 Task: Implement a script to check if a given string is a valid IPv4 CIDR notation with prefix length.
Action: Mouse moved to (206, 198)
Screenshot: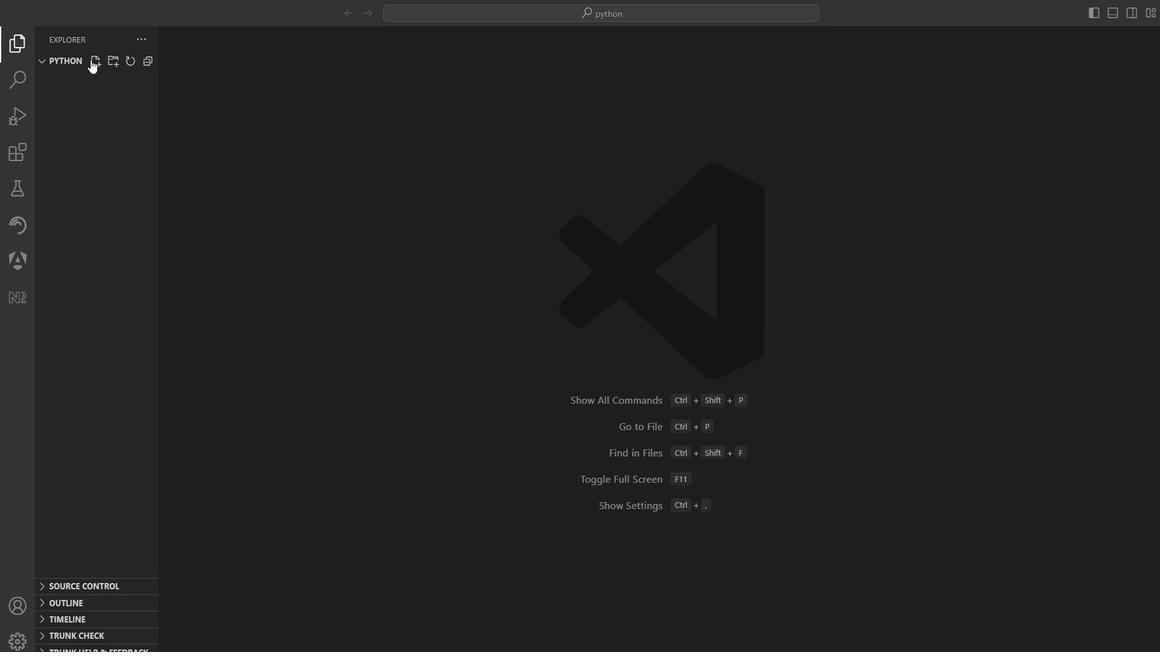 
Action: Mouse pressed left at (206, 198)
Screenshot: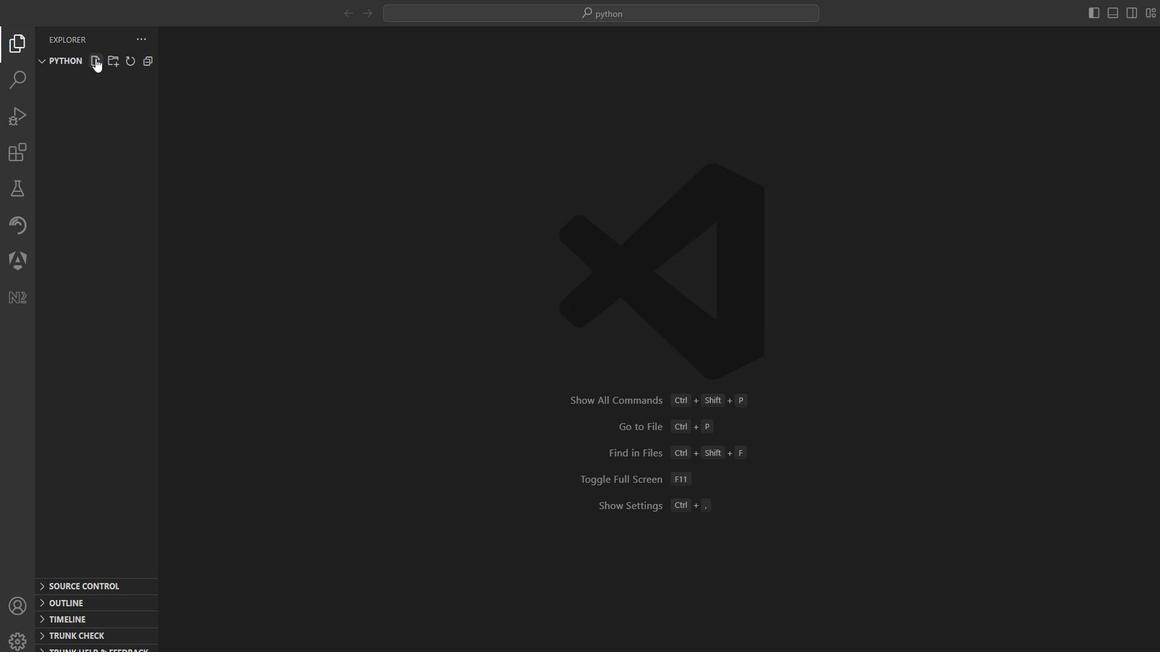 
Action: Mouse pressed left at (206, 198)
Screenshot: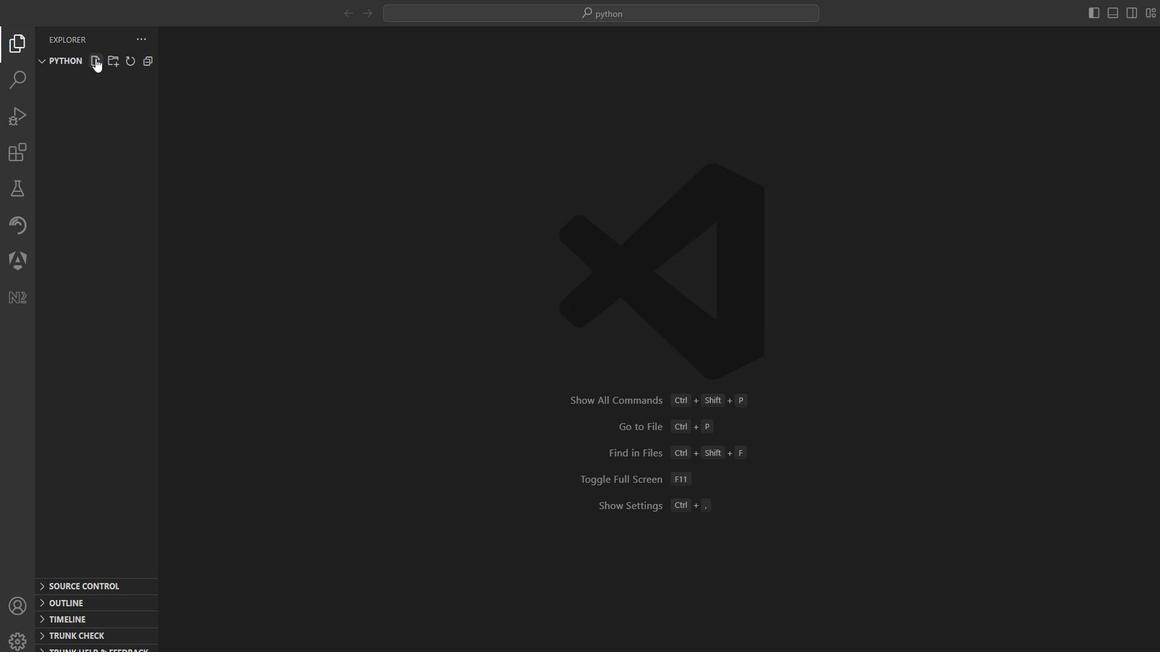 
Action: Mouse moved to (207, 196)
Screenshot: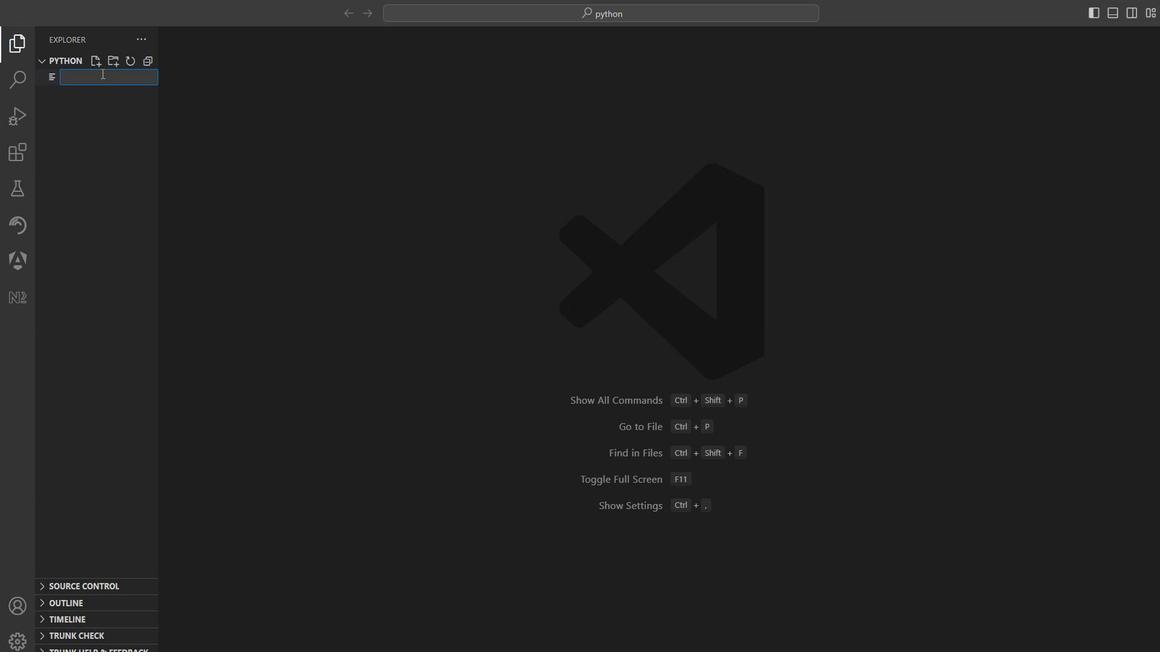 
Action: Mouse pressed left at (207, 196)
Screenshot: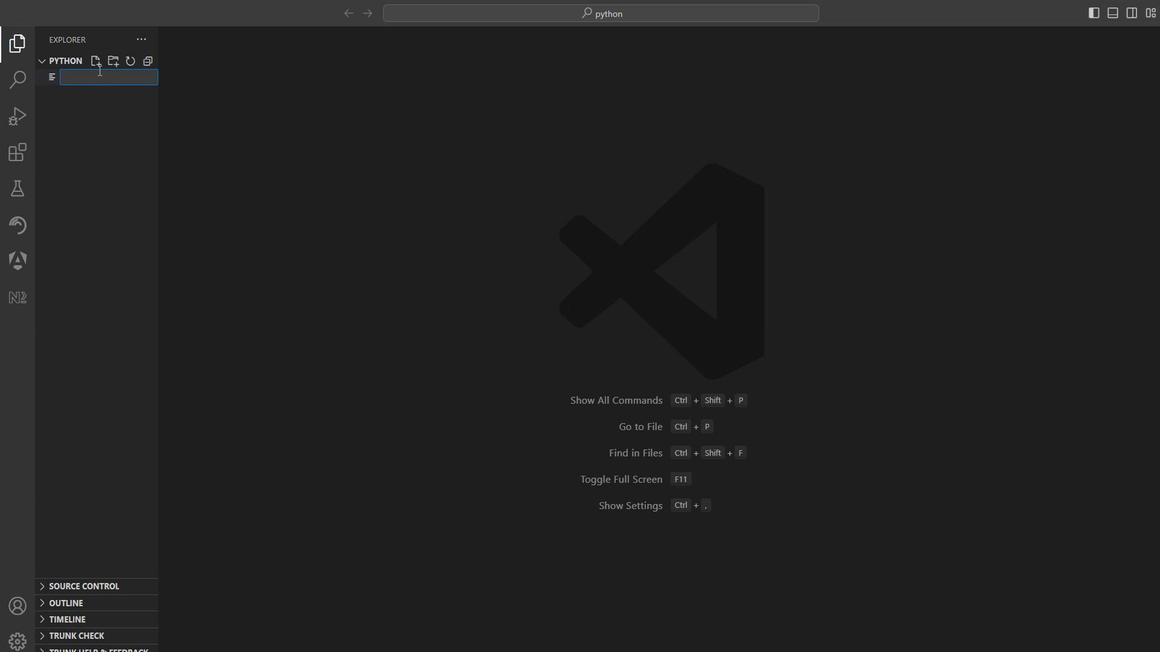 
Action: Mouse pressed left at (207, 196)
Screenshot: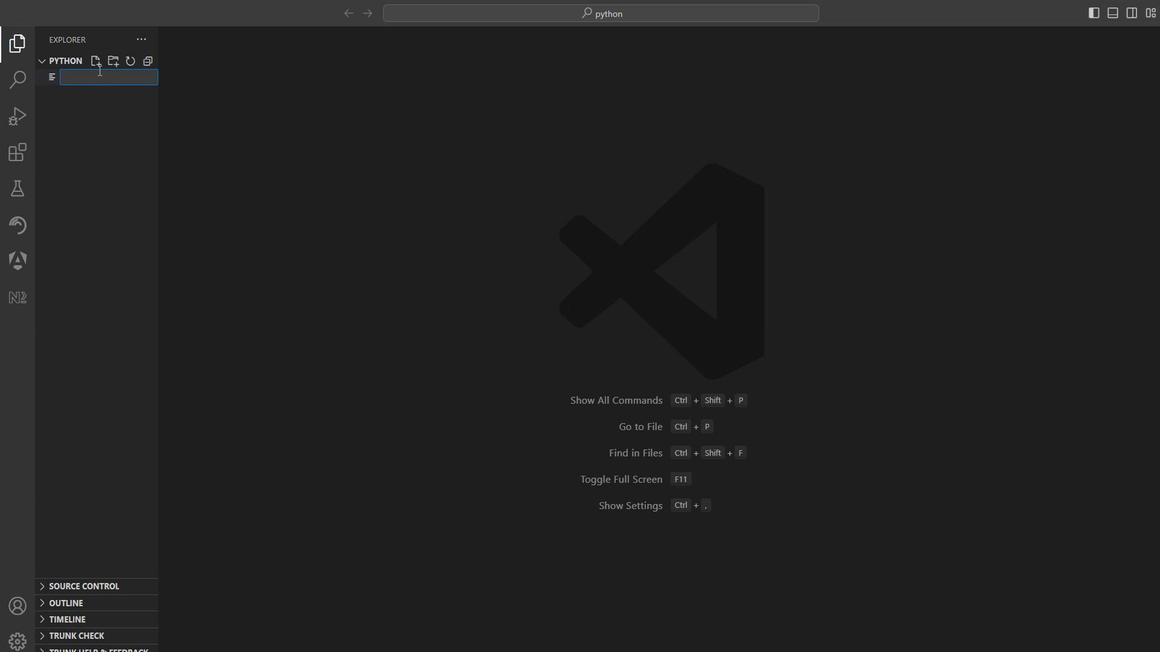 
Action: Mouse moved to (544, 139)
Screenshot: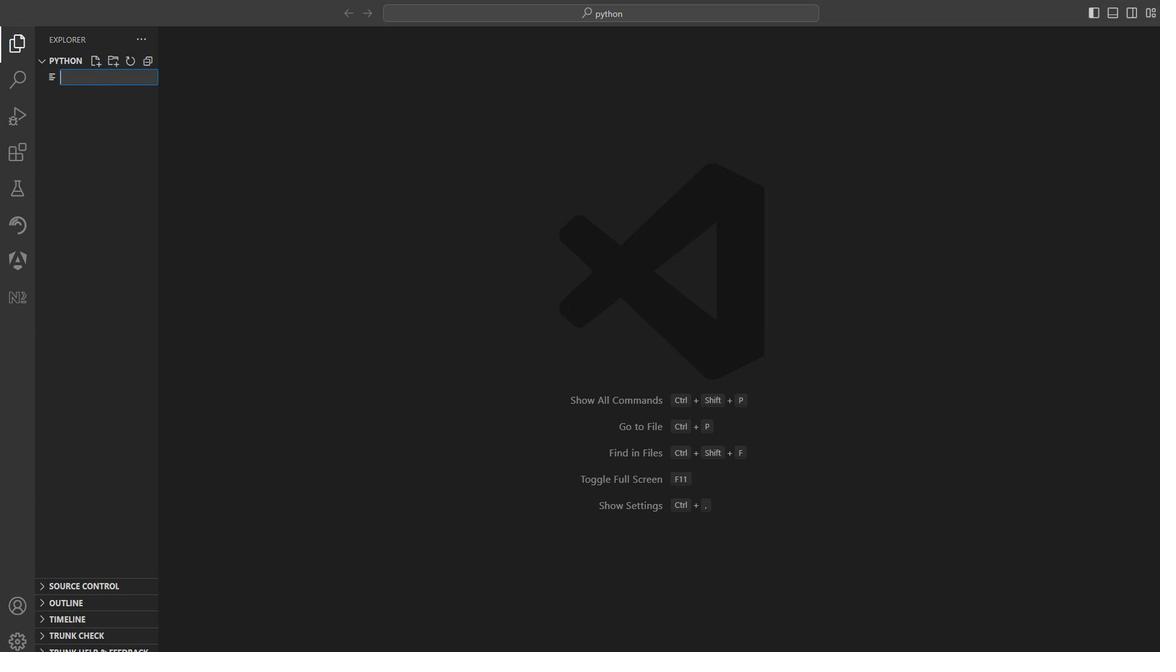 
Action: Mouse scrolled (544, 138) with delta (0, 0)
Screenshot: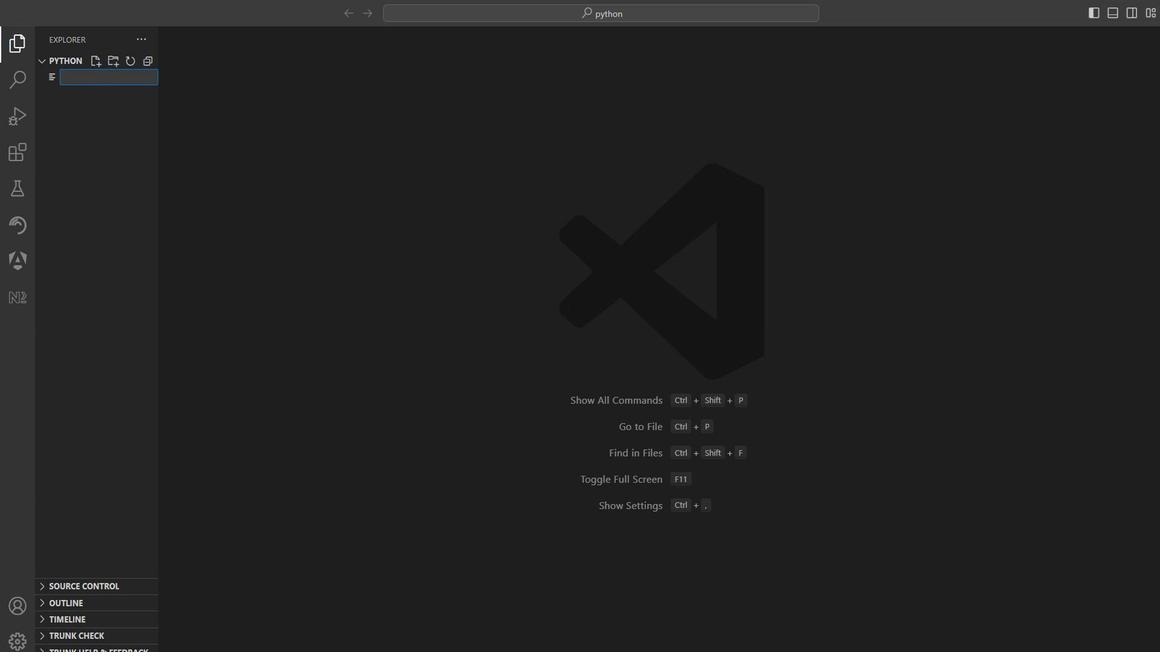 
Action: Mouse scrolled (544, 138) with delta (0, 0)
Screenshot: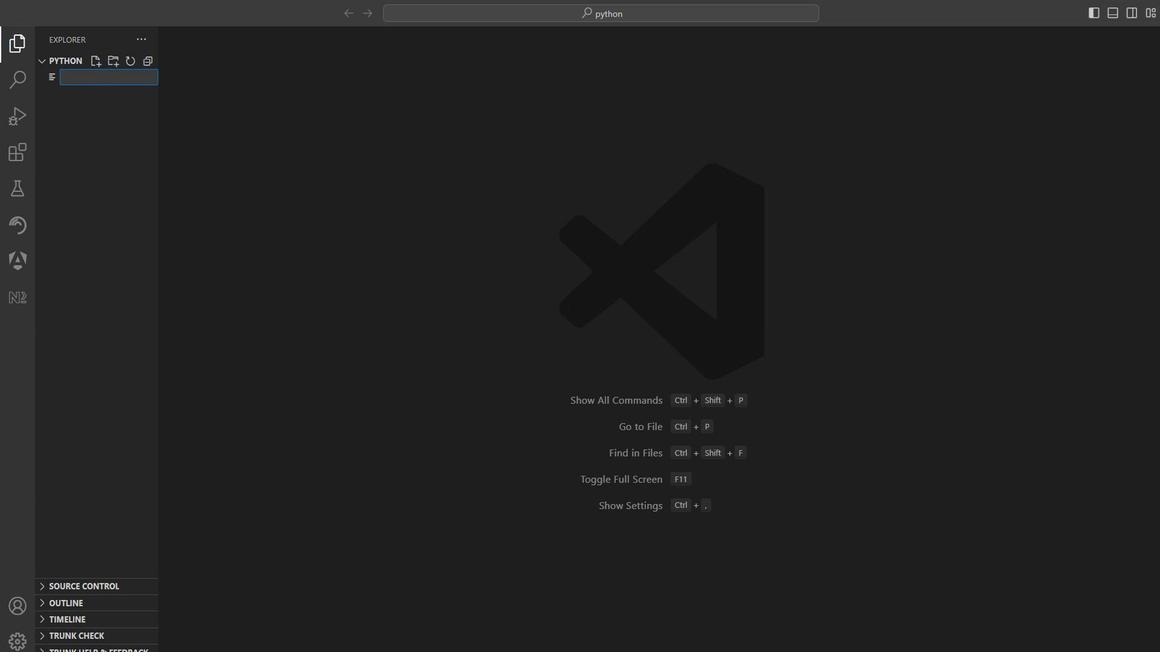 
Action: Mouse scrolled (544, 138) with delta (0, 0)
Screenshot: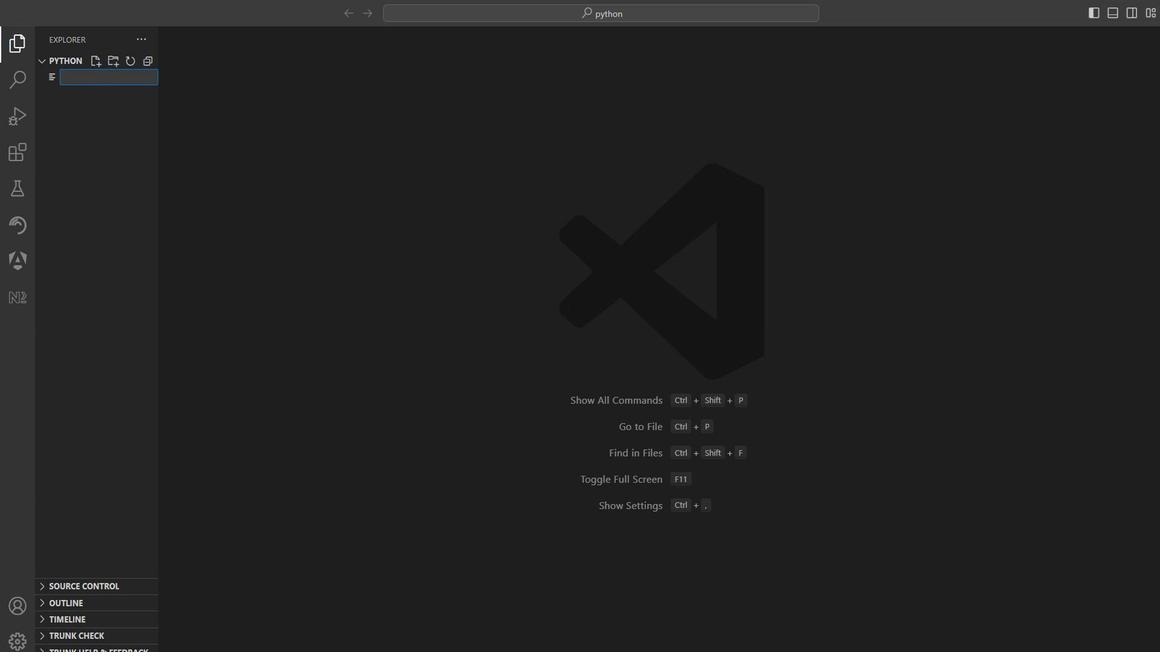 
Action: Mouse scrolled (544, 138) with delta (0, 0)
Screenshot: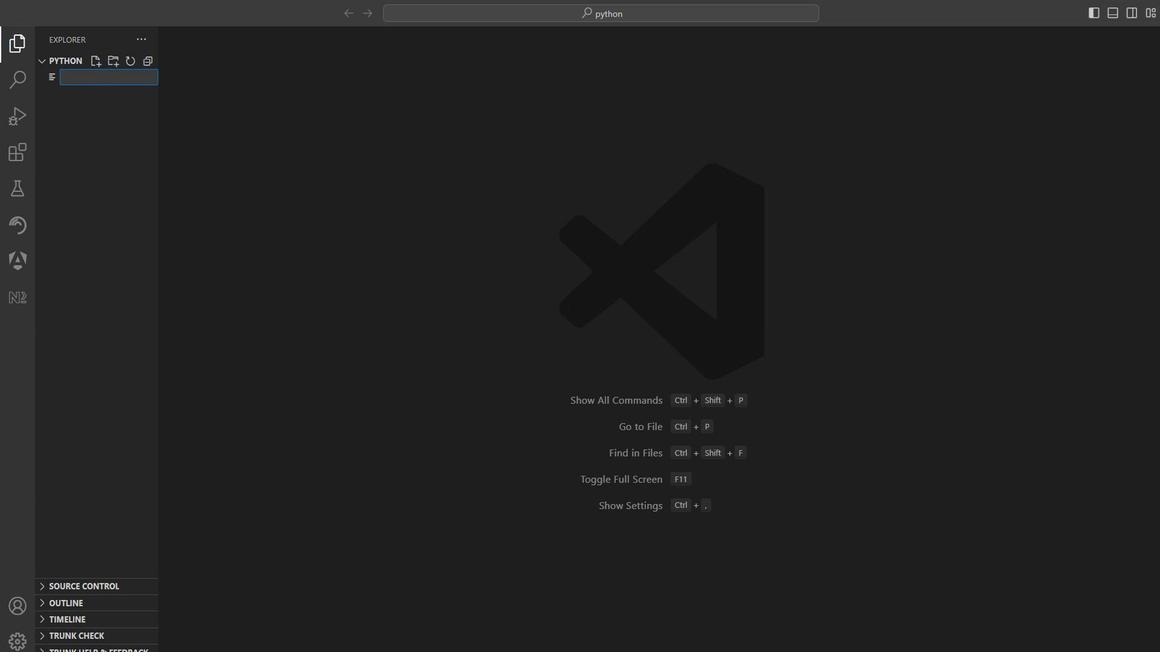 
Action: Mouse scrolled (544, 138) with delta (0, 0)
Screenshot: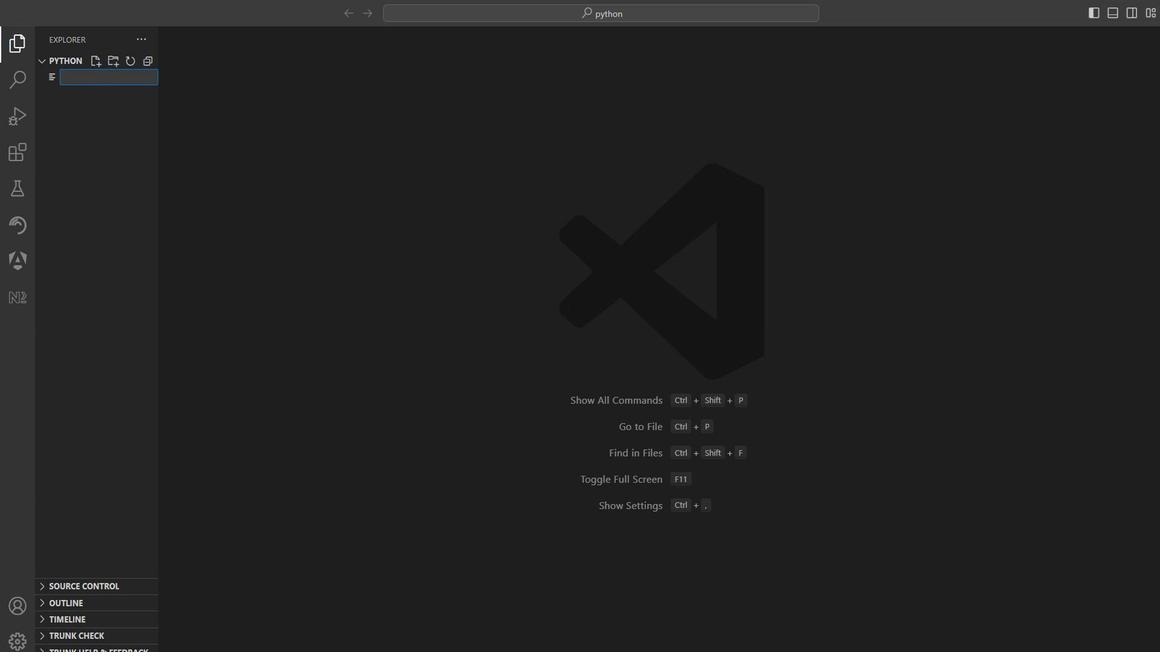 
Action: Mouse scrolled (544, 138) with delta (0, 0)
Screenshot: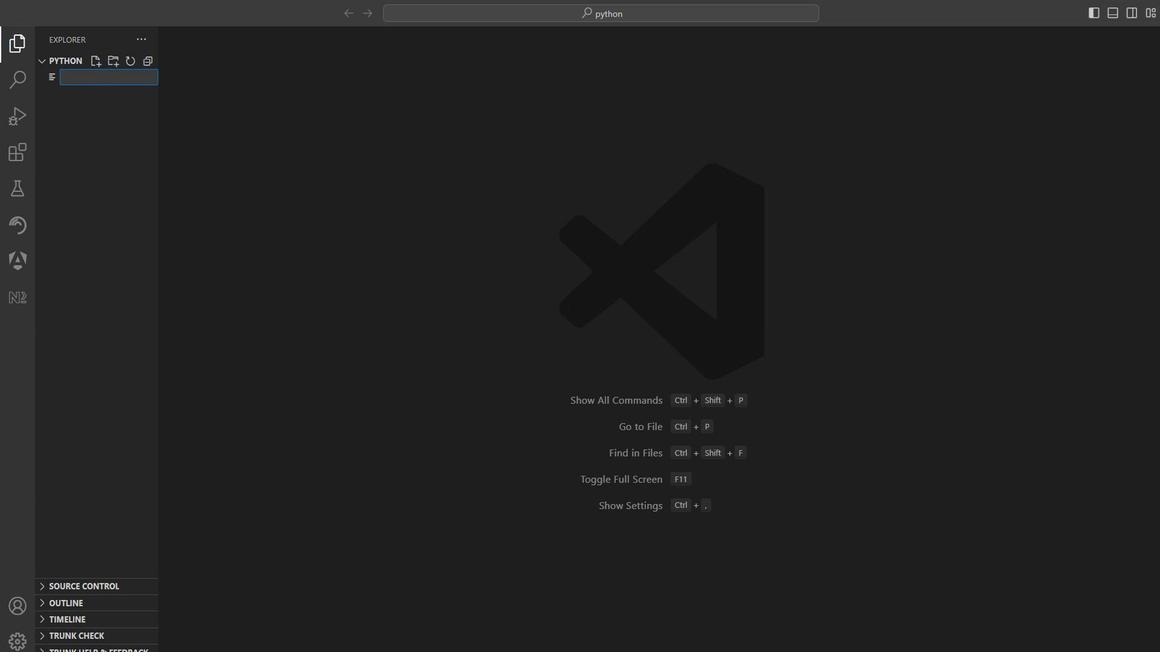 
Action: Mouse moved to (543, 139)
Screenshot: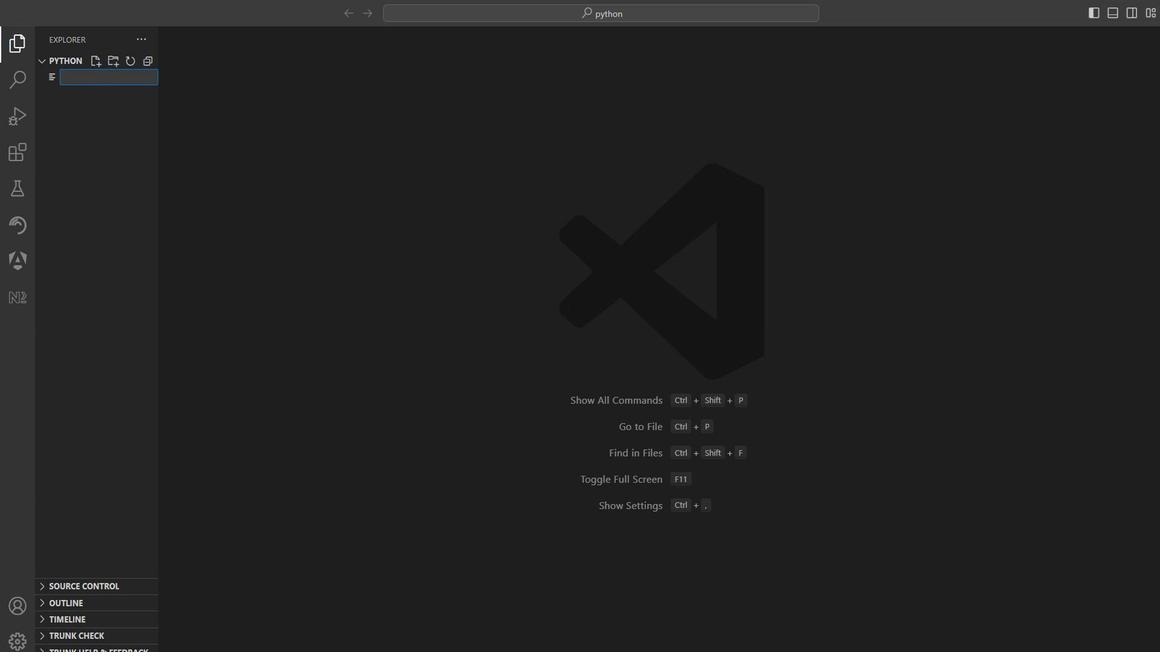 
Action: Mouse scrolled (543, 138) with delta (0, 0)
Screenshot: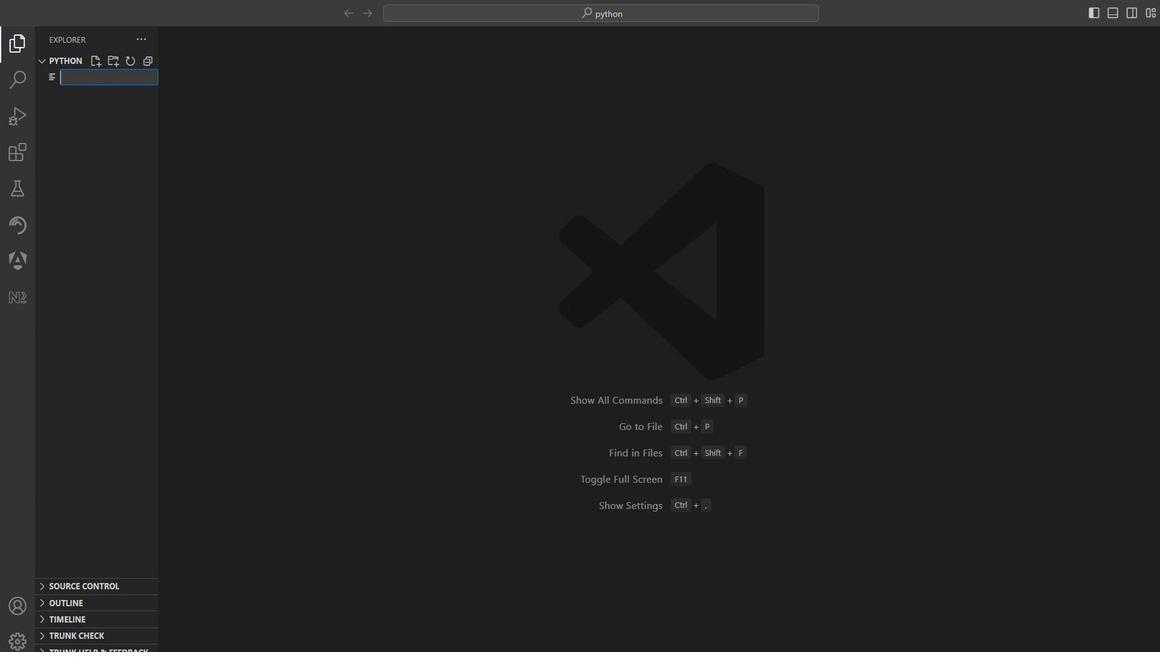 
Action: Mouse scrolled (543, 138) with delta (0, 0)
Screenshot: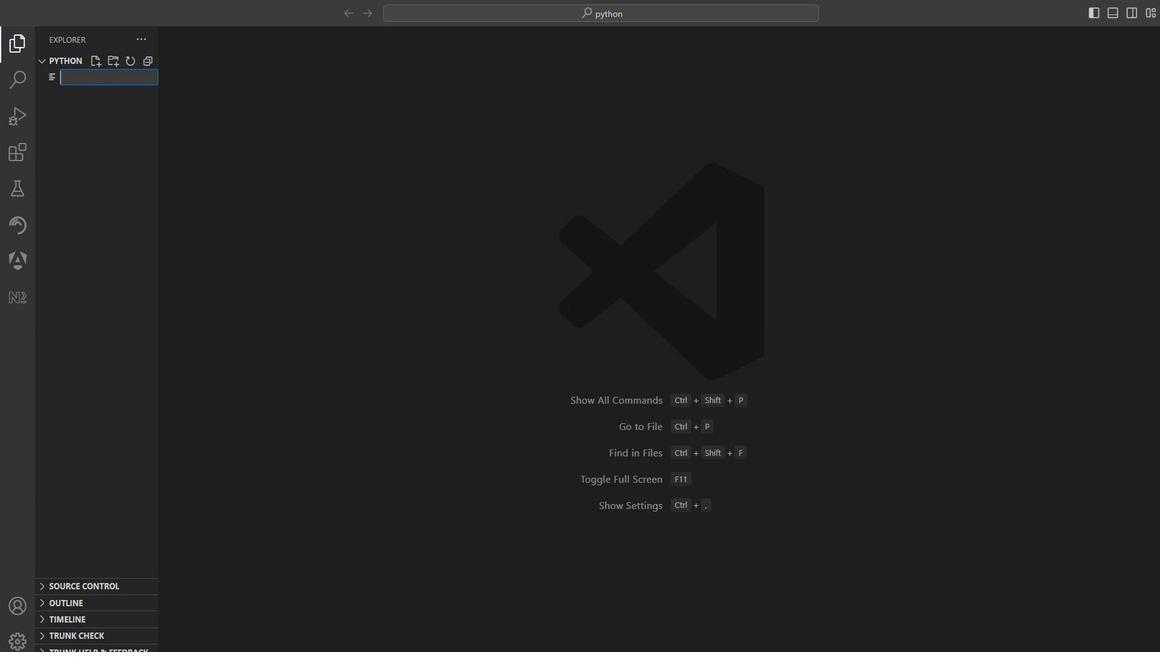 
Action: Mouse scrolled (543, 138) with delta (0, 0)
Screenshot: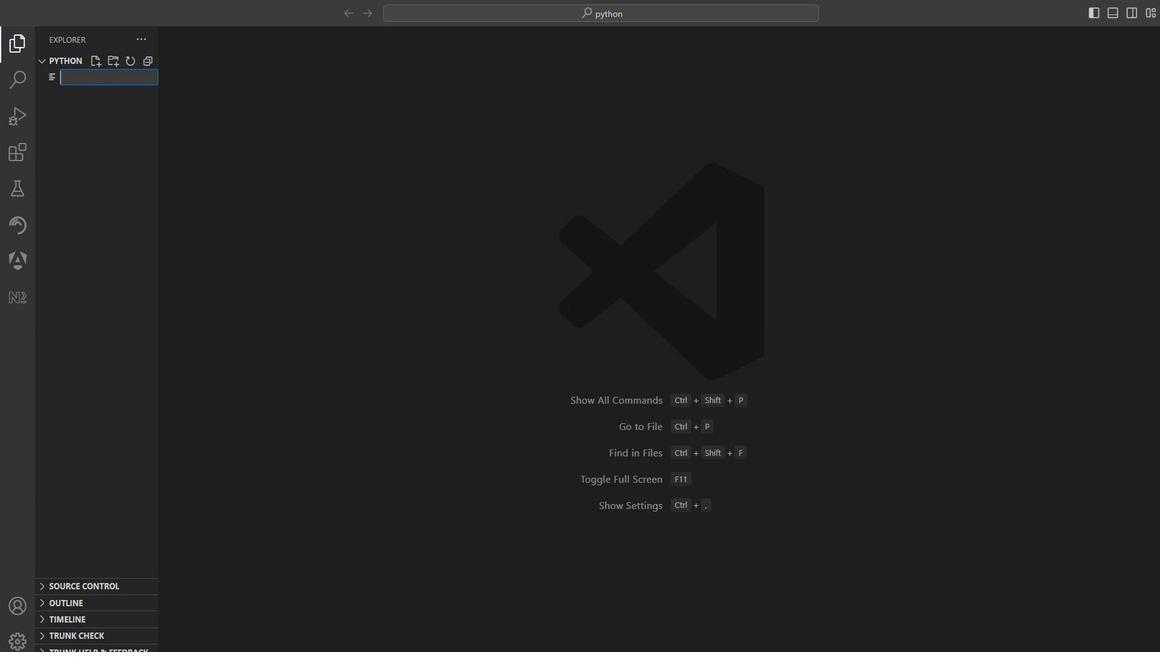
Action: Mouse scrolled (543, 138) with delta (0, 0)
Screenshot: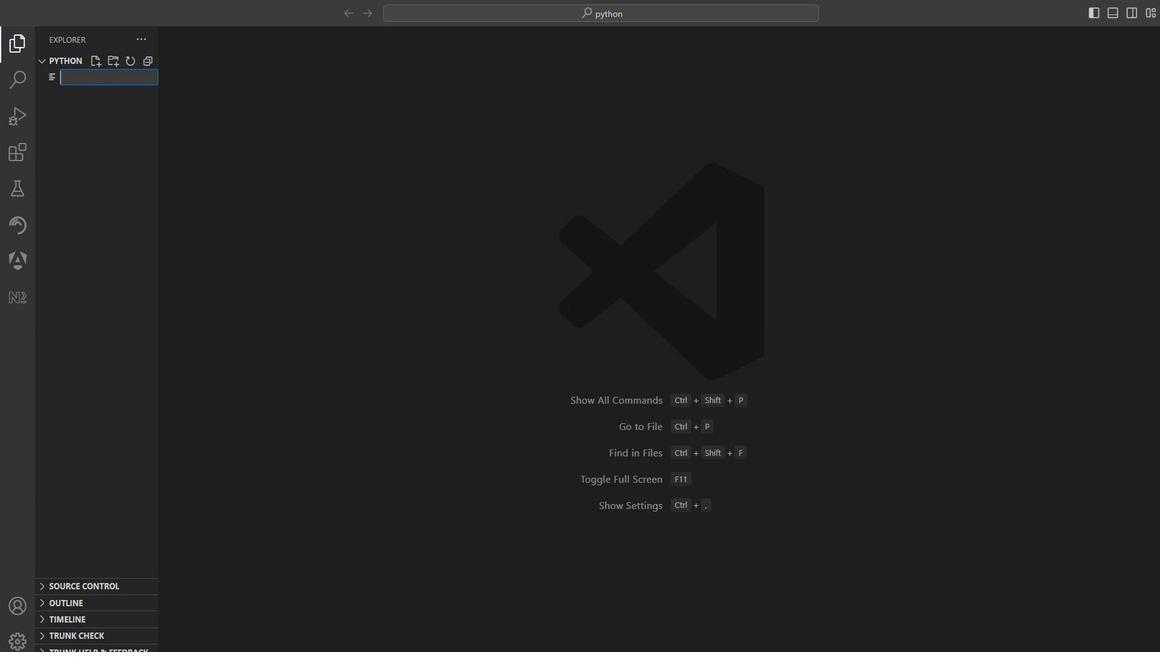 
Action: Mouse scrolled (543, 138) with delta (0, 0)
Screenshot: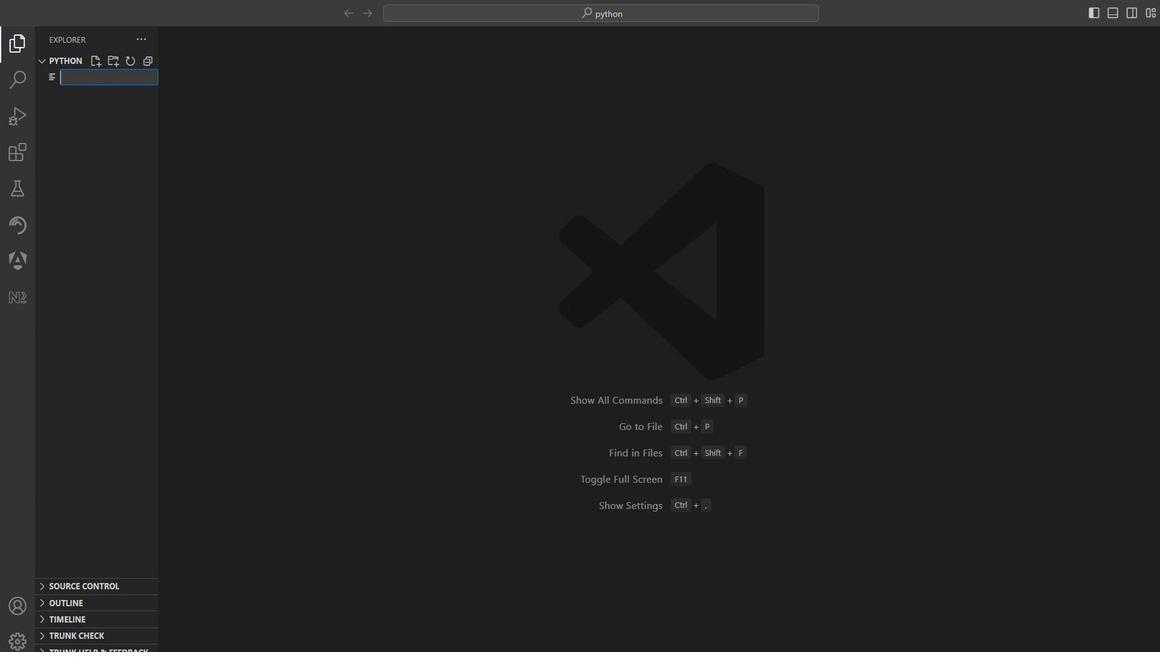 
Action: Mouse scrolled (543, 138) with delta (0, 0)
Screenshot: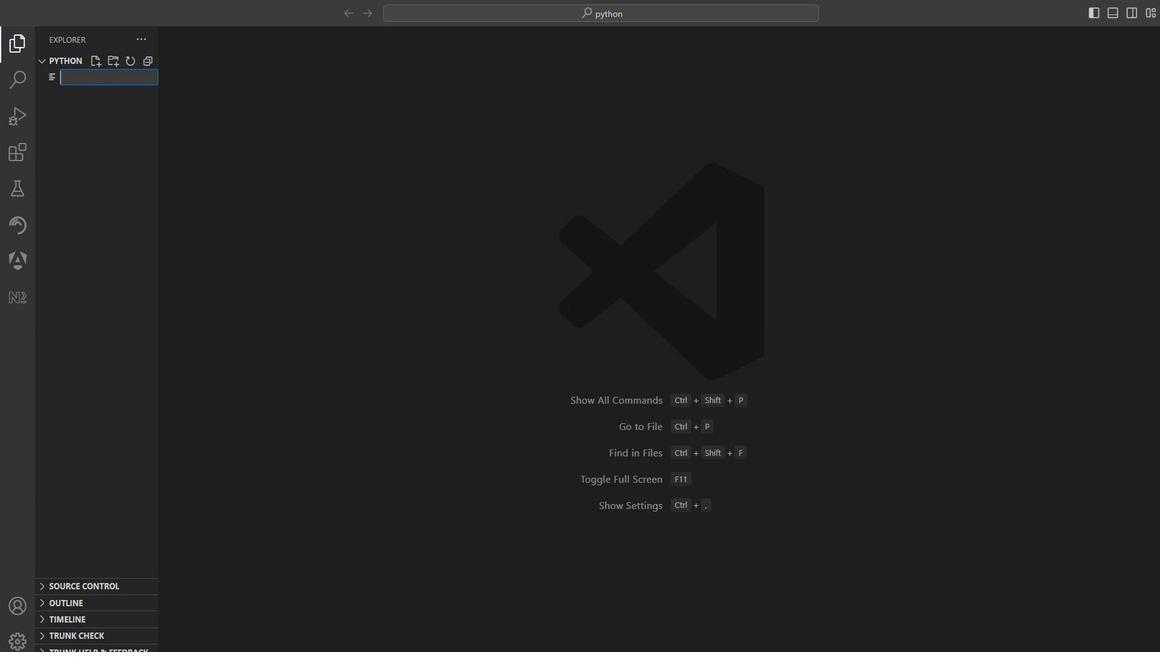 
Action: Mouse scrolled (543, 138) with delta (0, 0)
Screenshot: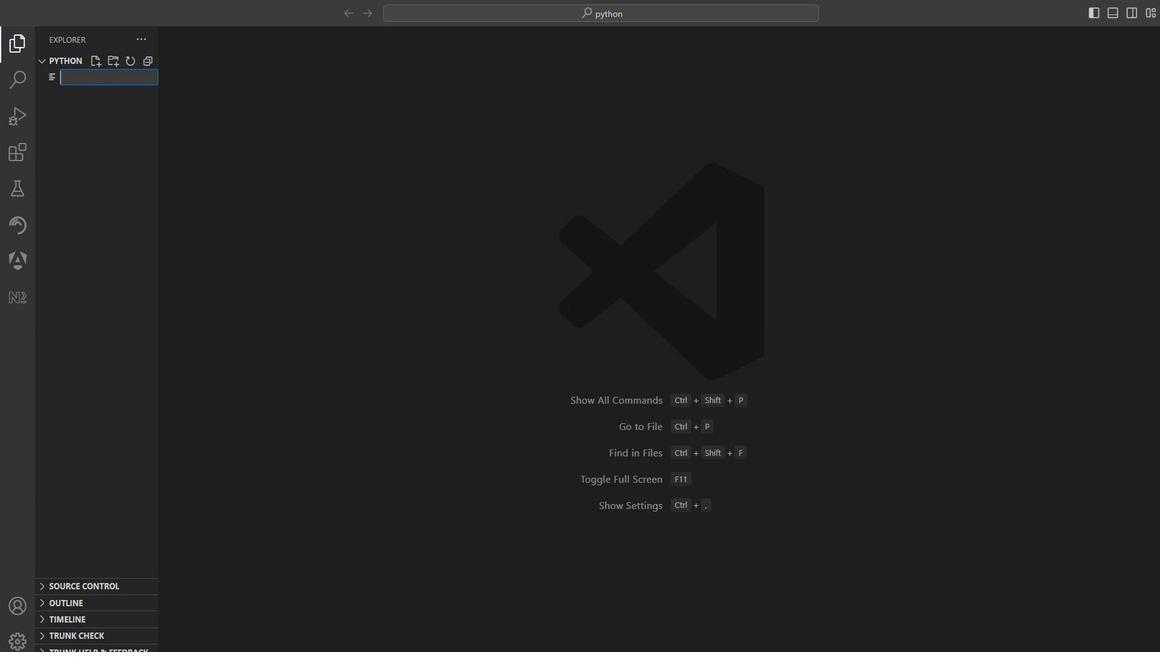 
Action: Mouse scrolled (543, 138) with delta (0, 0)
Screenshot: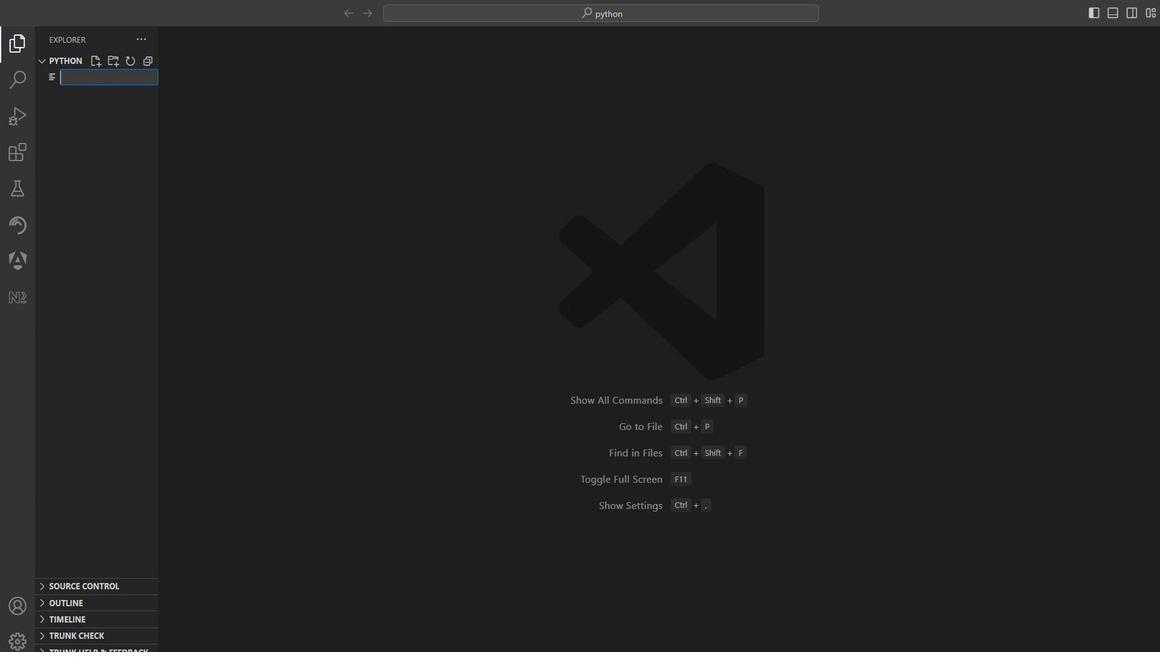 
Action: Mouse moved to (203, 195)
Screenshot: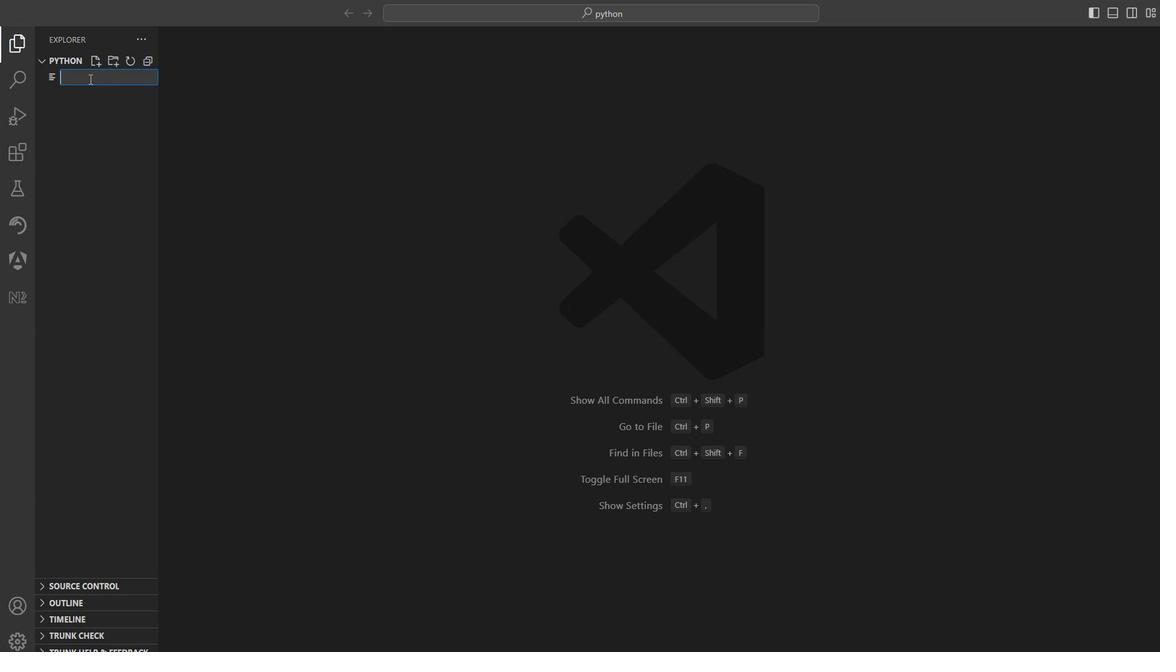 
Action: Mouse pressed left at (203, 195)
Screenshot: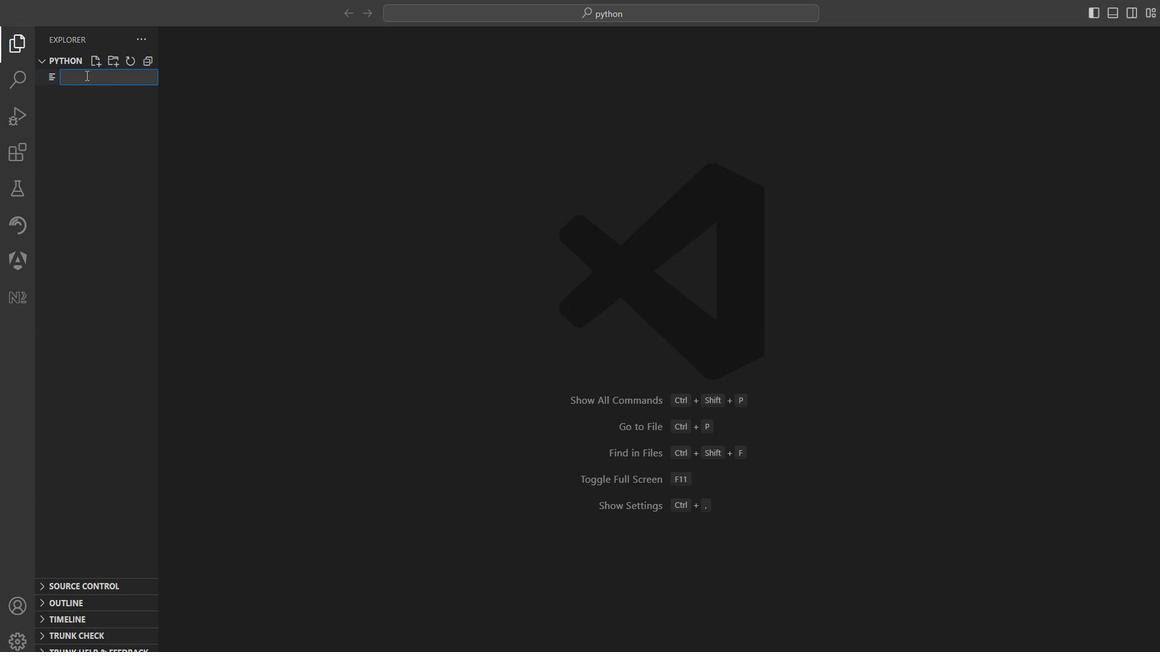 
Action: Mouse pressed left at (203, 195)
Screenshot: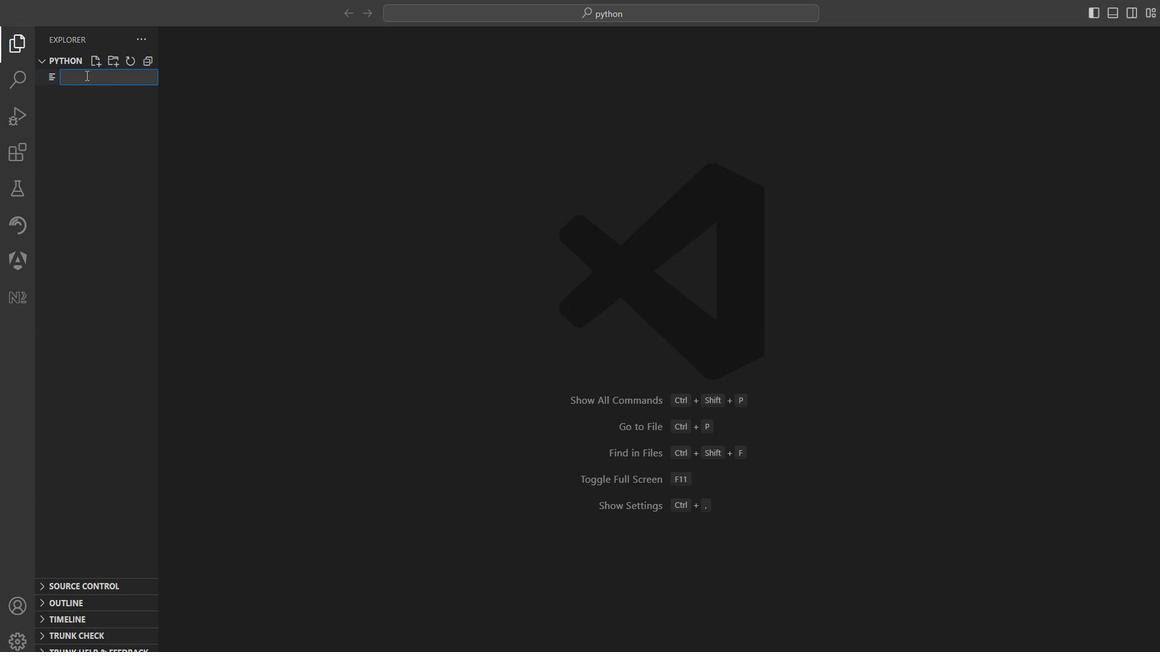 
Action: Key pressed vvakidd<Key.shift_r>__ip.ppy<Key.enter><Key.enter>impporrtt<Key.space>ipaadddress<Key.enter><Key.enter><Key.enter>ddeff<Key.space><Key.space>iss<Key.shift_r>__vaallid<Key.shift_r><Key.shift_r><Key.shift_r><Key.shift_r><Key.shift_r><Key.shift_r><Key.shift_r><Key.shift_r><Key.shift_r><Key.shift_r><Key.shift_r><Key.shift_r><Key.shift_r><Key.shift_r><Key.shift_r><Key.shift_r><Key.shift_r><Key.shift_r>_iipv44<Key.shift_r><Key.shift_r><Key.shift_r><Key.shift_r><Key.shift_r>__cidde<Key.backspace>r<Key.shift_r><Key.shift_r><Key.shift_r><Key.shift_r><Key.shift_r><Key.shift_r><Key.shift_r><Key.shift_r><Key.shift_r><Key.shift_r><Key.shift_r><Key.shift_r><Key.shift_r><Key.shift_r><Key.shift_r><Key.shift_r><Key.shift_r><Key.shift_r>((innput<Key.shift_r><Key.shift_r><Key.shift_r><Key.shift_r><Key.shift_r><Key.shift_r><Key.shift_r><Key.shift_r><Key.shift_r><Key.shift_r><Key.shift_r><Key.shift_r><Key.shift_r><Key.shift_r><Key.shift_r><Key.shift_r><Key.shift_r><Key.shift_r><Key.shift_r><Key.shift_r><Key.shift_r><Key.shift_r><Key.shift_r><Key.shift_r><Key.shift_r><Key.shift_r><Key.shift_r><Key.shift_r><Key.shift_r>_sstr<Key.right><Key.shift_r><Key.shift_r>::<Key.enter>trryy<Key.shift_r>:<Key.enter>nnetwork<Key.space><Key.backspace><Key.space><Key.space>=<Key.space><Key.space>ippadddreessss.<Key.shift>IPPvv44<Key.shift><Key.shift>NNetwwoorrll<Key.backspace><Key.backspace>kk<Key.shift_r>(iinnputt<Key.shift_r><Key.shift_r><Key.shift_r><Key.shift_r><Key.shift_r>__strr,,<Key.space>strr
Screenshot: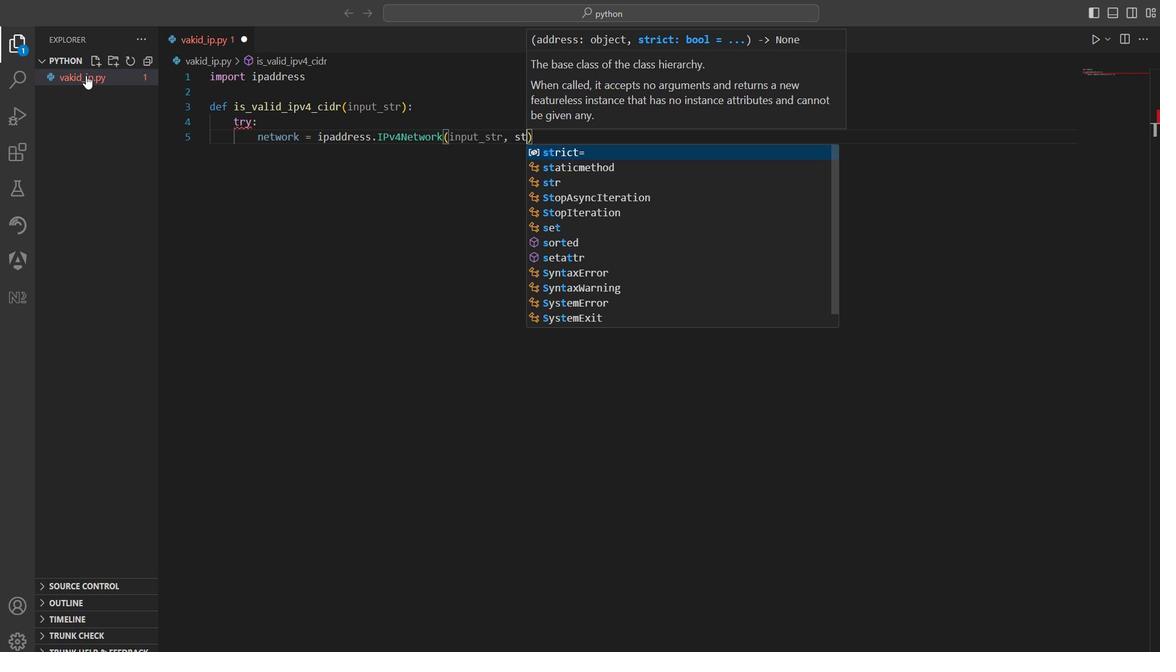 
Action: Mouse moved to (538, 146)
Screenshot: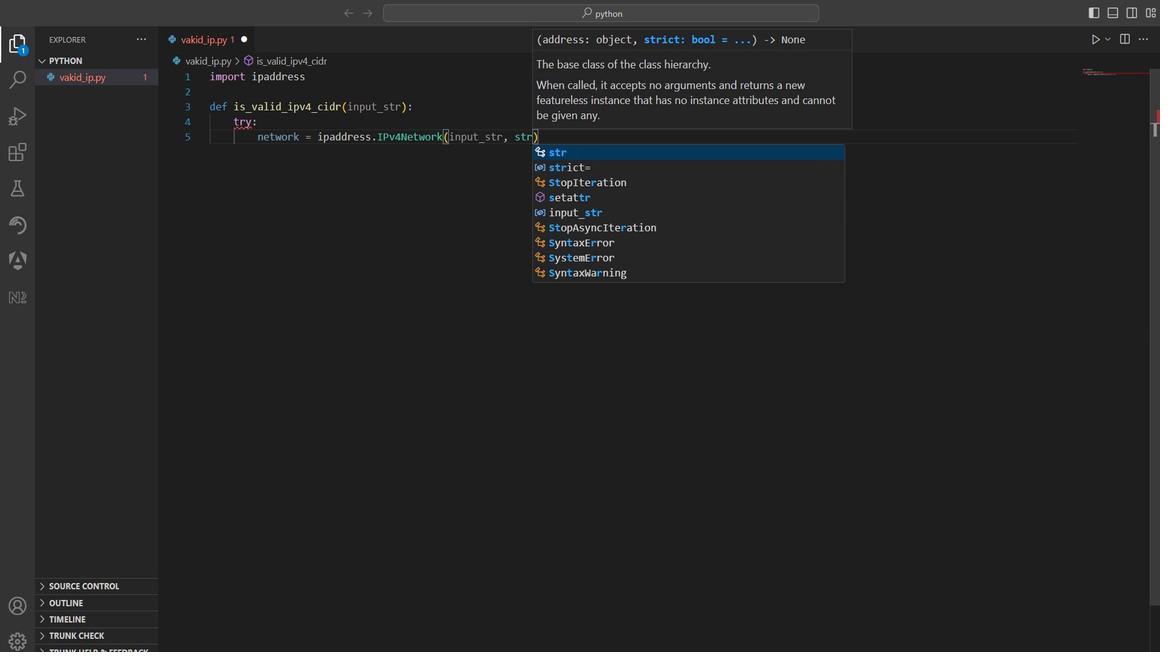 
Action: Mouse pressed left at (538, 146)
Screenshot: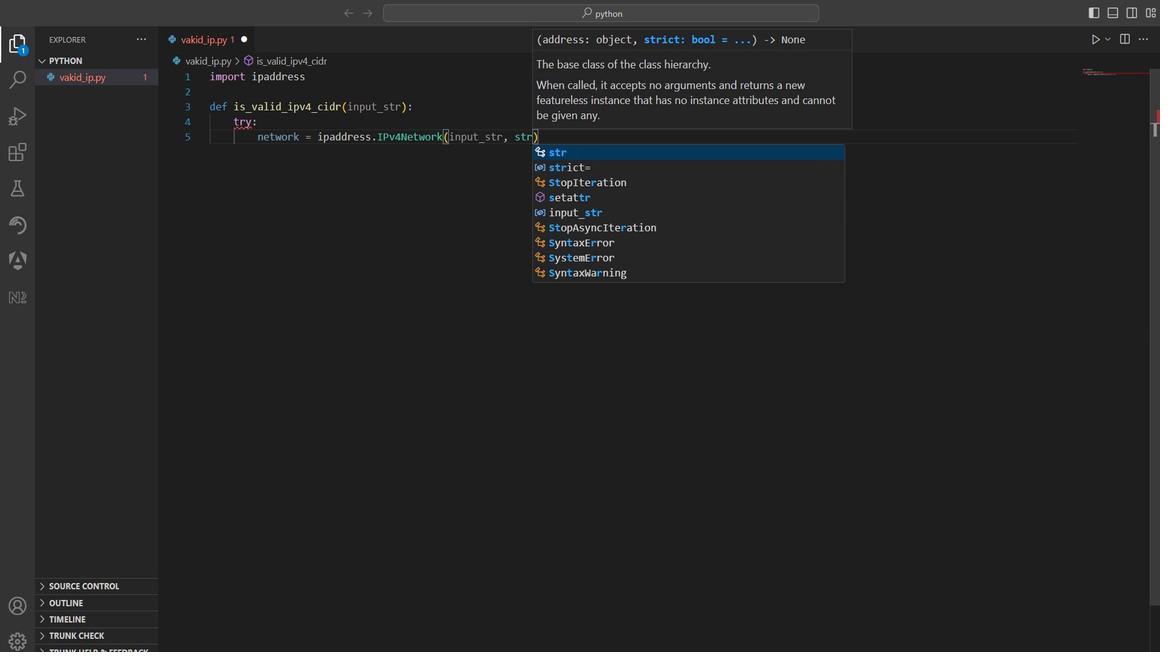 
Action: Mouse pressed left at (538, 146)
Screenshot: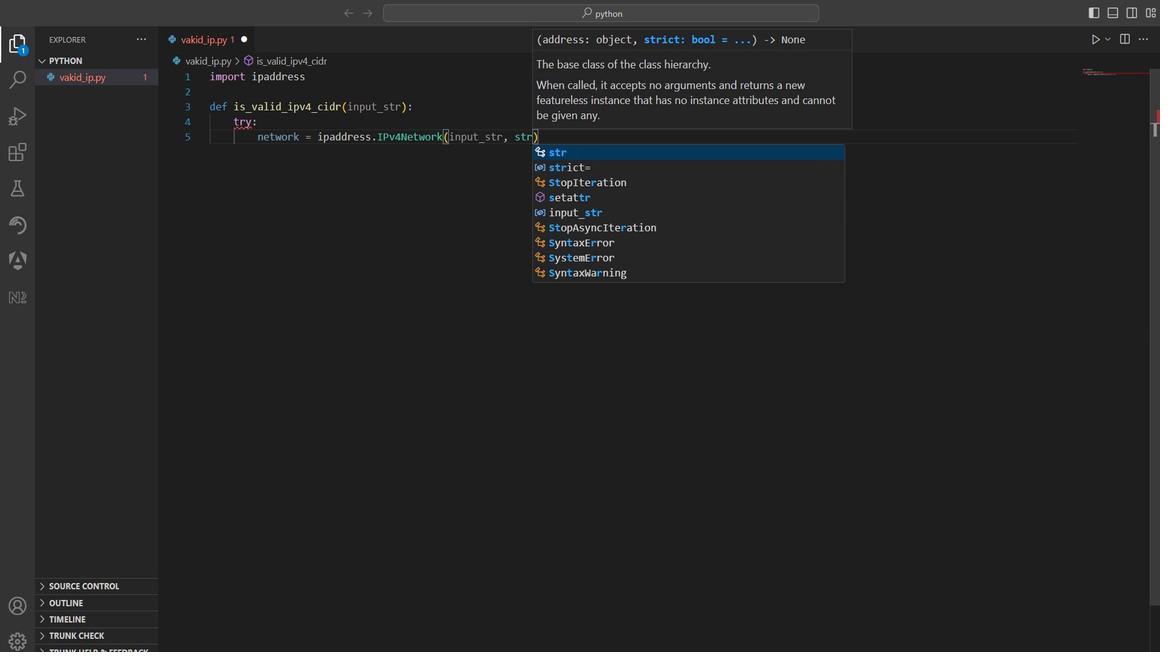 
Action: Mouse moved to (317, 182)
Screenshot: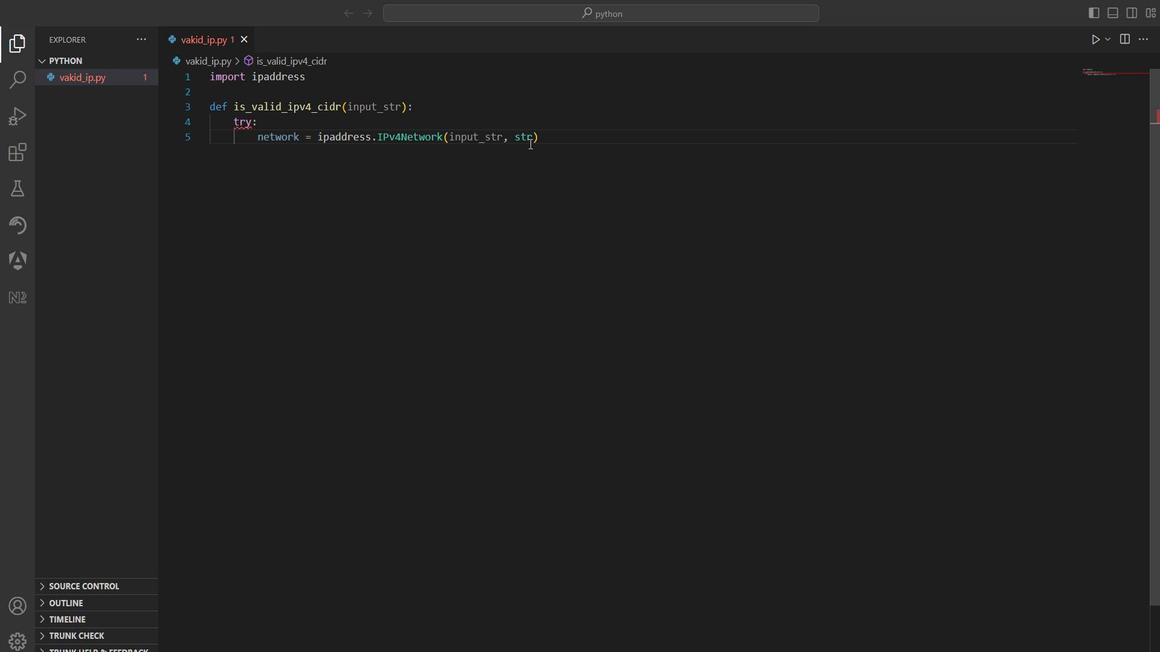 
Action: Mouse pressed left at (317, 182)
Screenshot: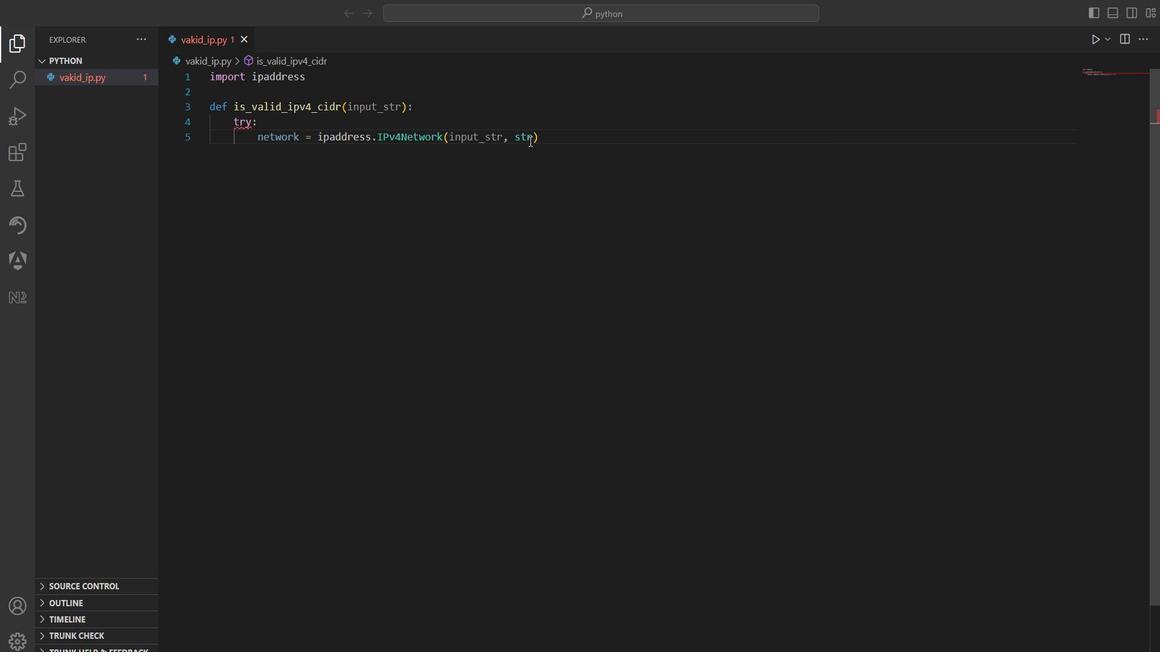 
Action: Mouse pressed left at (317, 182)
Screenshot: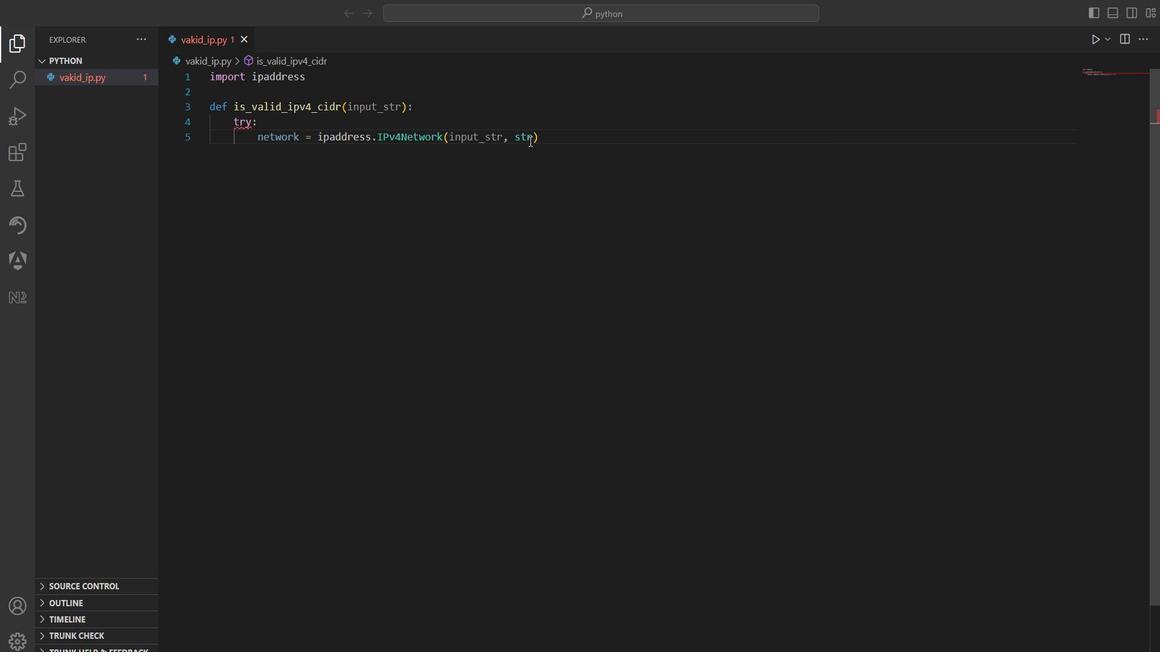 
Action: Mouse moved to (317, 181)
Screenshot: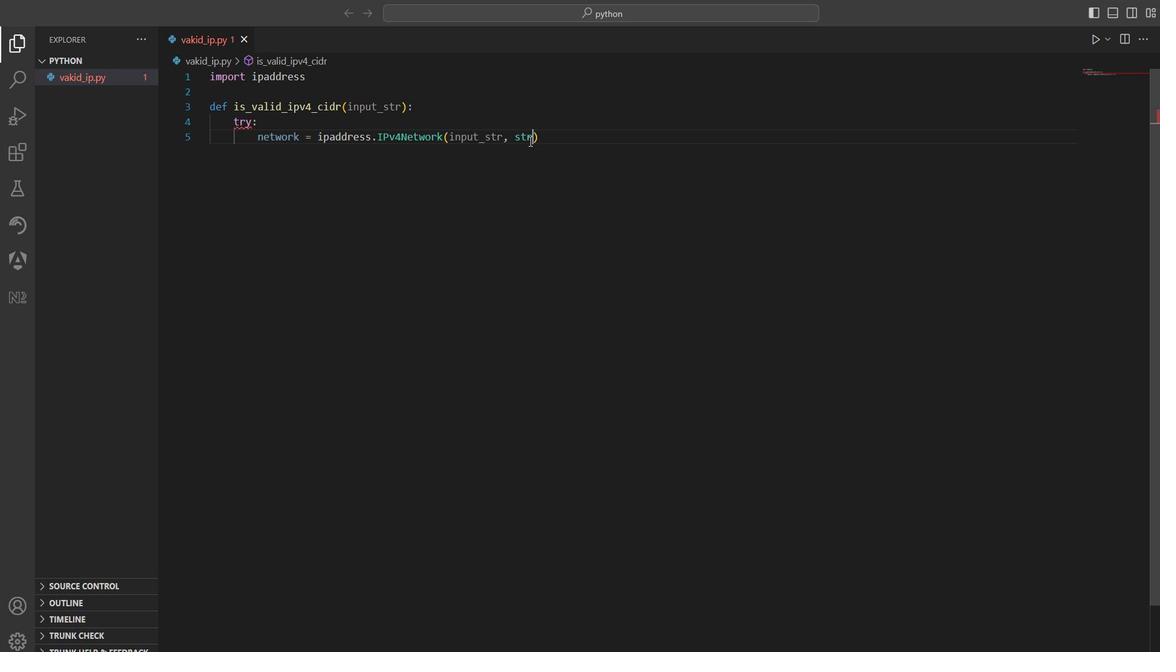 
Action: Key pressed ict=dd<Key.backspace>ffaallsee<Key.backspace><Key.backspace><Key.backspace><Key.backspace><Key.backspace><Key.shift>False<Key.right><Key.right><Key.right><Key.enter><Key.enter><Key.enter>iff<Key.space><Key.space>''/<Key.right><Key.right><Key.space>noot<Key.space>uu<Key.backspace>iin<Key.space><Key.space>u<Key.backspace><Key.backspace>iinpput
Screenshot: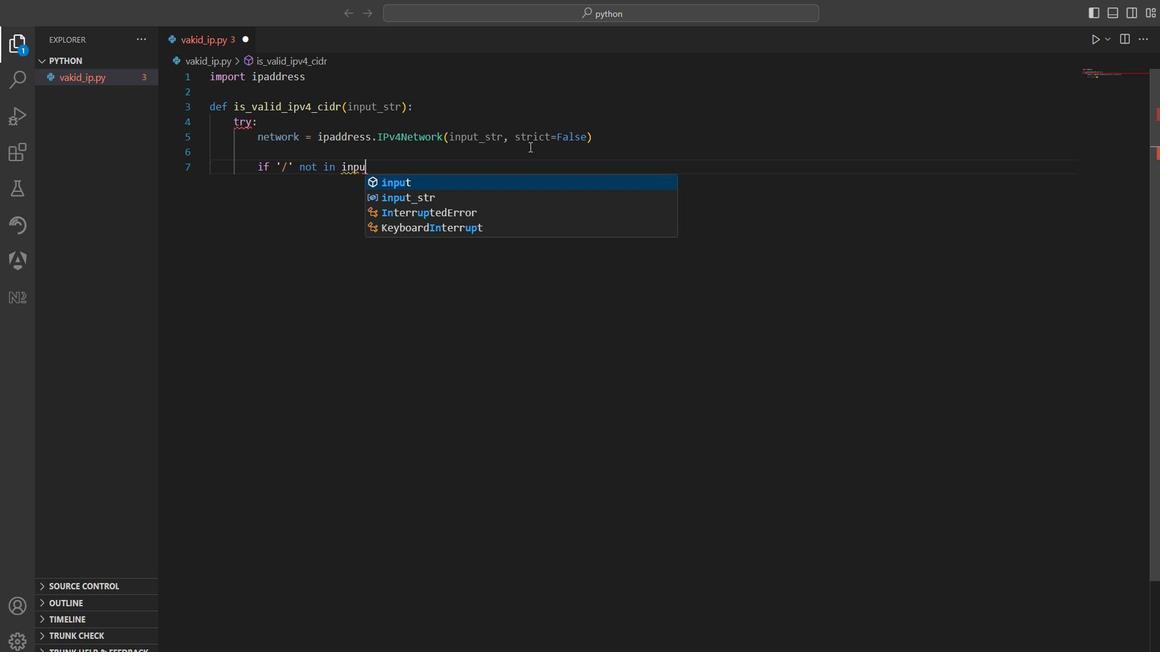 
Action: Mouse moved to (317, 181)
Screenshot: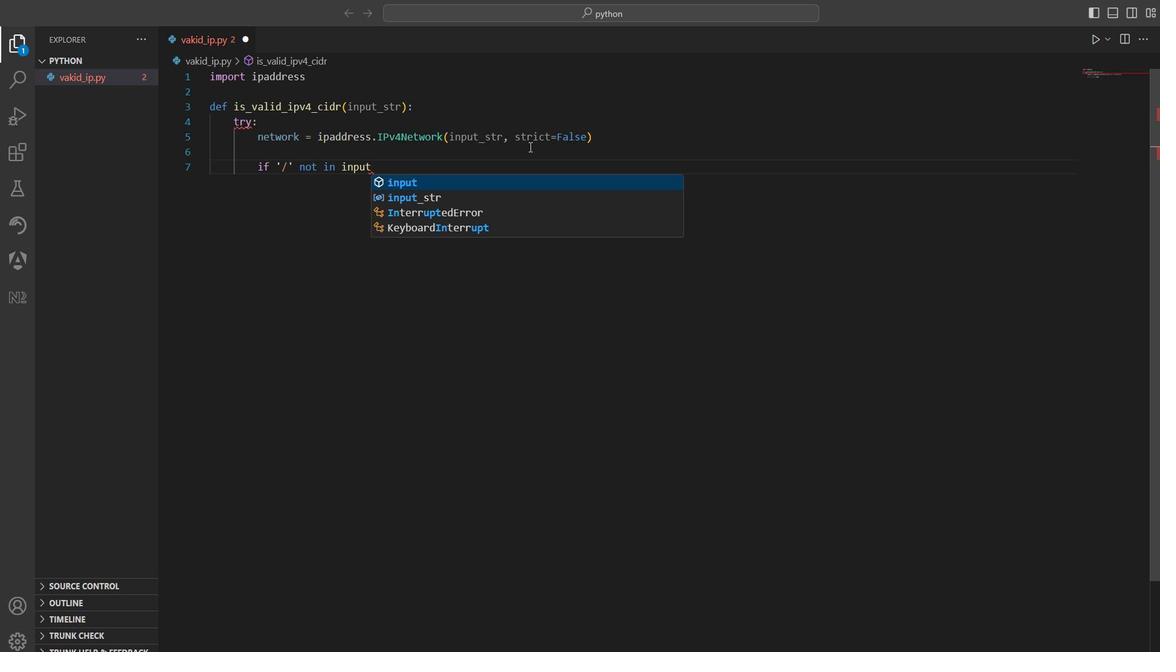 
Action: Key pressed <Key.shift_r>__ssttr<Key.space>oot<Key.backspace>rr<Key.space>nnetwoork<Key.space><Key.backspace><Key.backspace><Key.shift_r><Key.shift_r>.preffixxlleen<Key.space>====<Key.space>3322<Key.shift_r><Key.shift_r>:<Key.enter>reeturrnn<Key.space><Key.shift><Key.shift>FFalsse<Key.enter><Key.enter><Key.enter>rreetunn<Key.backspace>rnn<Key.space><Key.space><Key.backspace><Key.space><Key.shift><Key.shift>Trruuee<Key.space><Key.enter><Key.enter>
Screenshot: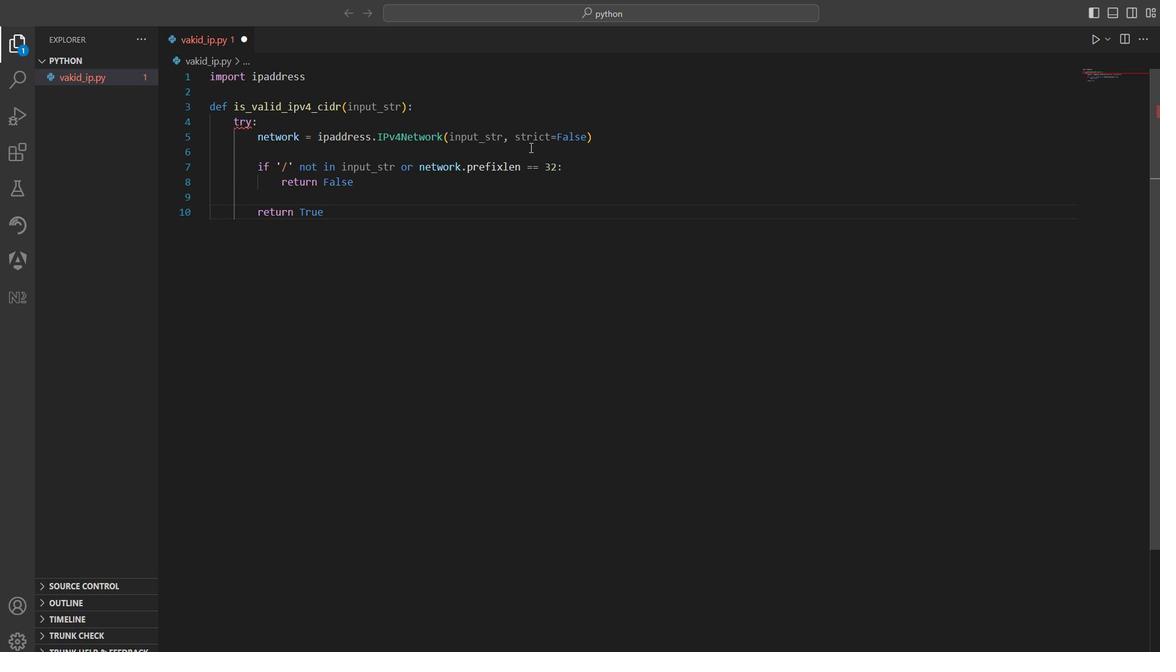 
Action: Mouse moved to (555, 137)
Screenshot: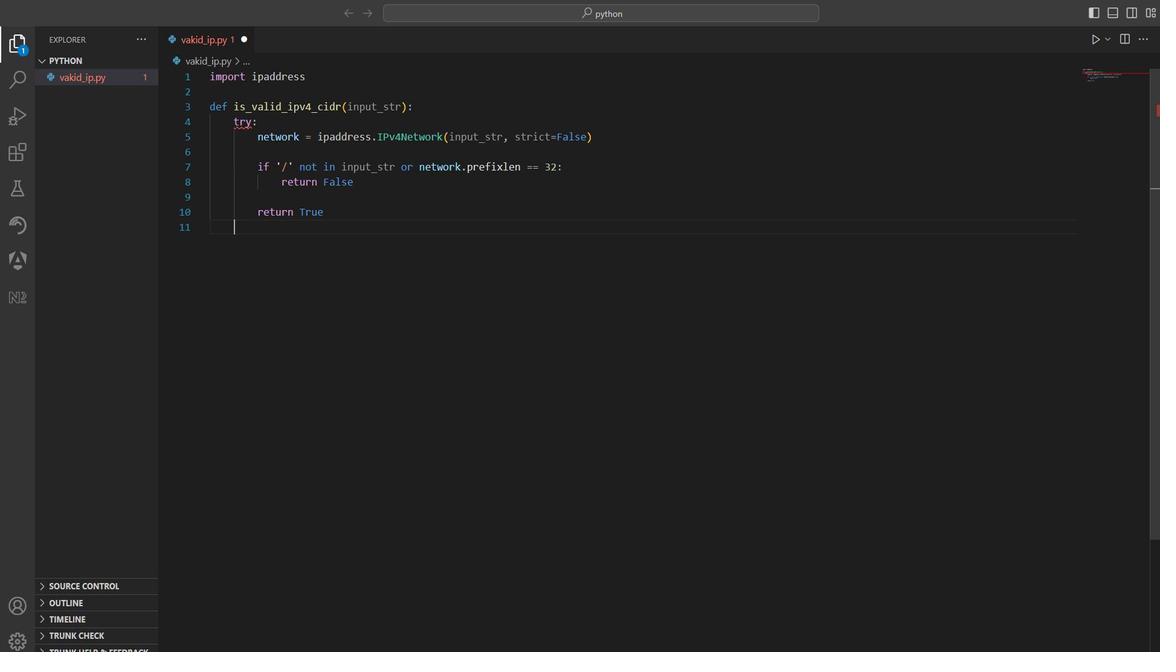 
Action: Mouse scrolled (555, 137) with delta (0, 0)
Screenshot: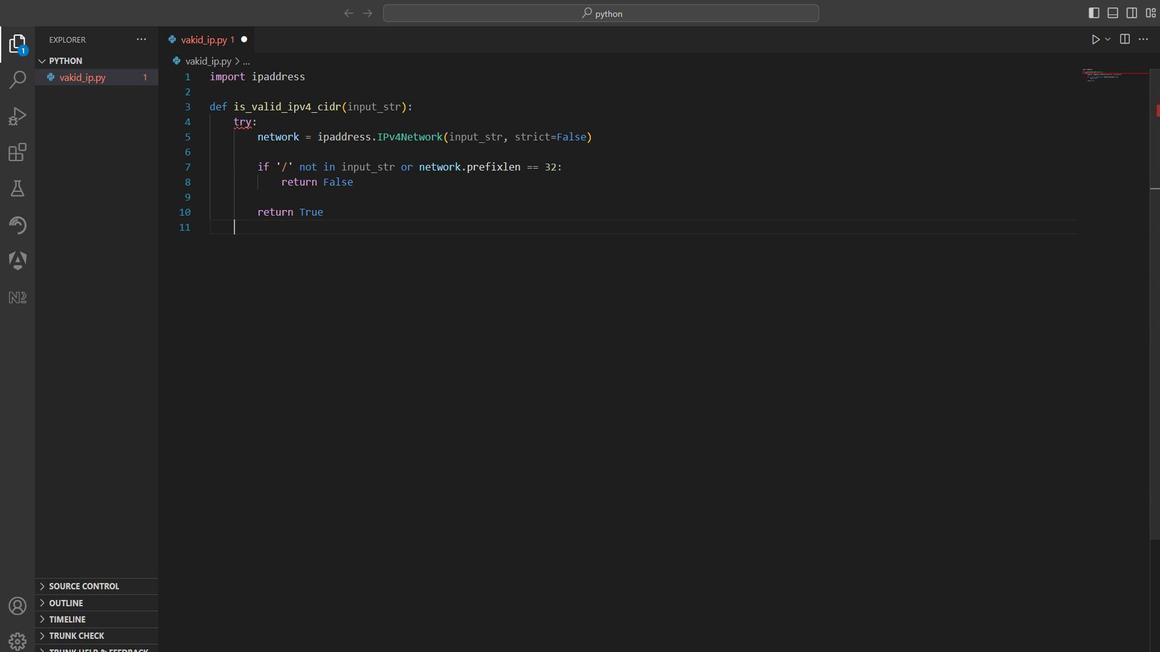 
Action: Mouse scrolled (555, 137) with delta (0, 0)
Screenshot: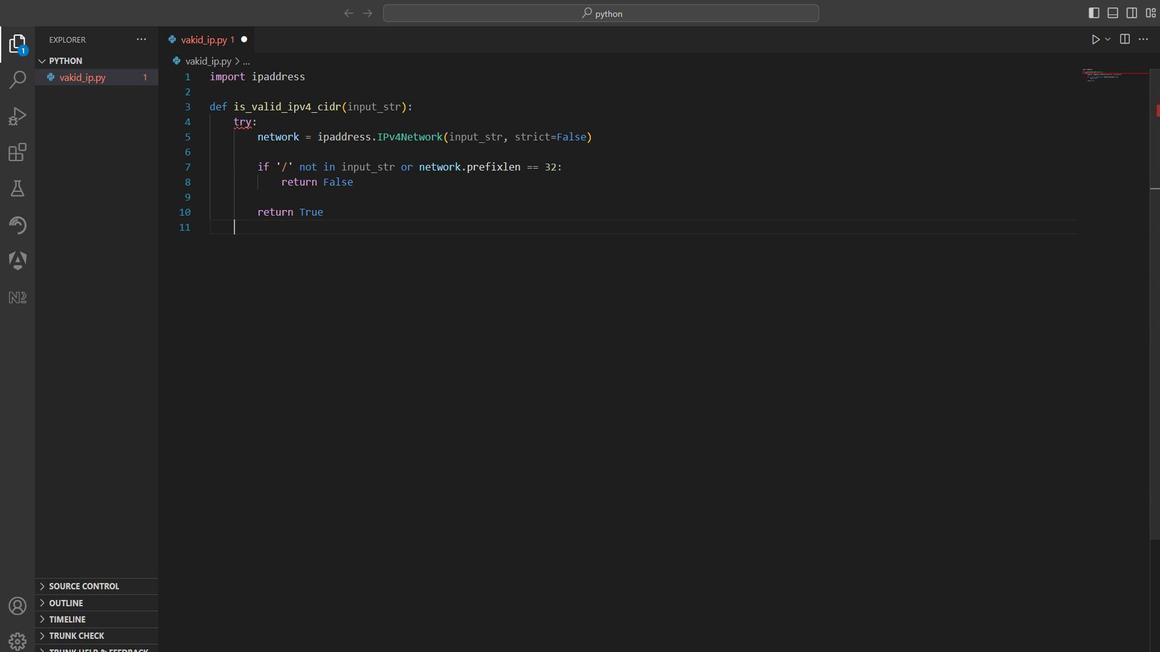 
Action: Mouse scrolled (555, 137) with delta (0, 0)
Screenshot: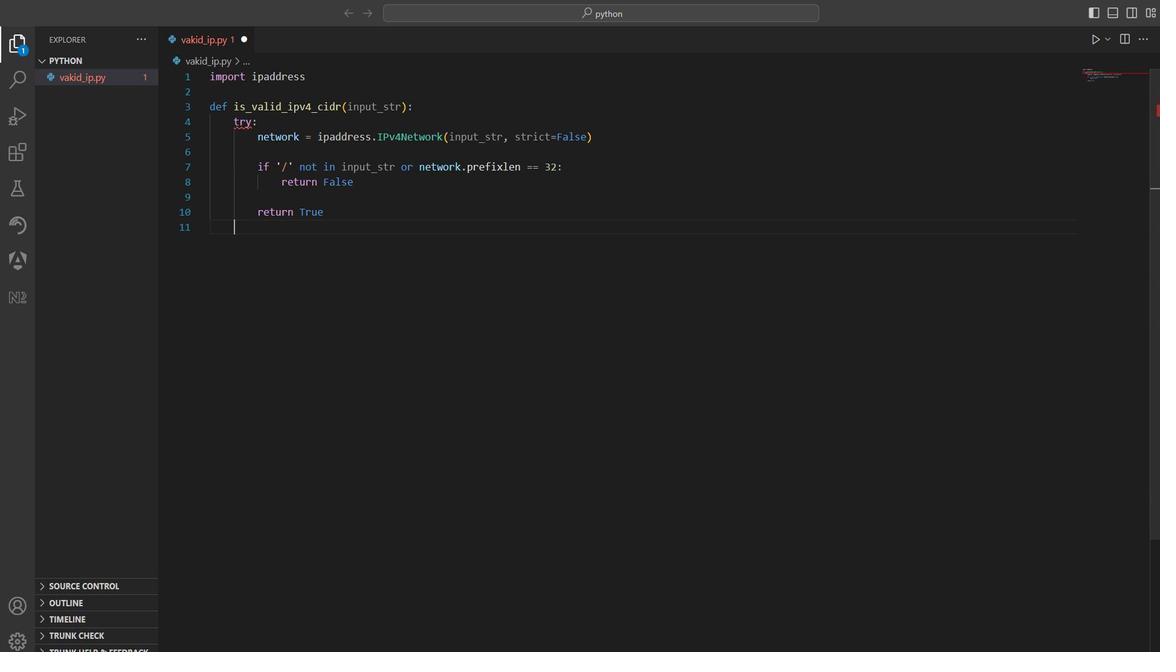 
Action: Mouse scrolled (555, 137) with delta (0, 0)
Screenshot: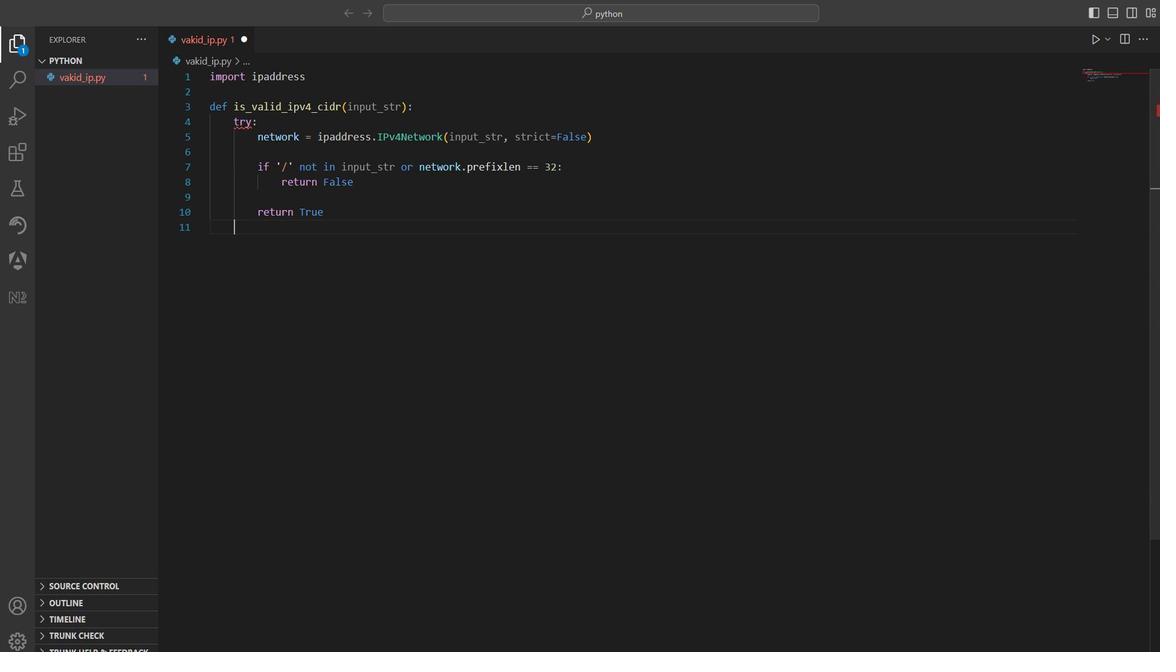 
Action: Mouse scrolled (555, 137) with delta (0, 0)
Screenshot: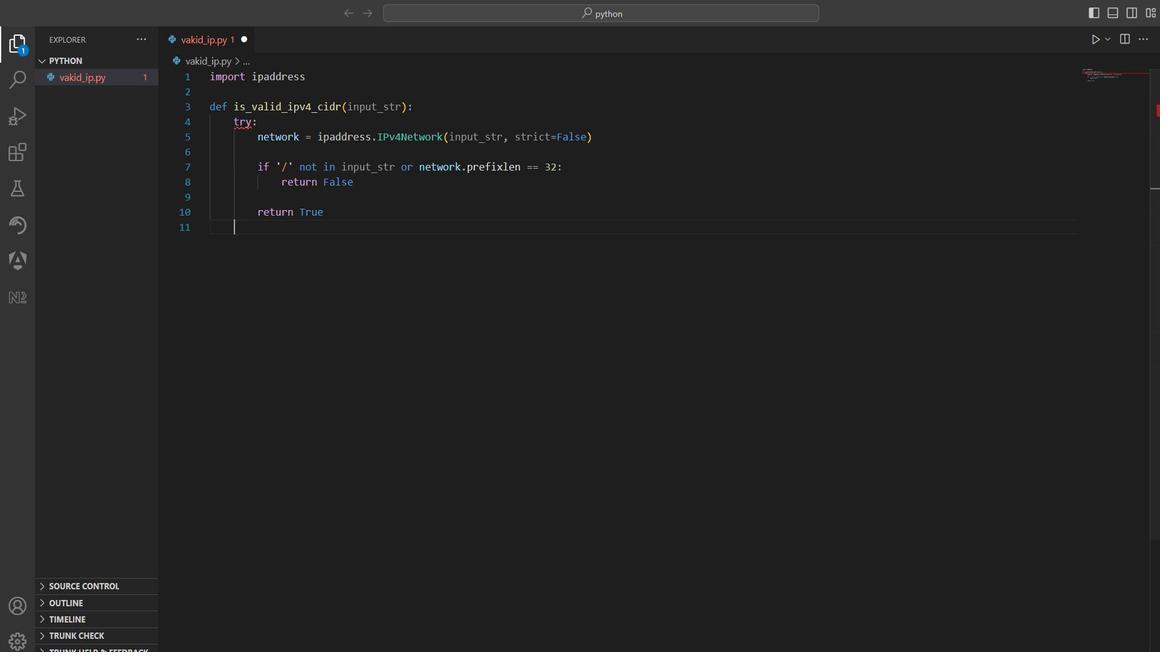 
Action: Mouse scrolled (555, 137) with delta (0, 0)
Screenshot: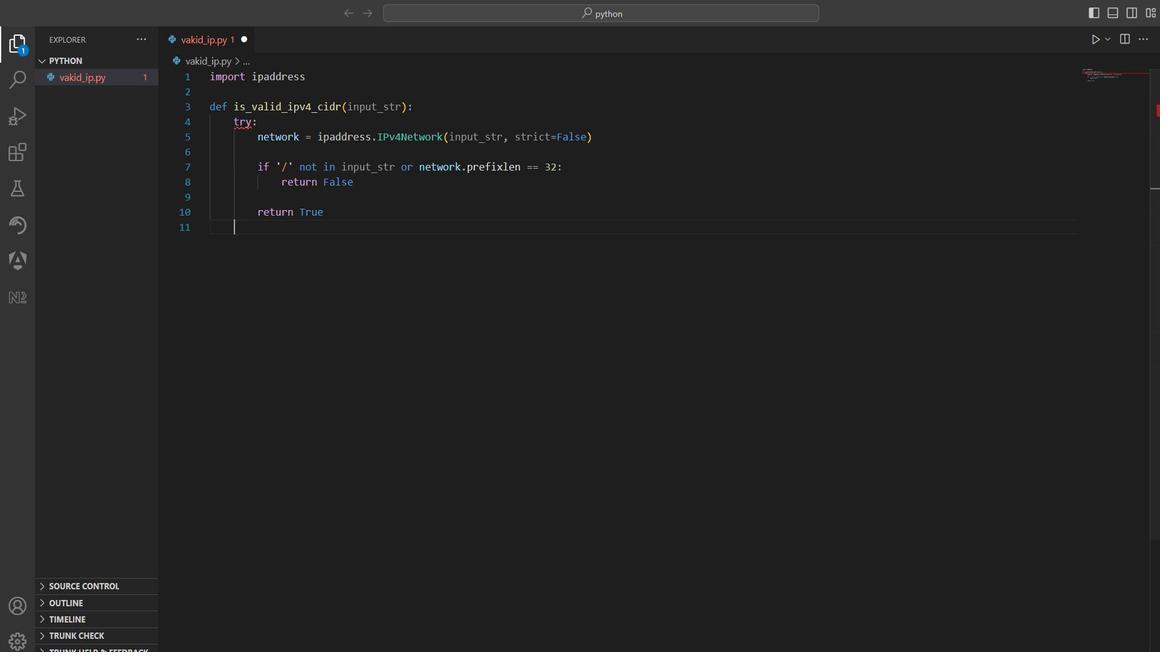 
Action: Mouse scrolled (555, 137) with delta (0, 0)
Screenshot: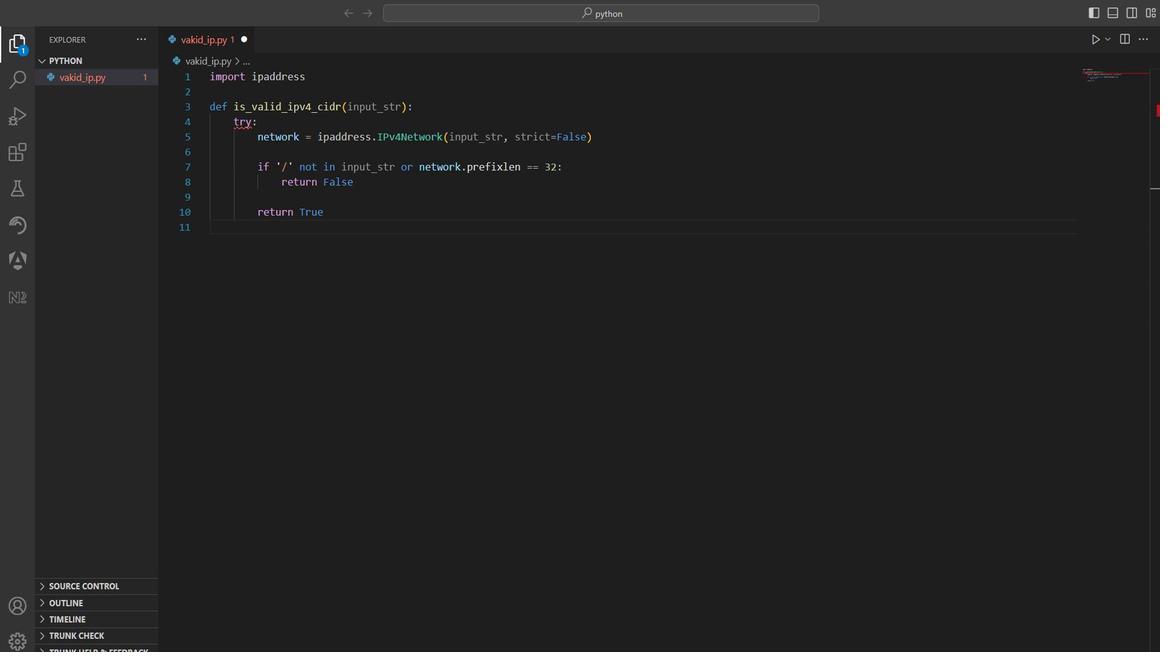 
Action: Mouse scrolled (555, 137) with delta (0, 0)
Screenshot: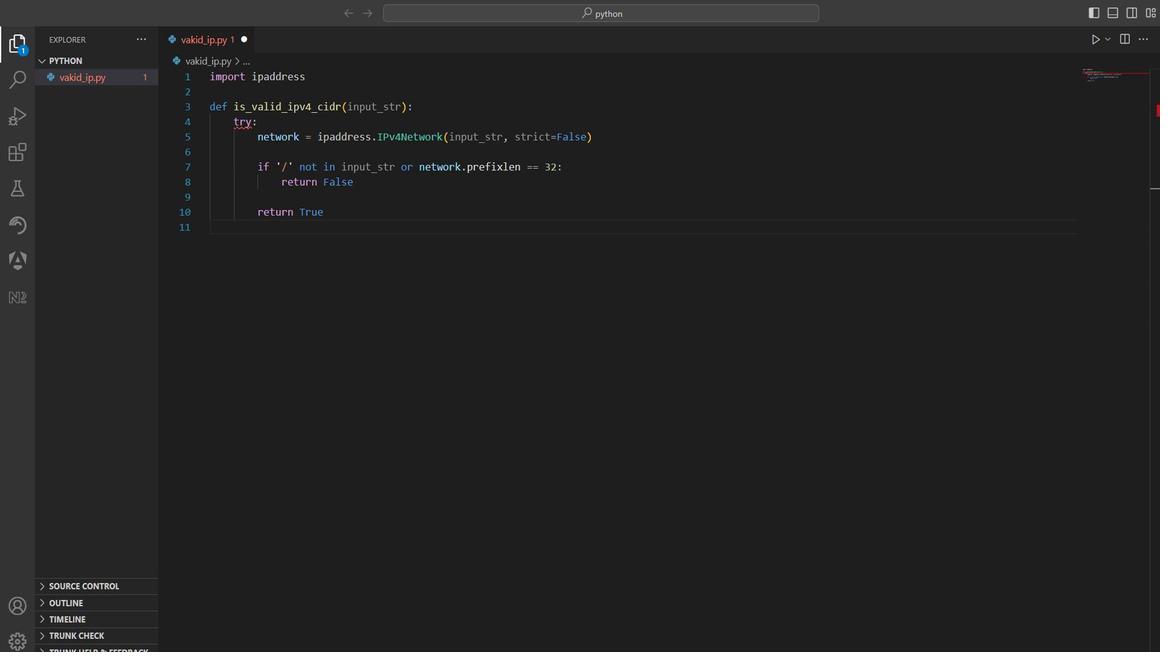 
Action: Mouse scrolled (555, 137) with delta (0, 0)
Screenshot: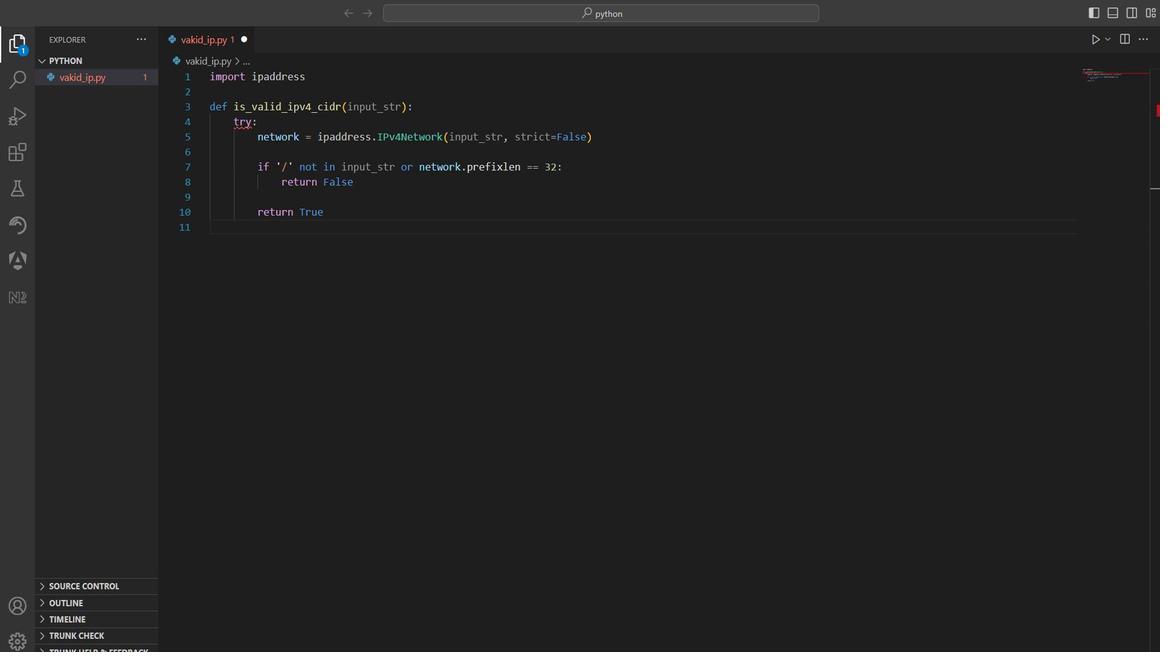
Action: Mouse scrolled (555, 137) with delta (0, 0)
Screenshot: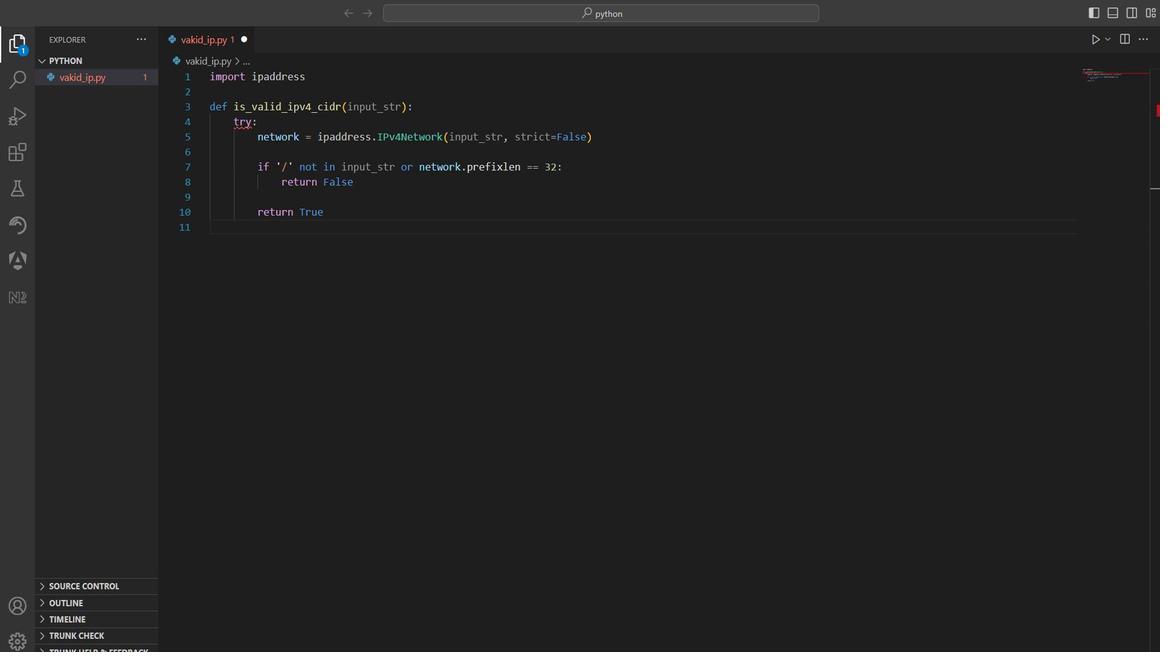 
Action: Mouse scrolled (555, 137) with delta (0, 0)
Screenshot: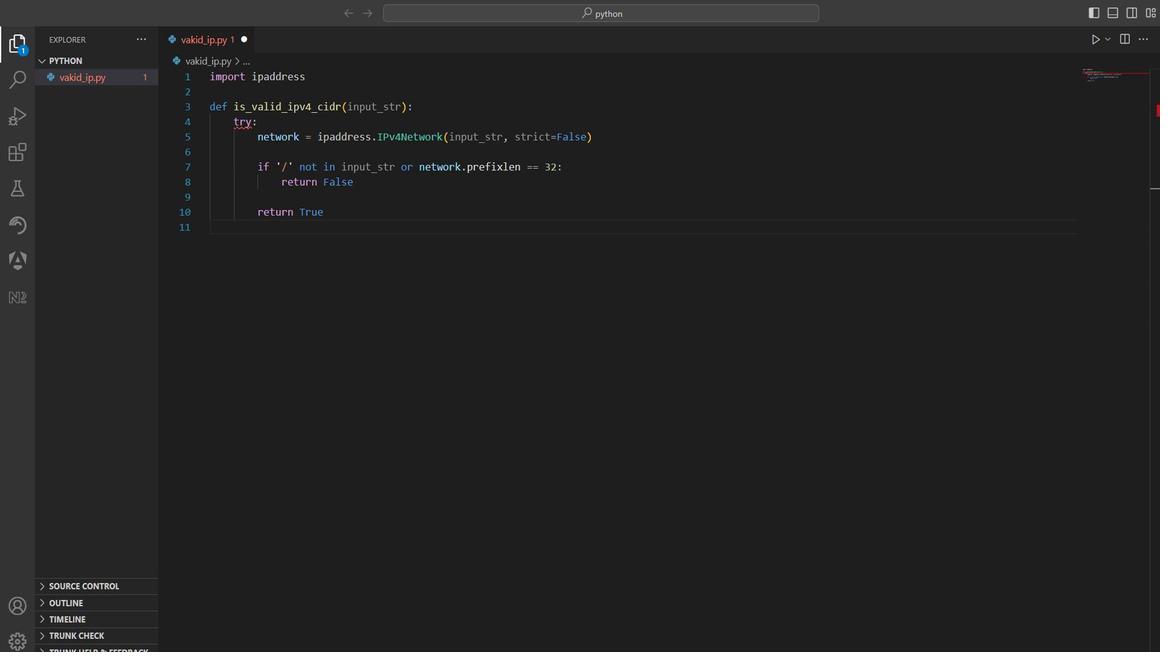 
Action: Mouse scrolled (555, 137) with delta (0, 0)
Screenshot: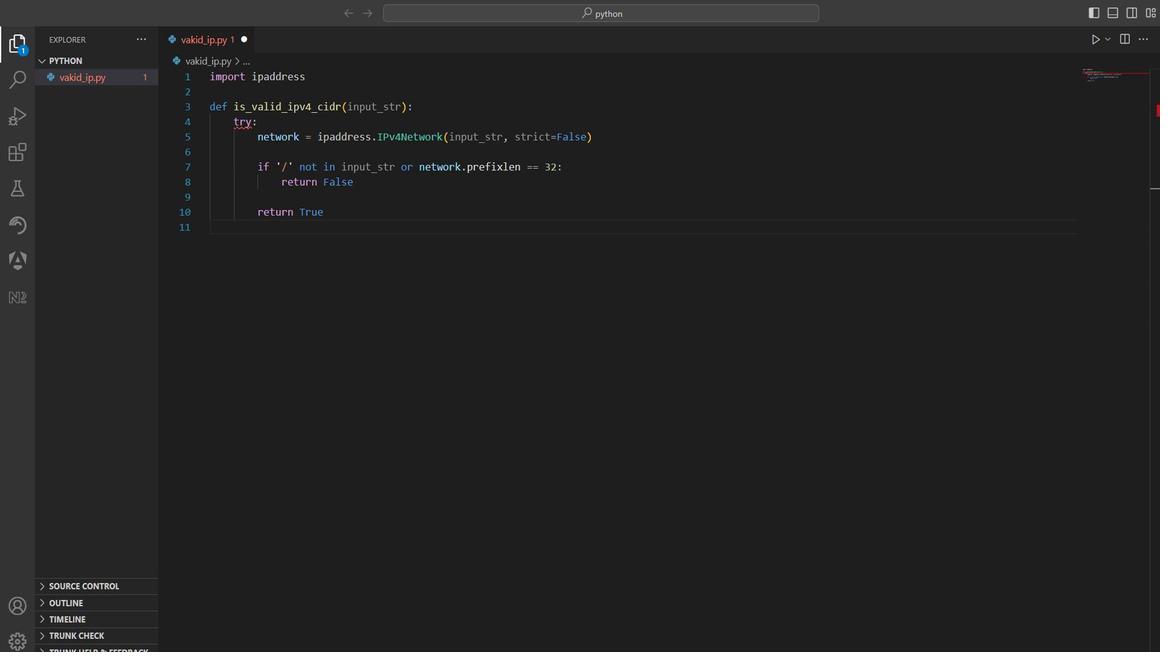 
Action: Mouse scrolled (555, 137) with delta (0, 0)
Screenshot: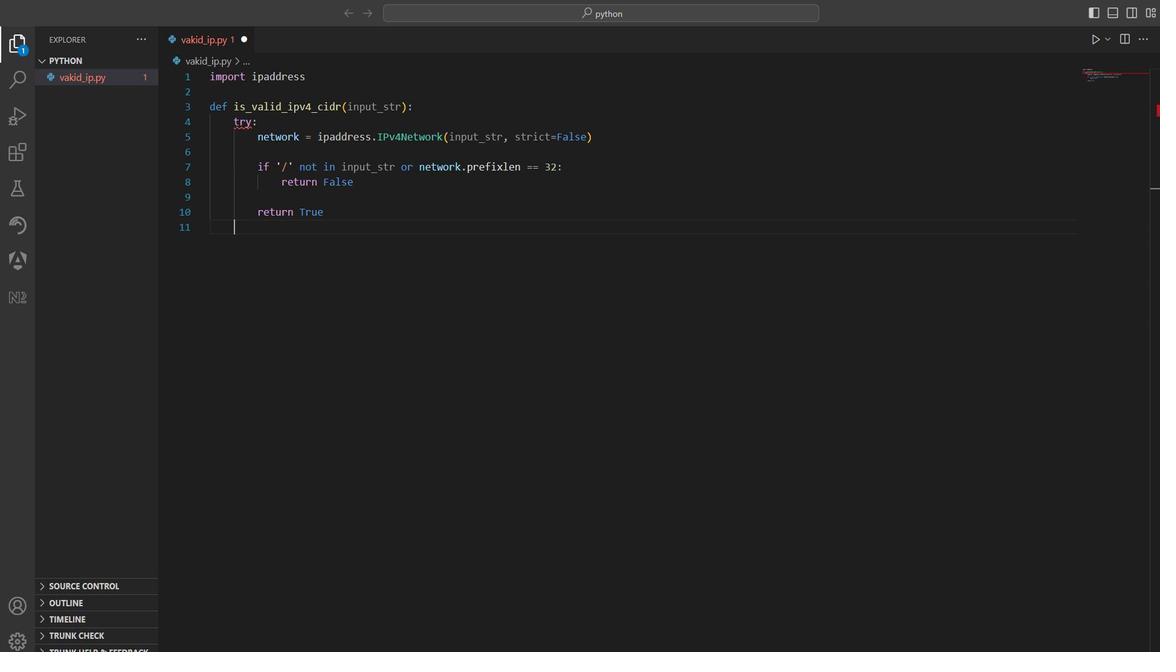
Action: Mouse scrolled (555, 137) with delta (0, 0)
Screenshot: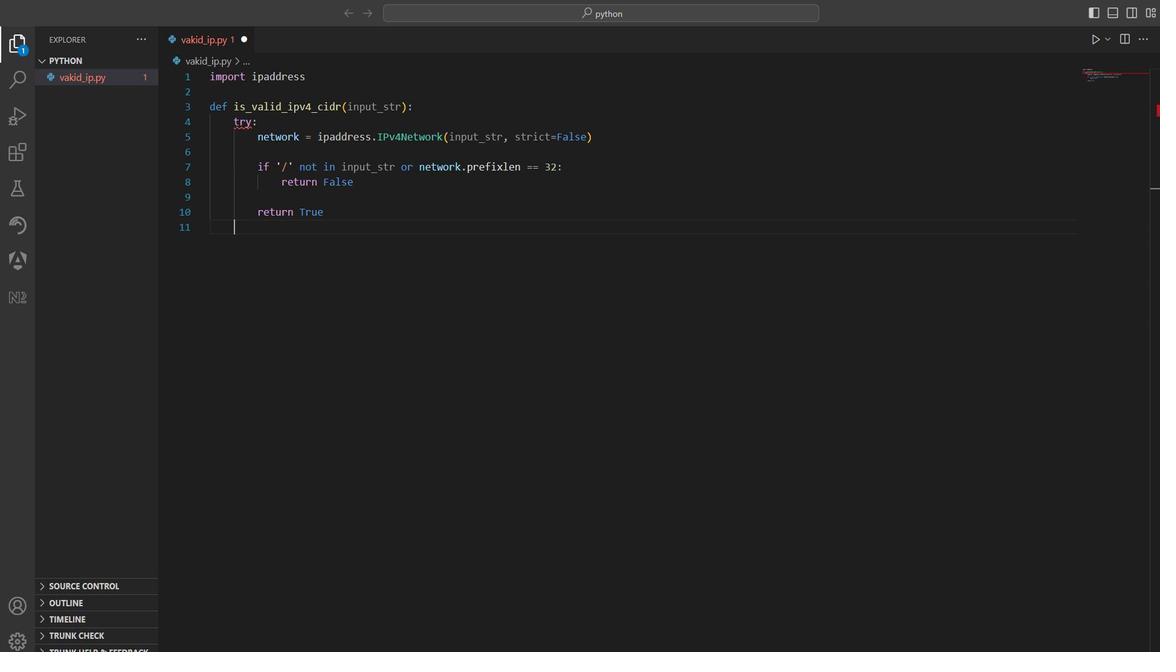 
Action: Mouse scrolled (555, 137) with delta (0, 0)
Screenshot: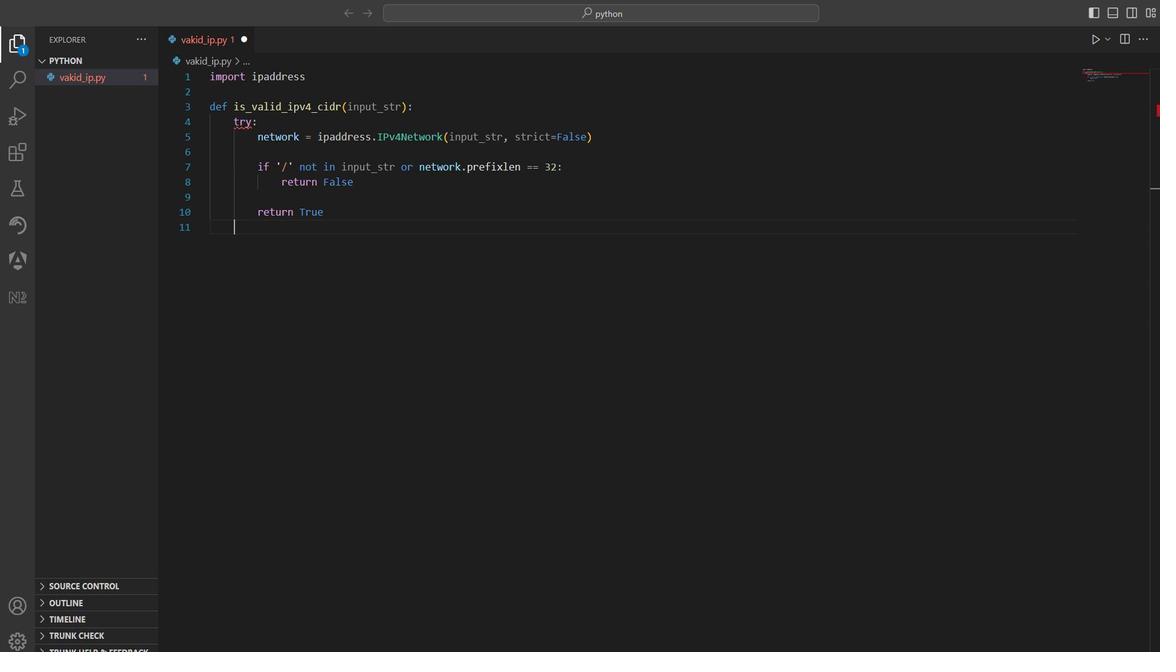 
Action: Mouse scrolled (555, 137) with delta (0, 0)
Screenshot: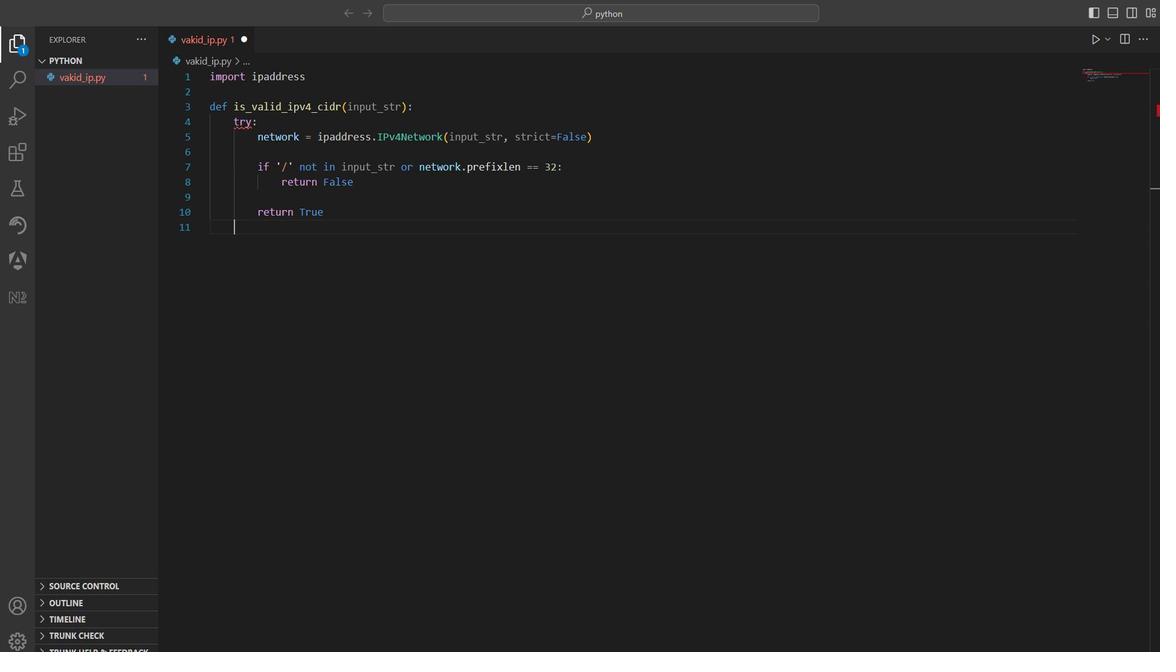 
Action: Mouse scrolled (555, 137) with delta (0, 0)
Screenshot: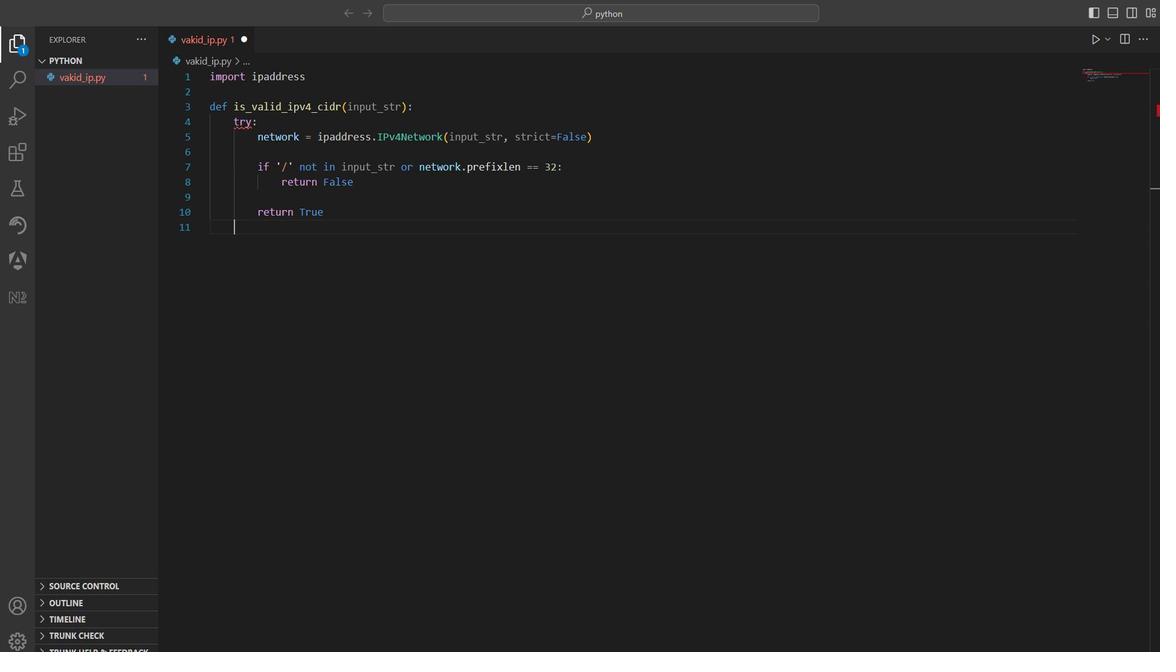 
Action: Mouse scrolled (555, 137) with delta (0, 0)
Screenshot: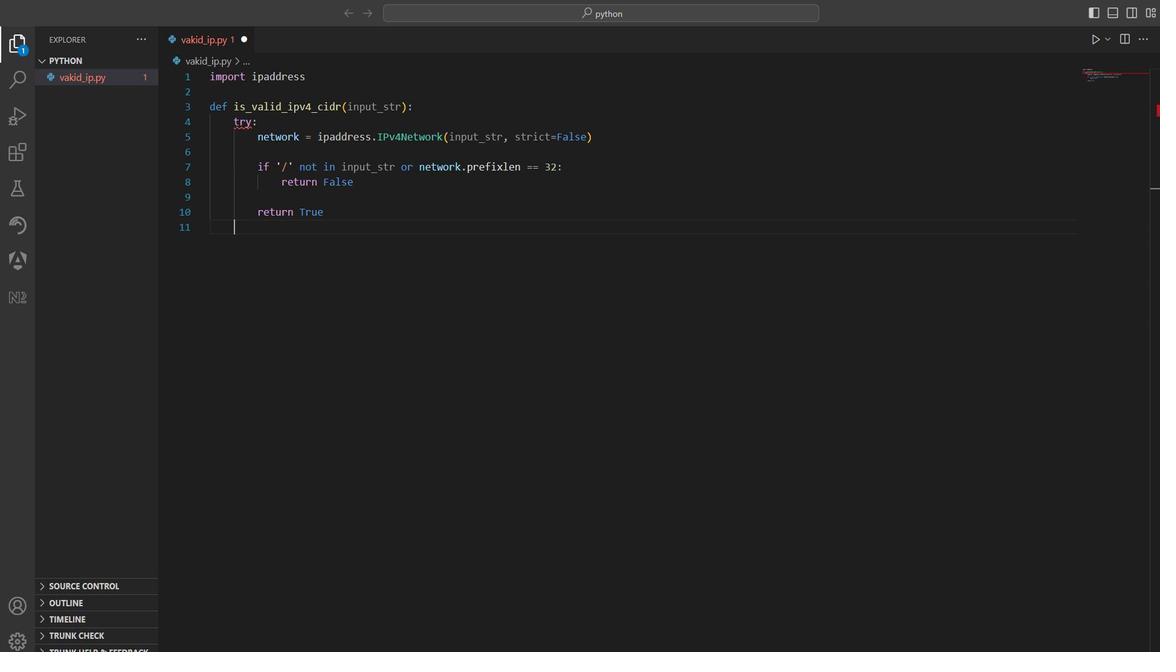 
Action: Mouse moved to (320, 136)
Screenshot: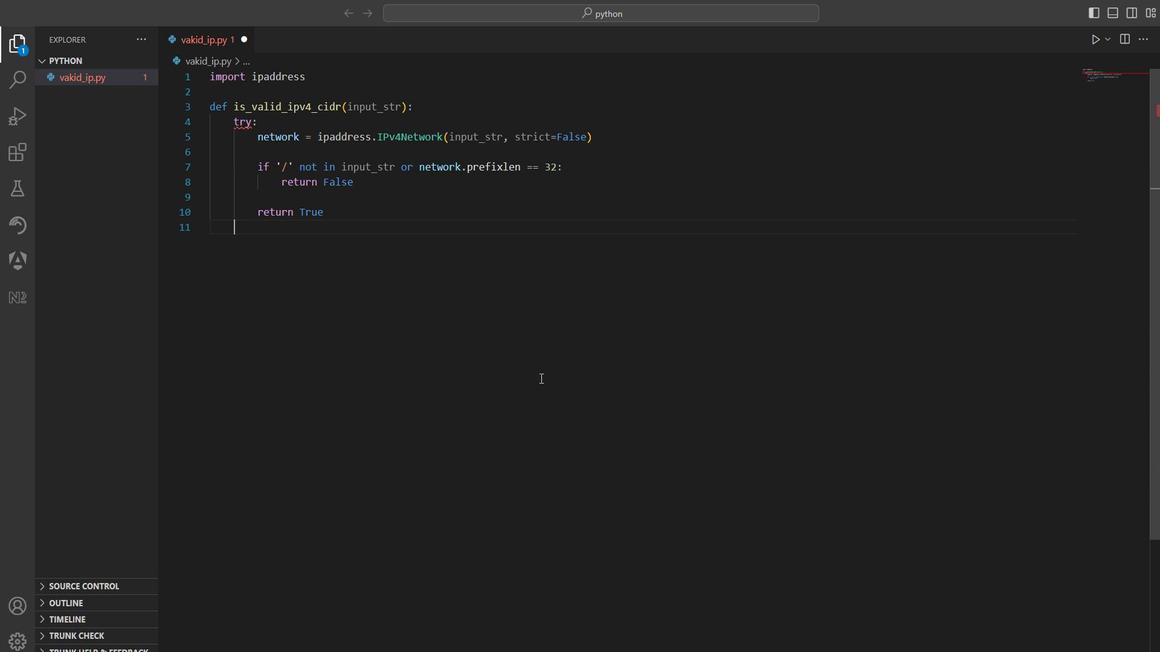 
Action: Key pressed eec<Key.backspace>xxccept<Key.space><Key.shift>Vallue<Key.shift><Key.shift>EError<Key.shift_r><Key.shift_r>::<Key.enter><Key.enter>reeturrn<Key.space><Key.shift>FFaalsse<Key.enter><Key.enter><Key.enter><Key.enter><Key.enter><Key.backspace>inpput<Key.shift_r><Key.shift_r><Key.shift_r><Key.shift_r><Key.shift_r><Key.shift_r><Key.shift_r><Key.shift_r><Key.shift_r><Key.shift_r><Key.shift_r><Key.shift_r><Key.shift_r><Key.shift_r><Key.shift_r><Key.shift_r><Key.shift_r>__sttrringg<Key.space>==<Key.space><Key.shift_r>""192.11668.11..1//225<Key.backspace><Key.backspace>44<Key.right><Key.enter>iif<Key.space><Key.space><Key.space><Key.space>iiss<Key.shift_r><Key.shift_r><Key.shift_r><Key.shift_r><Key.shift_r><Key.shift_r><Key.shift_r><Key.shift_r><Key.shift_r><Key.shift_r><Key.shift_r><Key.shift_r><Key.shift_r>__valid<Key.shift_r><Key.shift_r><Key.shift_r><Key.shift_r><Key.shift_r><Key.shift_r><Key.shift_r><Key.shift_r><Key.shift_r><Key.shift_r><Key.shift_r><Key.shift_r><Key.shift_r><Key.shift_r><Key.shift_r><Key.shift_r><Key.shift_r><Key.shift_r><Key.shift_r><Key.shift_r><Key.shift_r><Key.shift_r>__iipv44<Key.shift_r><Key.shift_r><Key.shift_r><Key.shift_r><Key.shift_r><Key.shift_r><Key.shift_r><Key.shift_r><Key.shift_r><Key.shift_r><Key.shift_r><Key.shift_r><Key.shift_r><Key.shift_r>_ciide<Key.backspace>rr<Key.shift_r><Key.shift_r>((innpuut<Key.shift_r><Key.shift_r><Key.shift_r><Key.shift_r><Key.shift_r><Key.shift_r><Key.shift_r><Key.shift_r><Key.shift_r><Key.shift_r>__sttrrinngg<Key.right><Key.right><Key.right><Key.shift_r><Key.shift_r>:<Key.enter>pprriinntt<Key.shift_r><Key.shift_r><Key.shift_r><Key.shift_r>(f<Key.shift_r><Key.shift_r><Key.shift_r><Key.shift_r><Key.shift_r><Key.shift_r><Key.shift_r><Key.shift_r><Key.shift_r><Key.shift_r>""<Key.shift><Key.shift>TThhe<Key.space>input<Key.space><Key.space>strring<Key.space>'<Key.shift_r>{{innput<Key.shift_r><Key.shift_r><Key.shift_r><Key.shift_r><Key.shift_r><Key.shift_r><Key.shift_r><Key.shift_r><Key.shift_r><Key.shift_r><Key.shift_r><Key.shift_r><Key.shift_r><Key.shift_r>__string<Key.right>''<Key.space><Key.space>iis<Key.space>a<Key.space>vaalidd<Key.space><Key.space><Key.shift><Key.shift>IIPv44<Key.space><Key.shift><Key.shift>CCIDR<Key.space><Key.space>notattinoo<Key.space><Key.backspace><Key.backspace><Key.backspace><Key.backspace>onn<Key.space><Key.backspace><Key.backspace>.<Key.space><Key.right><Key.right><Key.enter><Key.backspace>eellse<Key.shift_r><Key.shift_r><Key.shift_r><Key.shift_r>::<Key.enter>print<Key.shift_r><Key.shift_r><Key.shift_r><Key.shift_r><Key.shift_r><Key.shift_r><Key.shift_r><Key.shift_r><Key.shift_r><Key.shift_r><Key.shift_r>(ff<Key.shift_r>""<Key.shift><Key.shift>TThee<Key.space>inppuut<Key.space>strrinngg<Key.space><Key.space>''<Key.shift_r><Key.shift_r>{iinpput<Key.shift_r><Key.shift_r><Key.shift_r><Key.shift_r><Key.shift_r><Key.shift_r><Key.shift_r><Key.shift_r>_sstring<Key.right><Key.right>''<Key.space>iiss<Key.space>not<Key.space>a<Key.space>vvaalddi<Key.space><Key.backspace><Key.backspace><Key.backspace><Key.backspace>is<Key.space><Key.space><Key.backspace>dd<Key.space><Key.space><Key.backspace><Key.backspace><Key.backspace><Key.backspace>dd<Key.space><Key.shift>IIPvv4<Key.space><Key.shift><Key.shift>CIDDRR<Key.space>nnottatio<Key.space><Key.backspace><Key.backspace>n<Key.space><Key.space><Key.backspace><Key.backspace>..
Screenshot: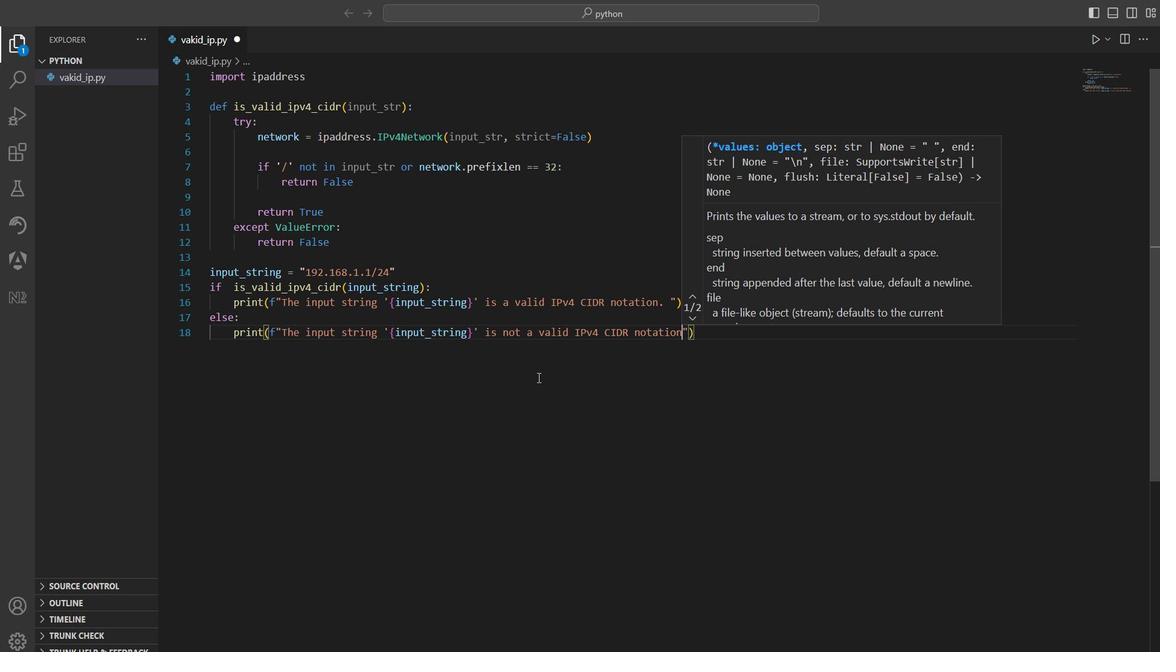 
Action: Mouse moved to (549, 139)
Screenshot: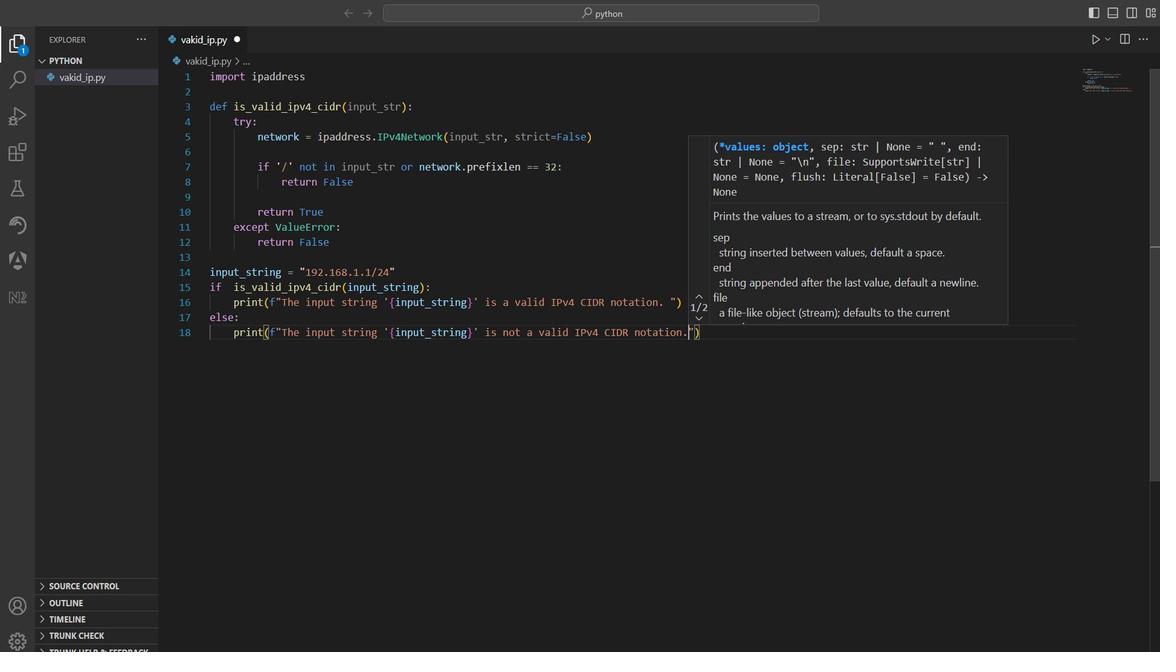 
Action: Mouse scrolled (549, 139) with delta (0, 0)
Screenshot: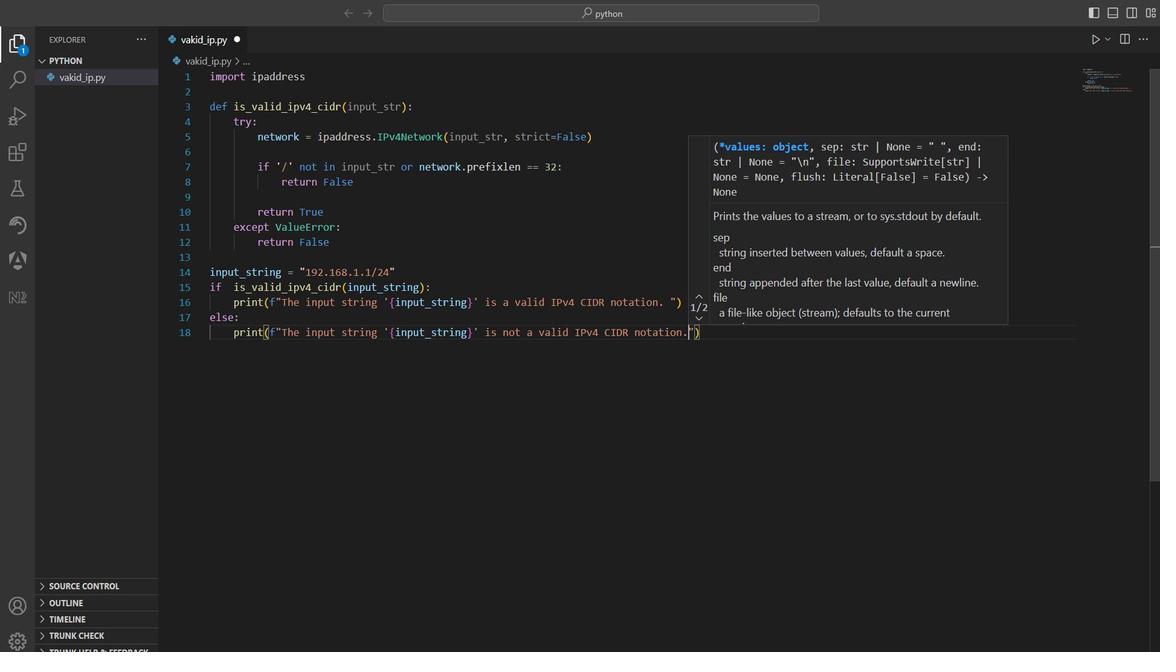 
Action: Mouse scrolled (549, 139) with delta (0, 0)
Screenshot: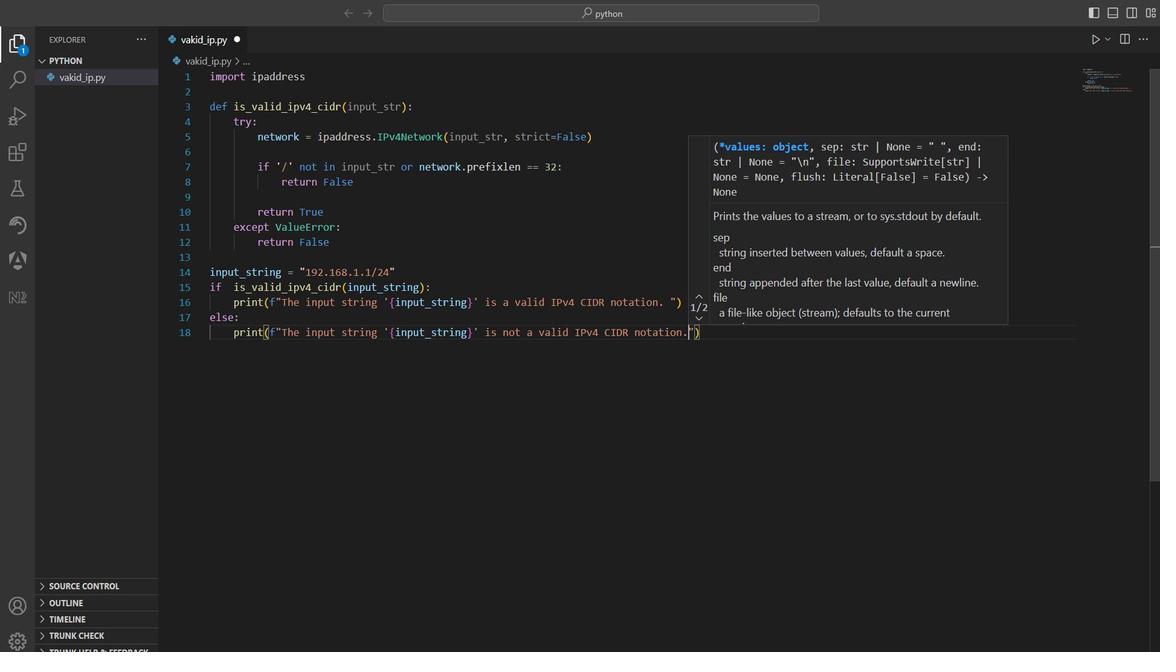 
Action: Mouse moved to (549, 140)
Screenshot: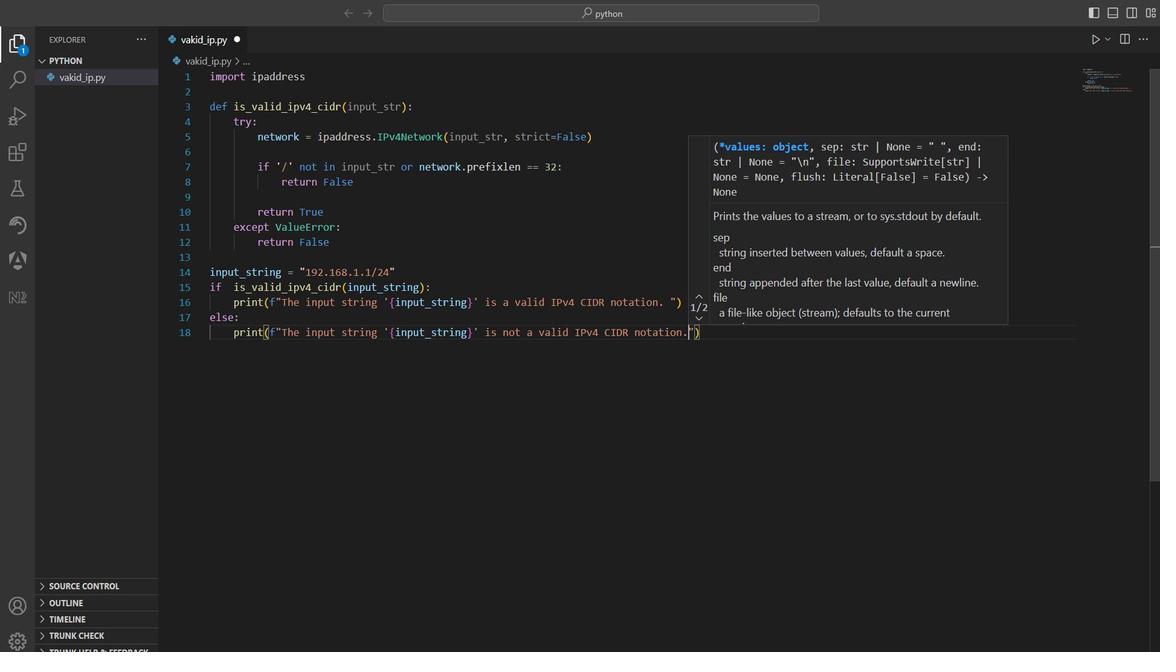 
Action: Mouse scrolled (549, 139) with delta (0, 0)
Screenshot: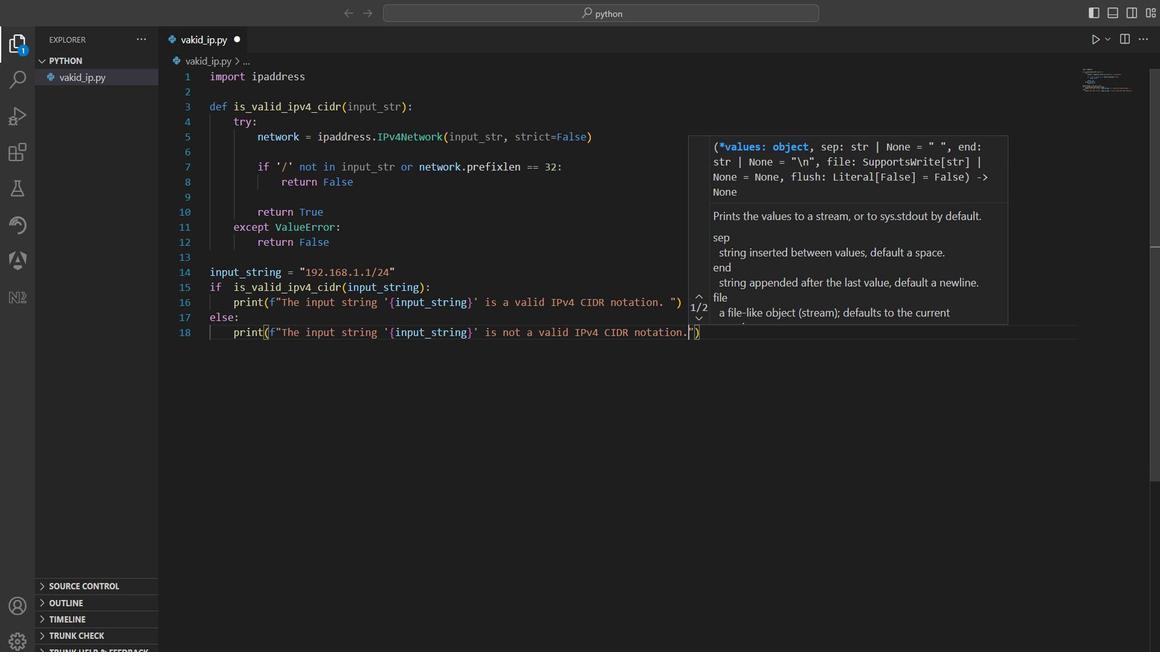 
Action: Mouse scrolled (549, 139) with delta (0, 0)
Screenshot: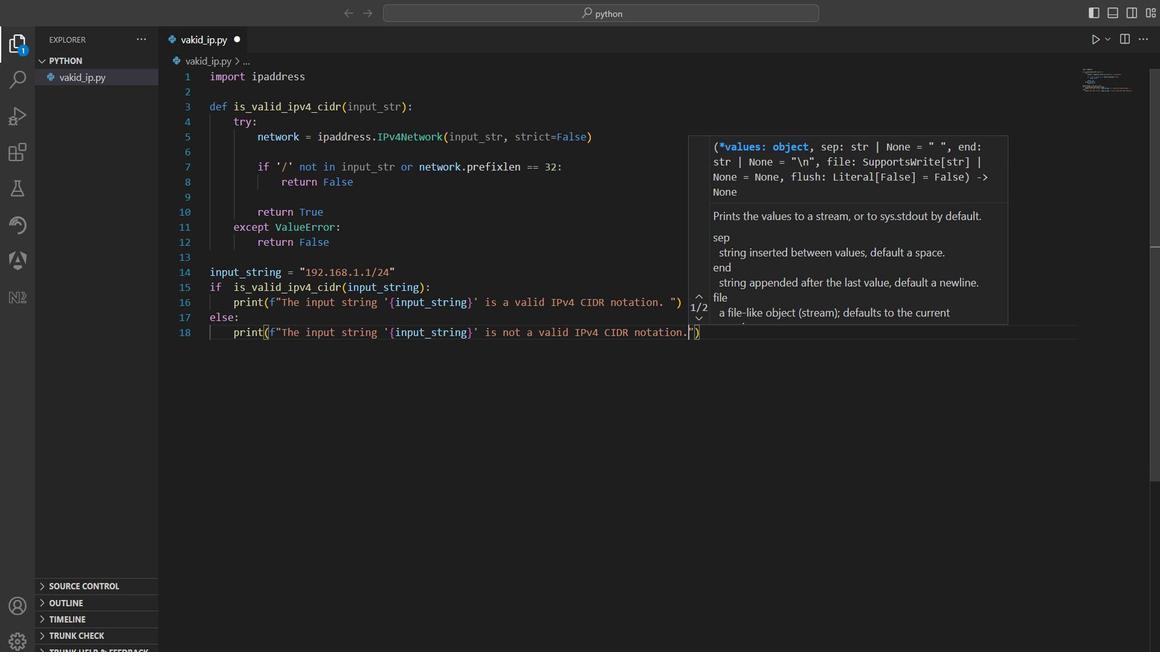 
Action: Mouse moved to (549, 140)
Screenshot: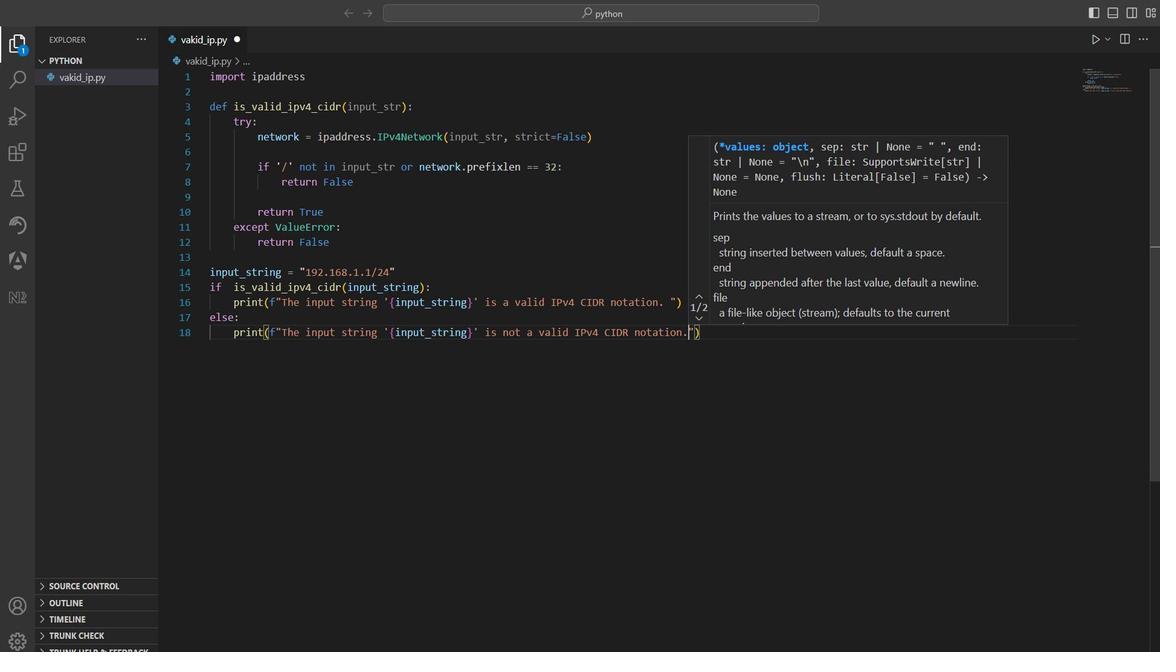 
Action: Mouse scrolled (549, 140) with delta (0, 0)
Screenshot: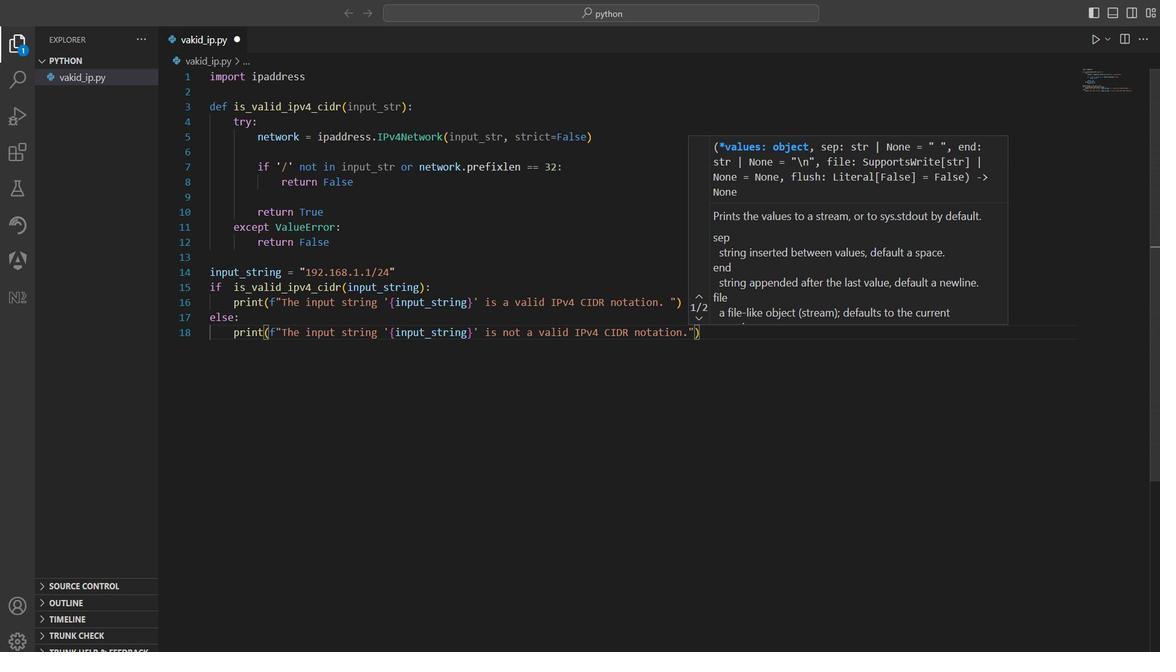 
Action: Mouse scrolled (549, 140) with delta (0, 0)
Screenshot: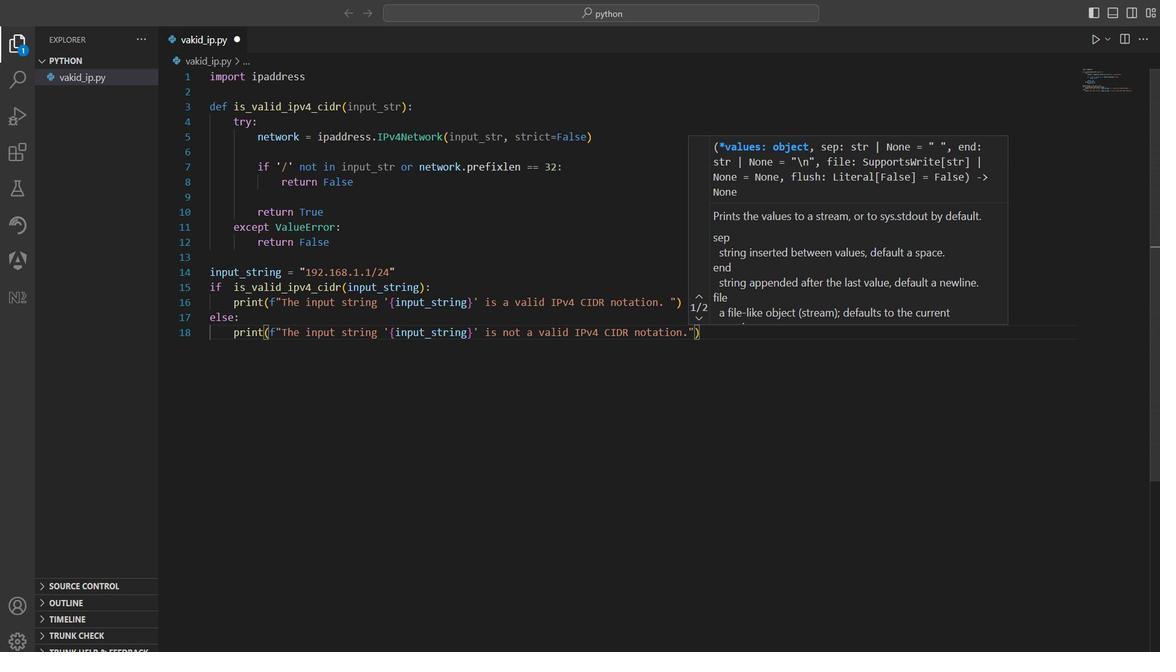 
Action: Mouse scrolled (549, 140) with delta (0, 0)
Screenshot: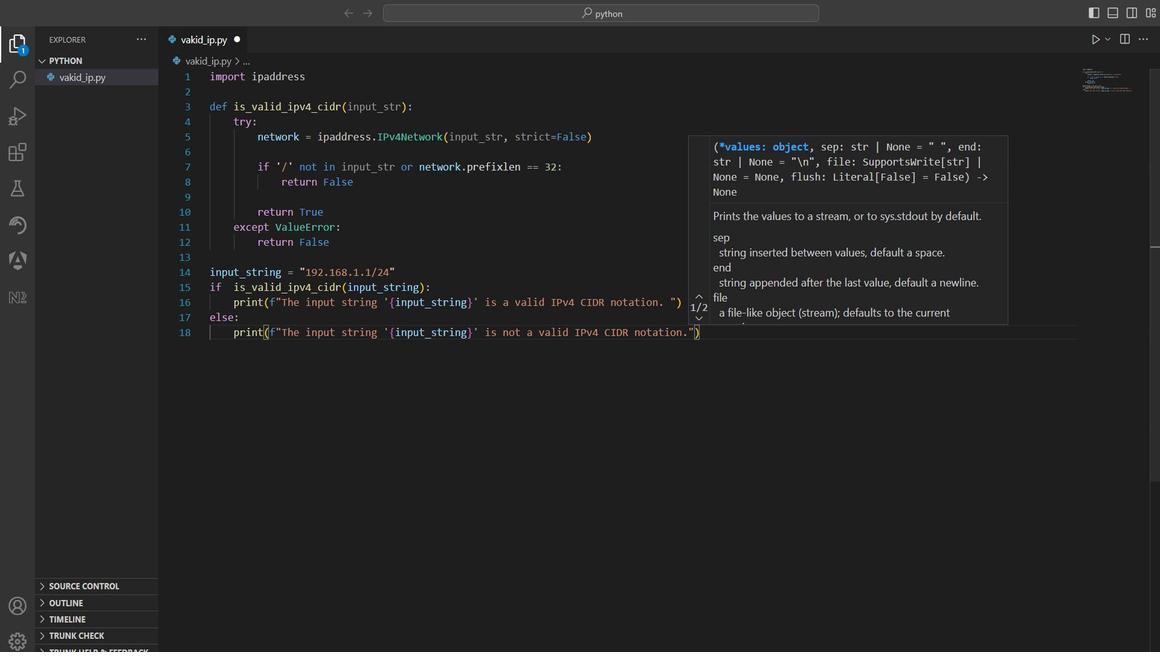 
Action: Mouse scrolled (549, 140) with delta (0, 0)
Screenshot: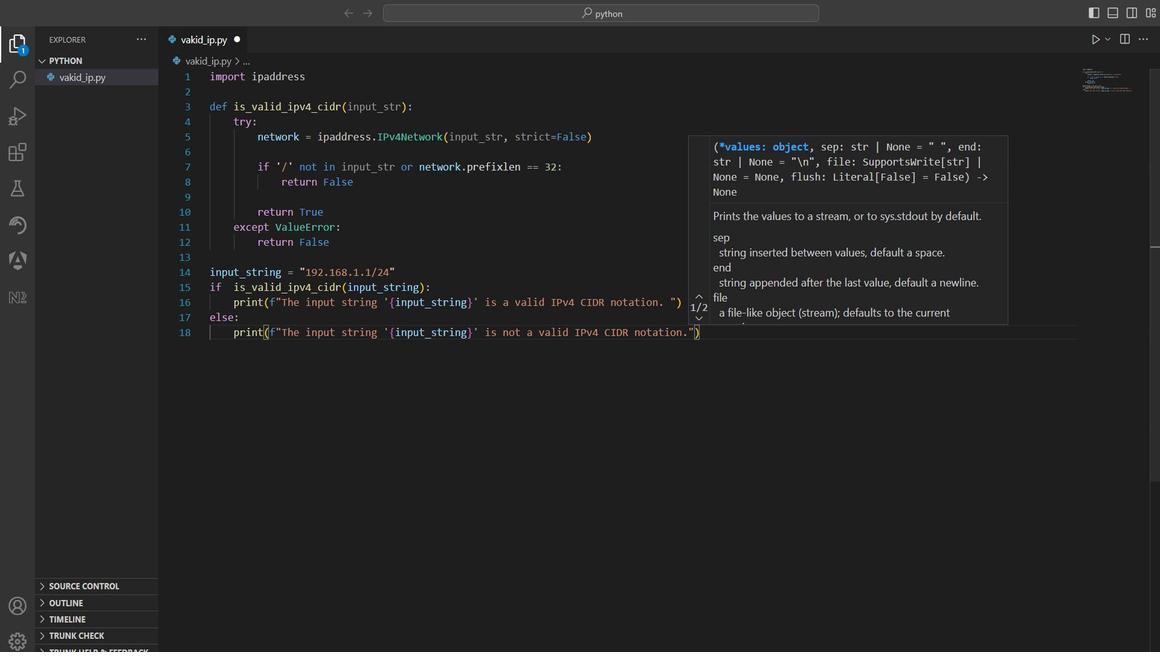 
Action: Mouse scrolled (549, 140) with delta (0, 0)
Screenshot: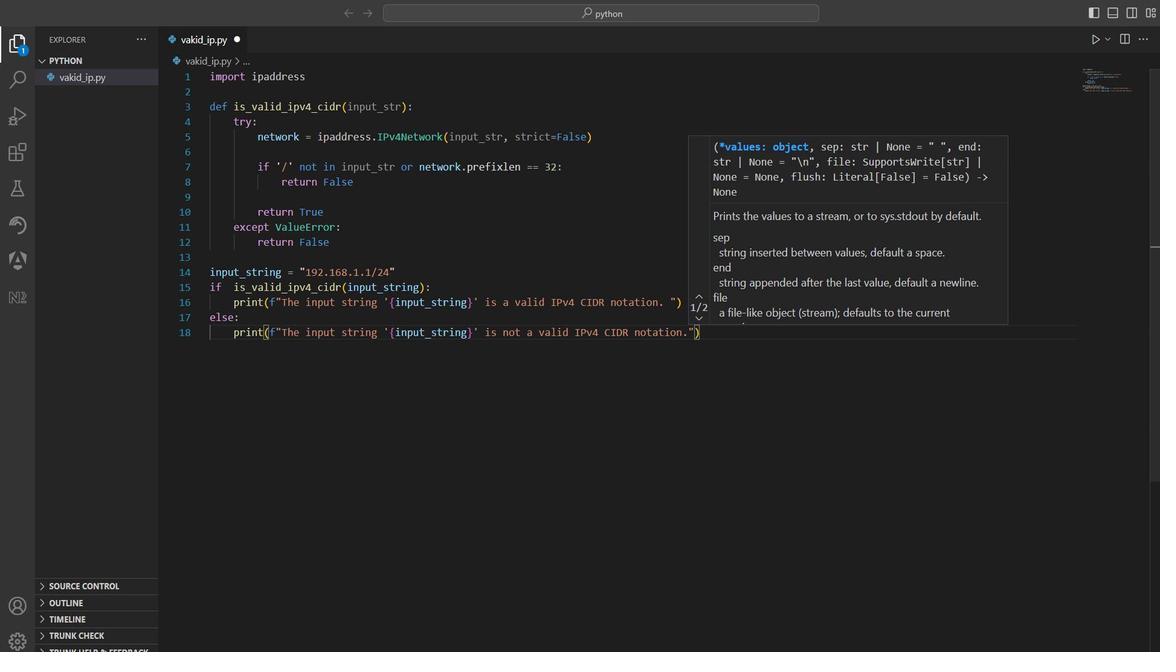 
Action: Mouse scrolled (549, 140) with delta (0, 0)
Screenshot: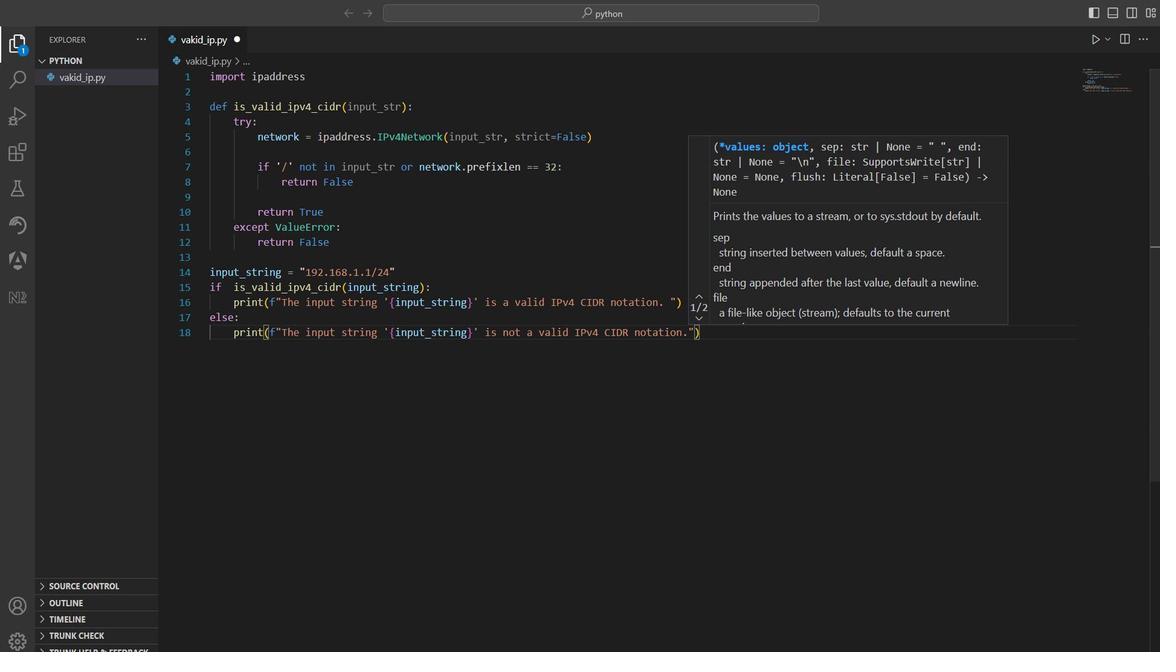 
Action: Mouse scrolled (549, 140) with delta (0, 0)
Screenshot: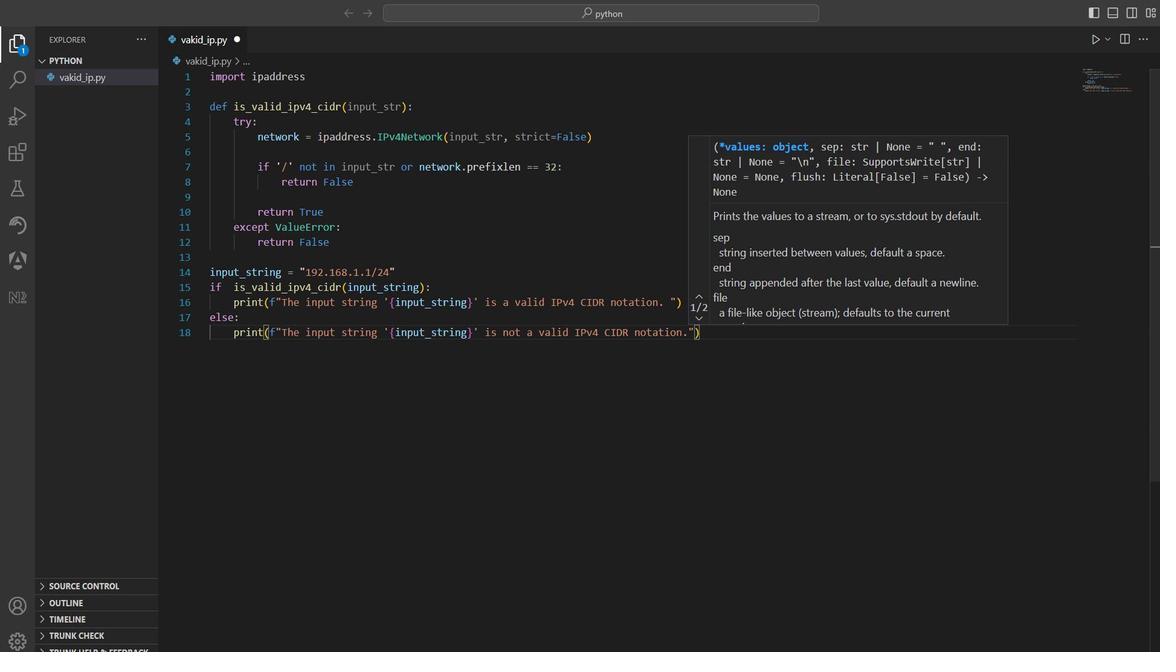 
Action: Mouse scrolled (549, 140) with delta (0, 0)
Screenshot: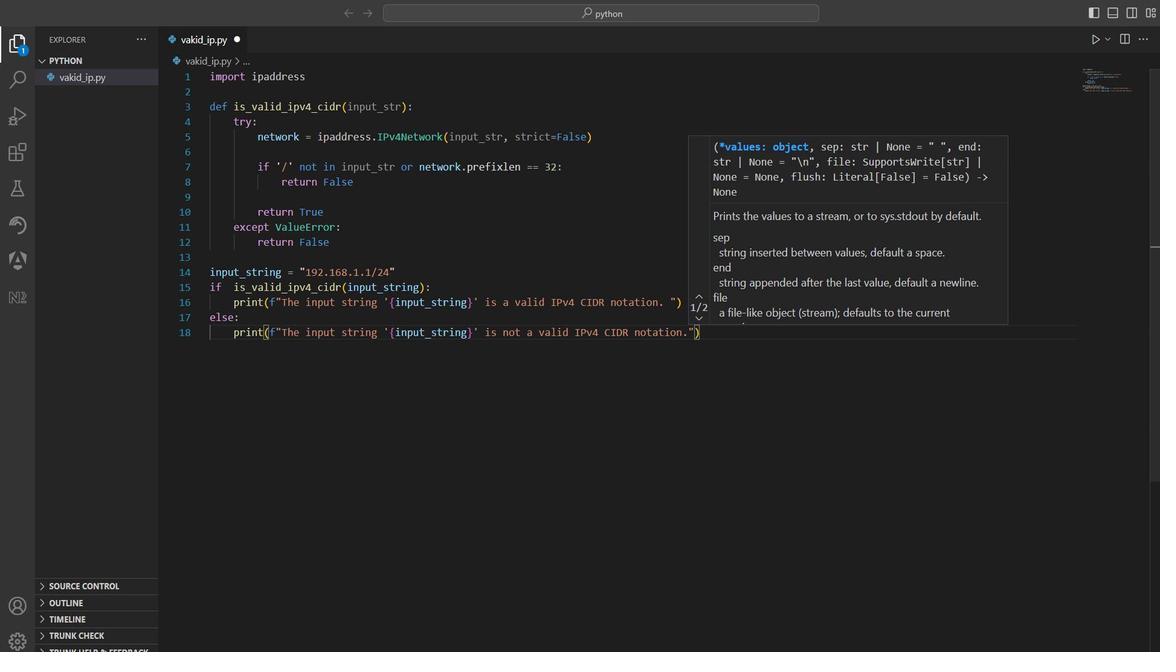 
Action: Mouse scrolled (549, 140) with delta (0, 0)
Screenshot: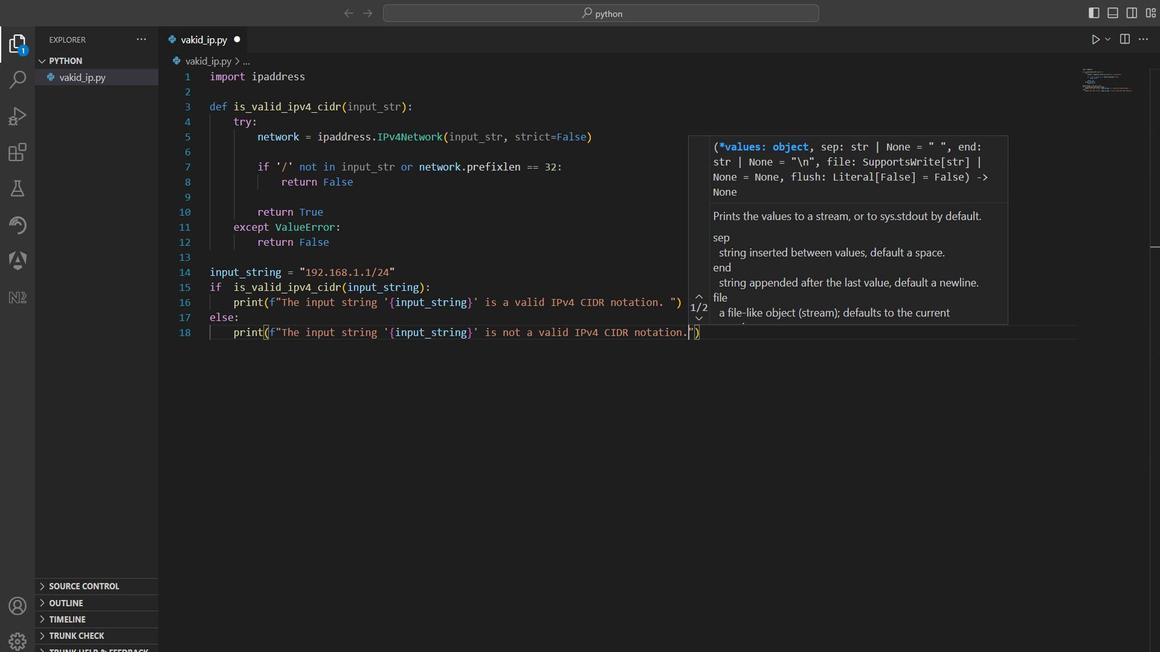 
Action: Mouse scrolled (549, 140) with delta (0, 0)
Screenshot: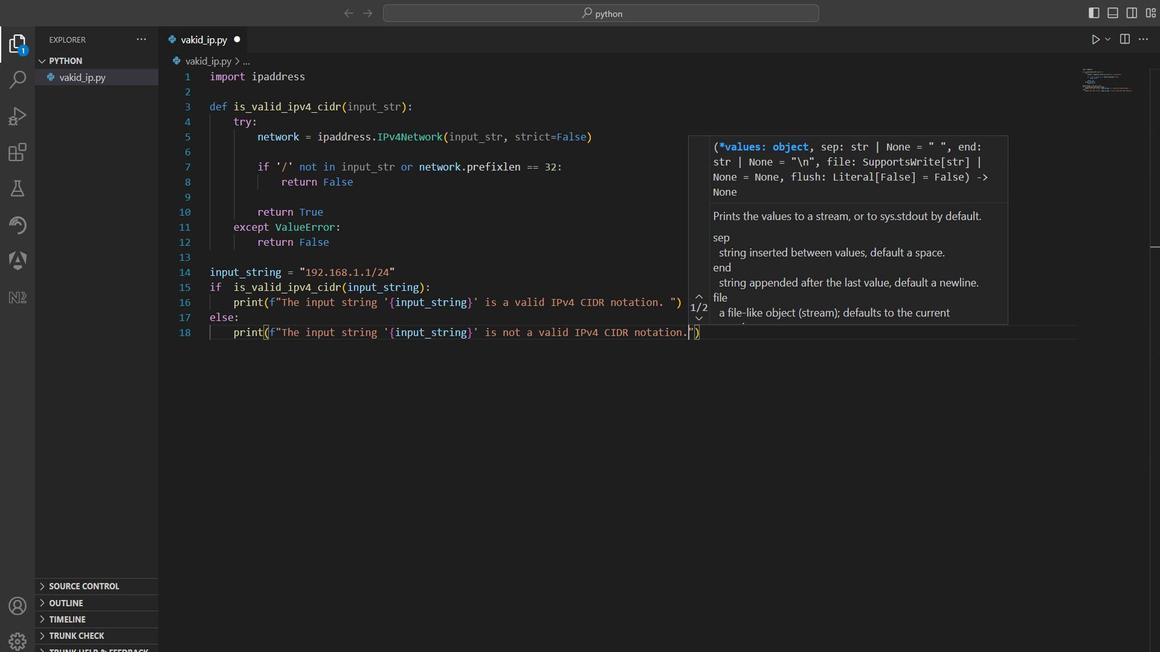 
Action: Mouse scrolled (549, 140) with delta (0, 0)
Screenshot: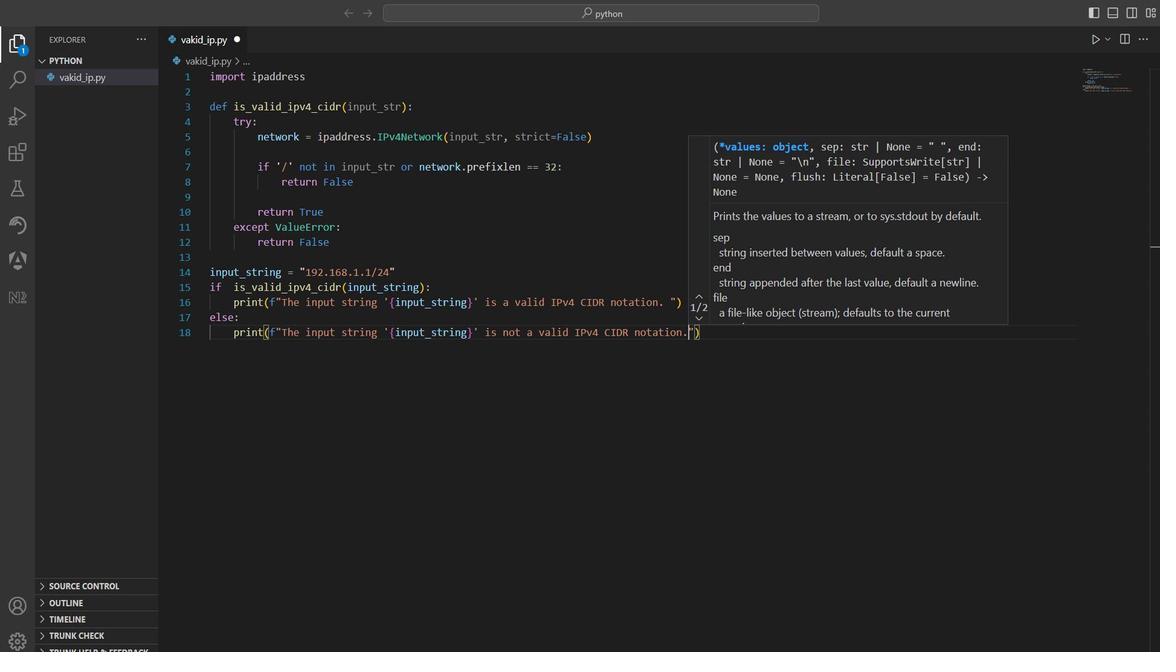 
Action: Mouse scrolled (549, 140) with delta (0, 0)
Screenshot: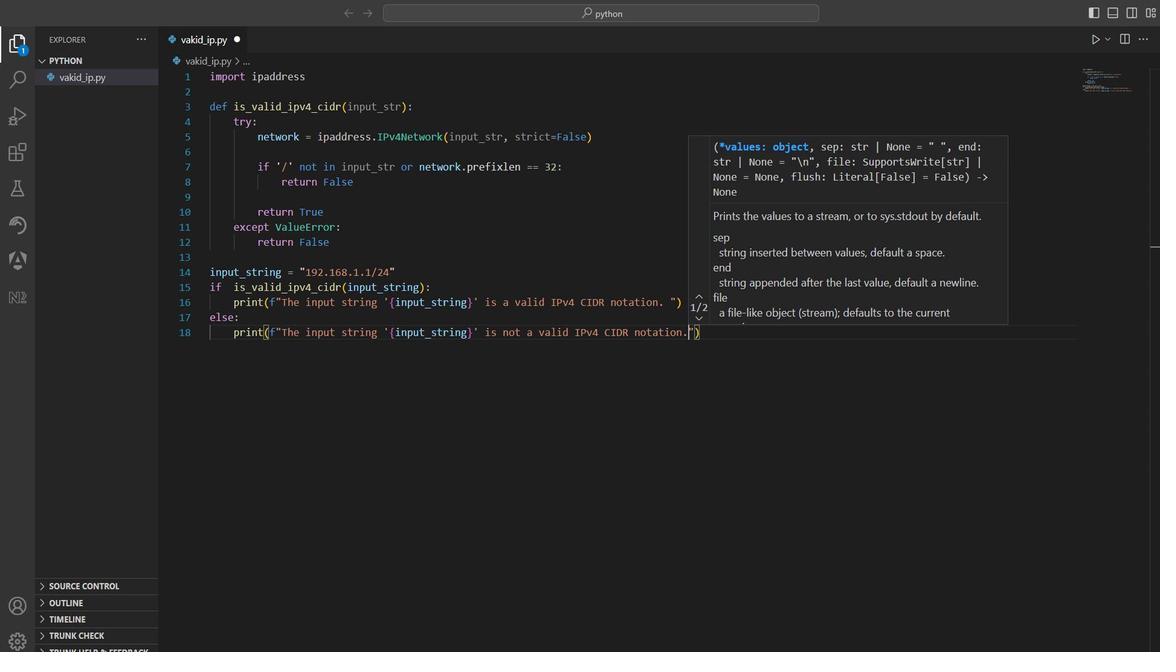 
Action: Mouse moved to (549, 140)
Screenshot: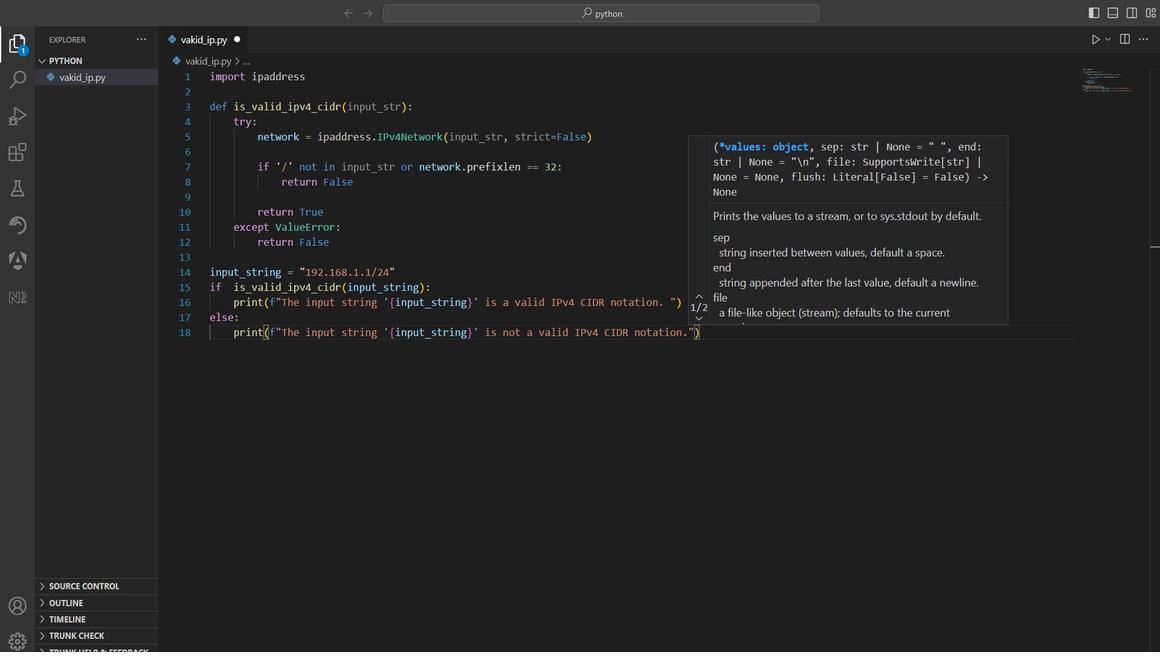 
Action: Mouse scrolled (549, 140) with delta (0, 0)
Screenshot: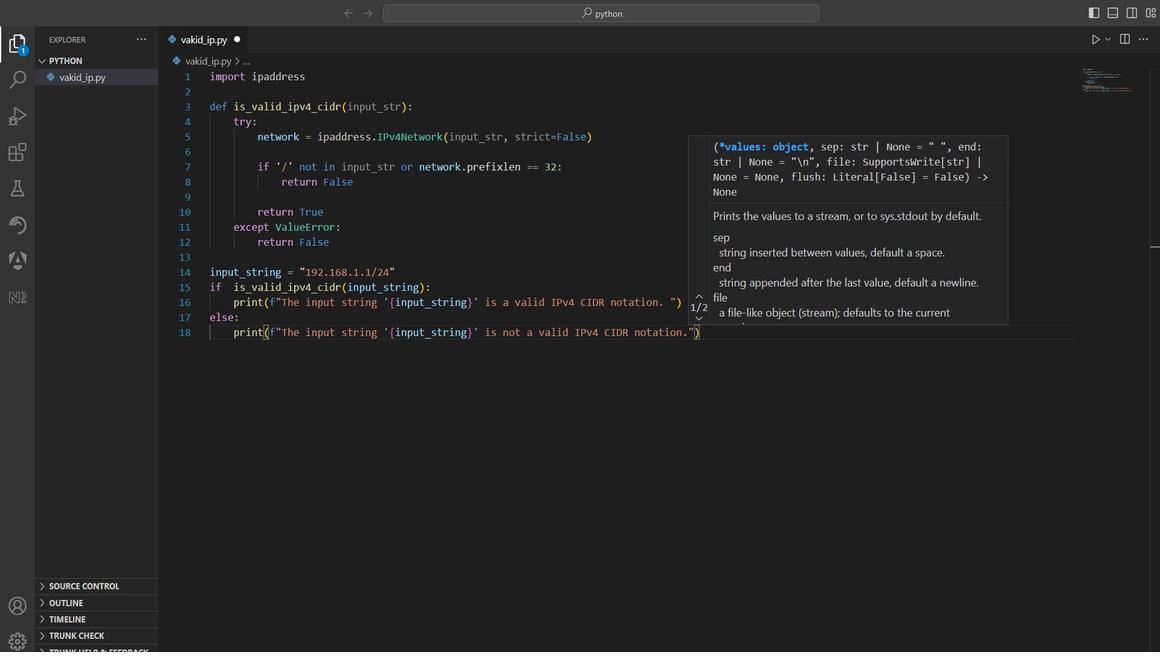 
Action: Mouse scrolled (549, 140) with delta (0, 0)
Screenshot: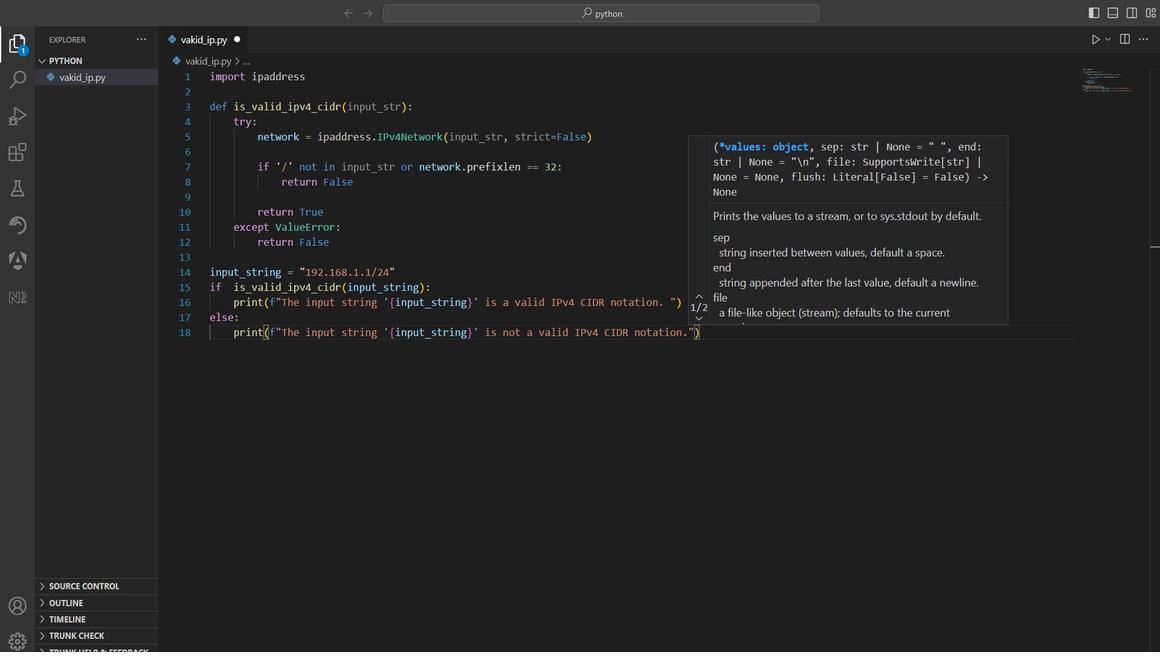 
Action: Mouse scrolled (549, 140) with delta (0, 0)
Screenshot: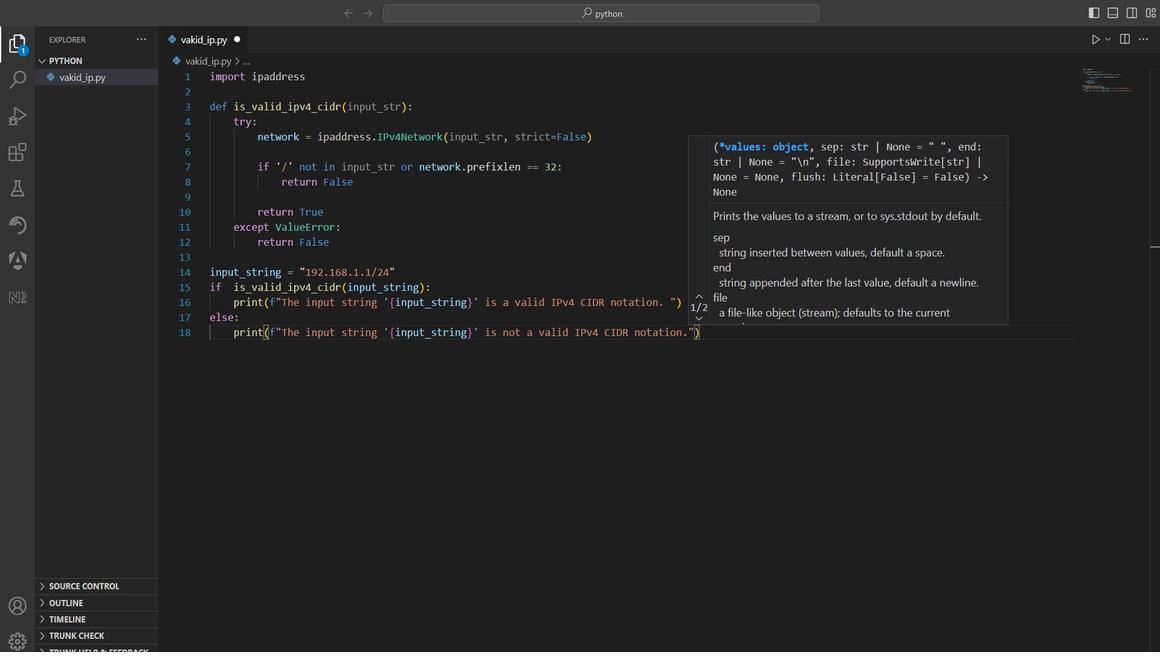 
Action: Mouse scrolled (549, 140) with delta (0, 0)
Screenshot: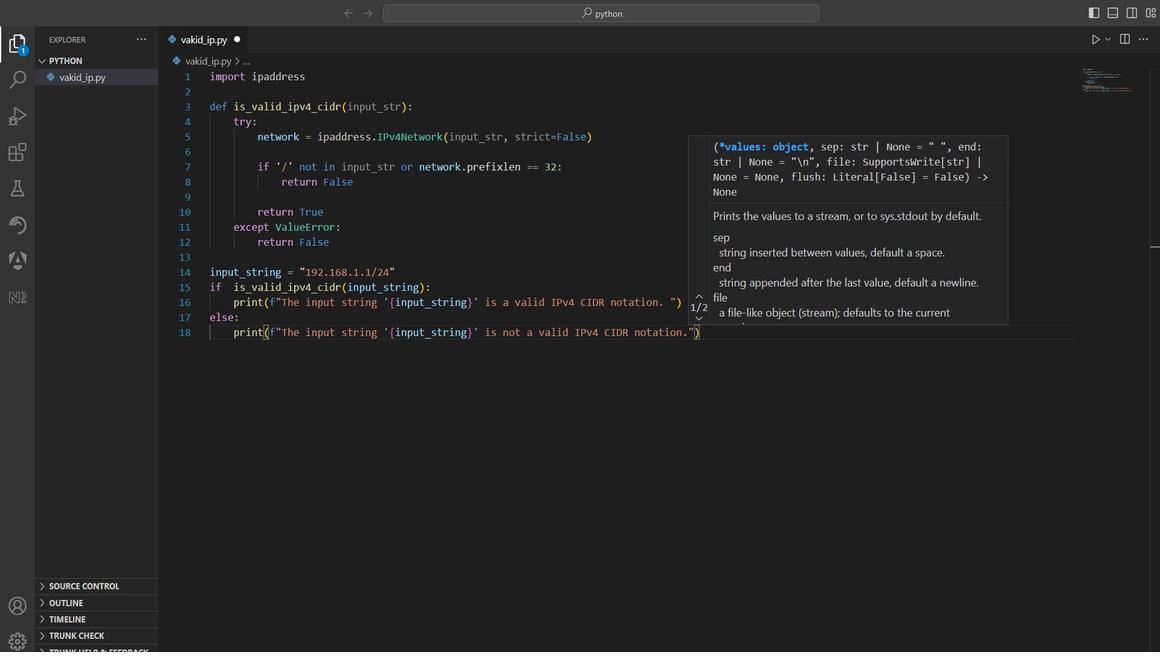 
Action: Mouse moved to (549, 140)
Screenshot: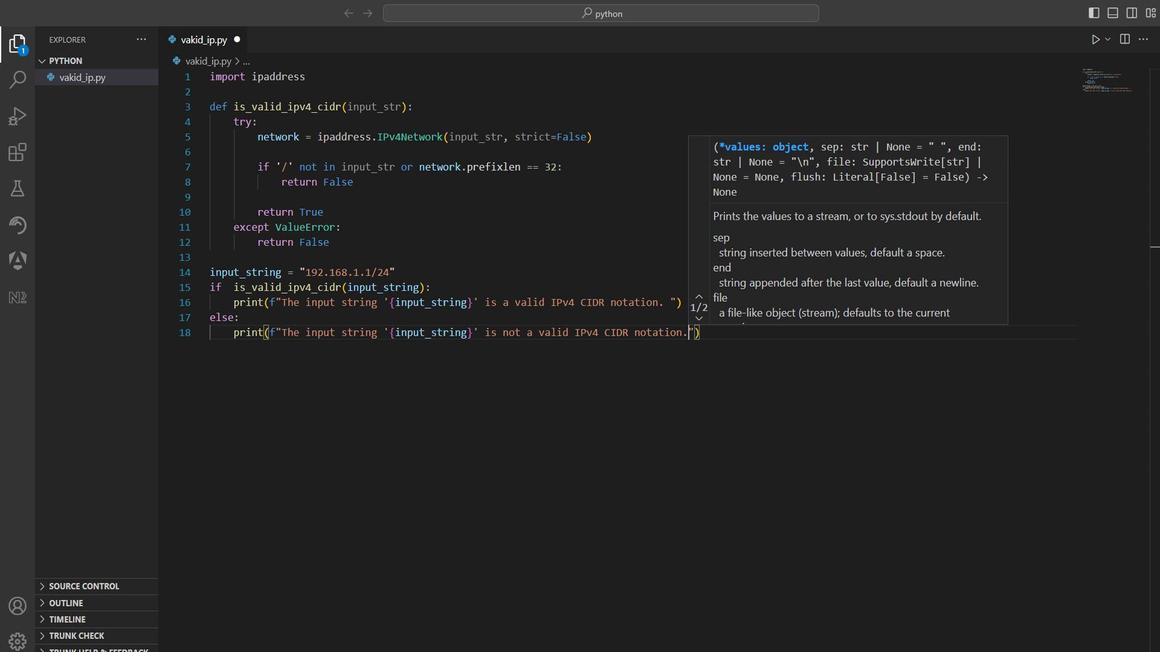 
Action: Mouse scrolled (549, 140) with delta (0, 0)
Screenshot: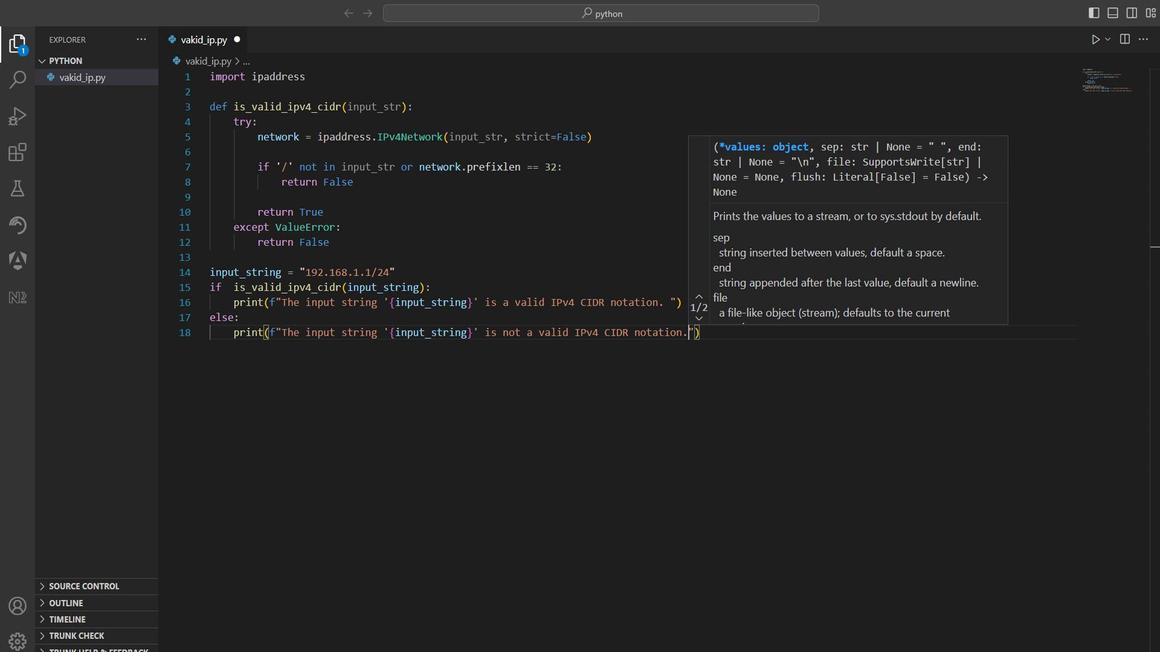 
Action: Mouse scrolled (549, 140) with delta (0, 0)
Screenshot: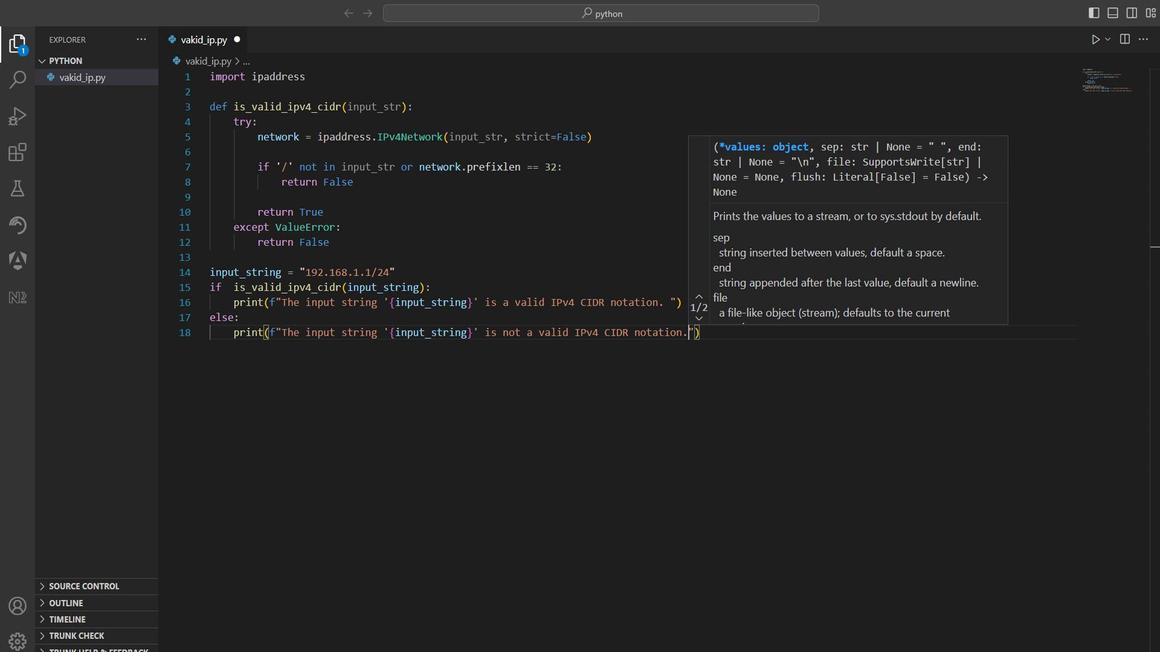 
Action: Mouse scrolled (549, 140) with delta (0, 0)
Screenshot: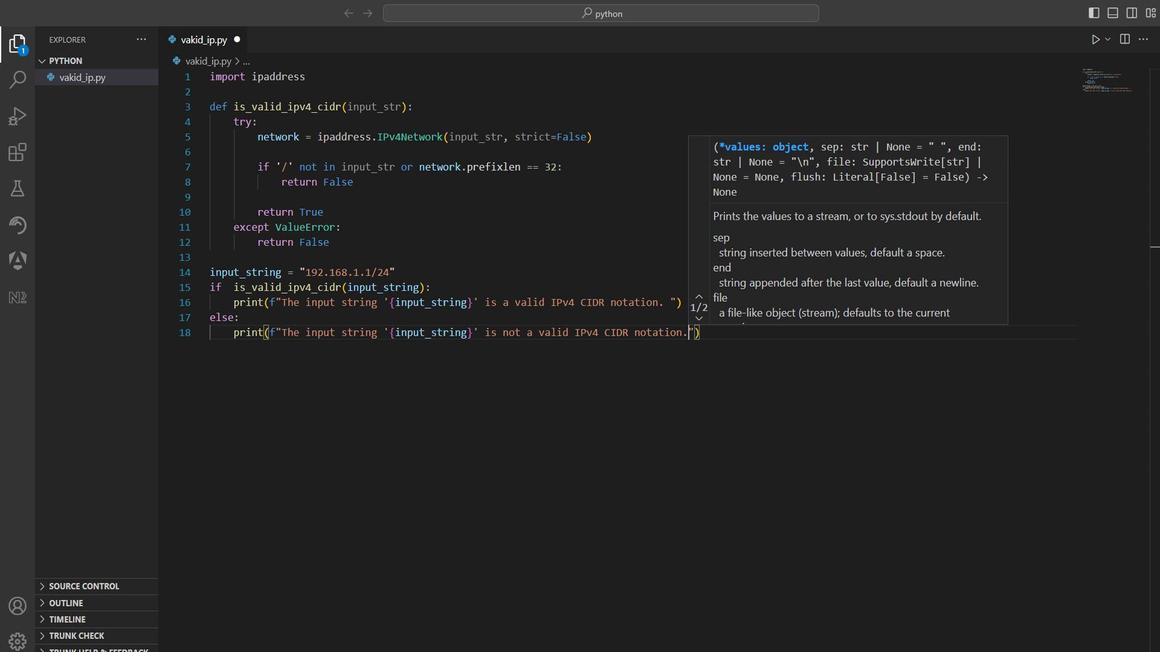
Action: Mouse scrolled (549, 140) with delta (0, 0)
Screenshot: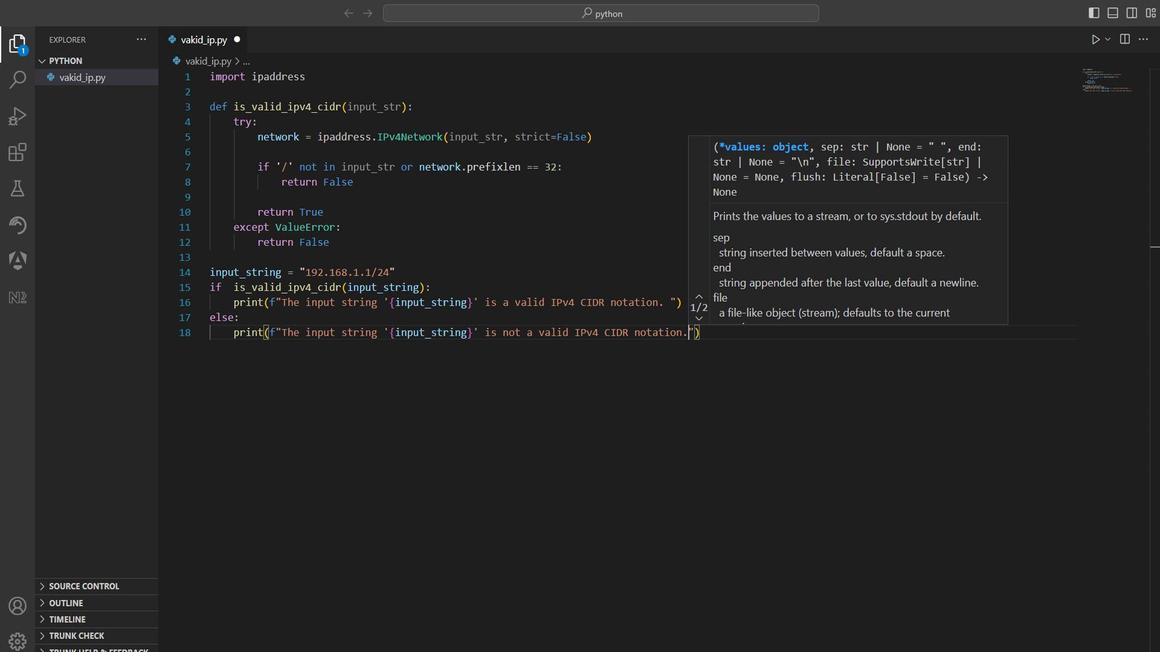 
Action: Mouse moved to (239, 135)
Screenshot: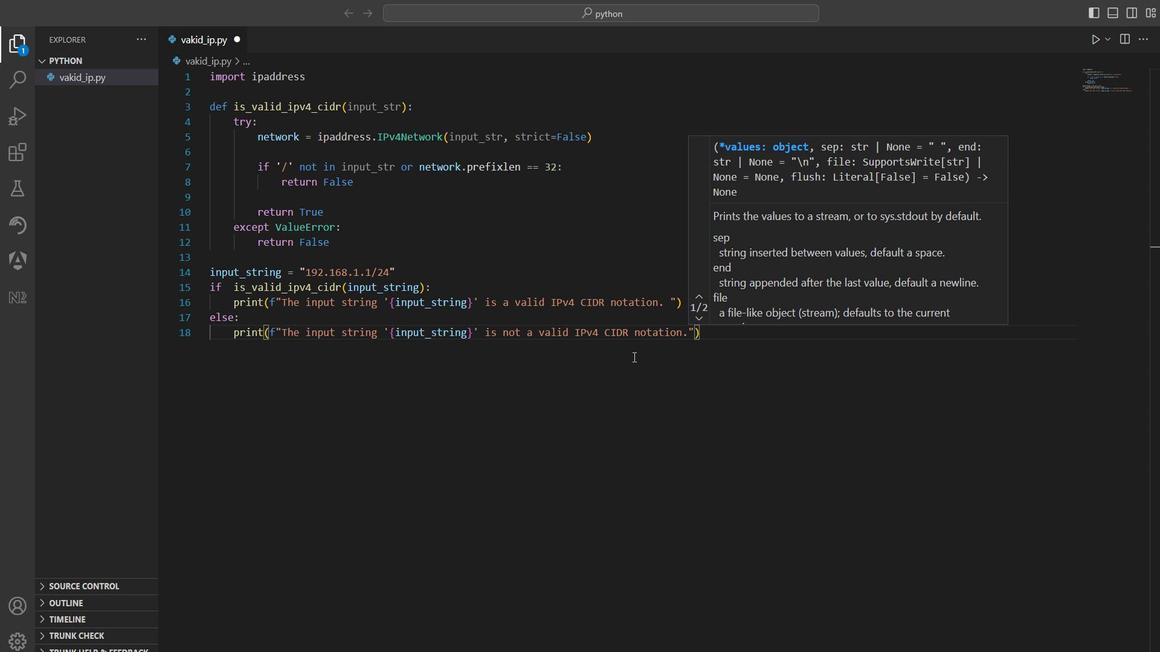 
Action: Key pressed ctrl+Sctrl+S
Screenshot: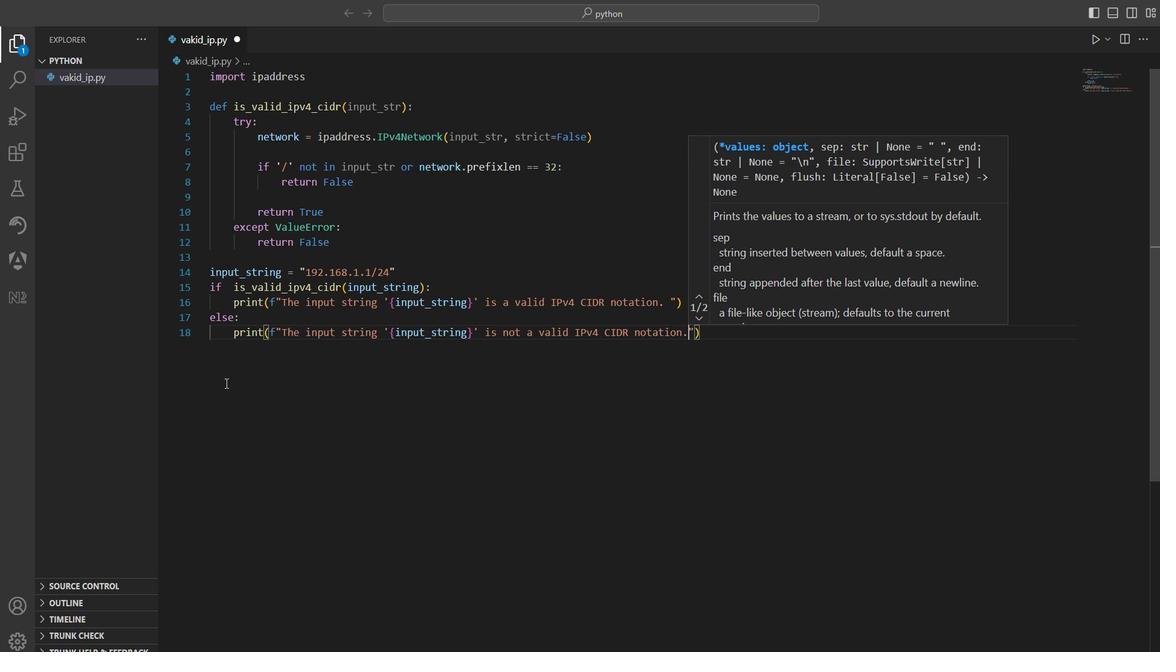 
Action: Mouse moved to (468, 208)
Screenshot: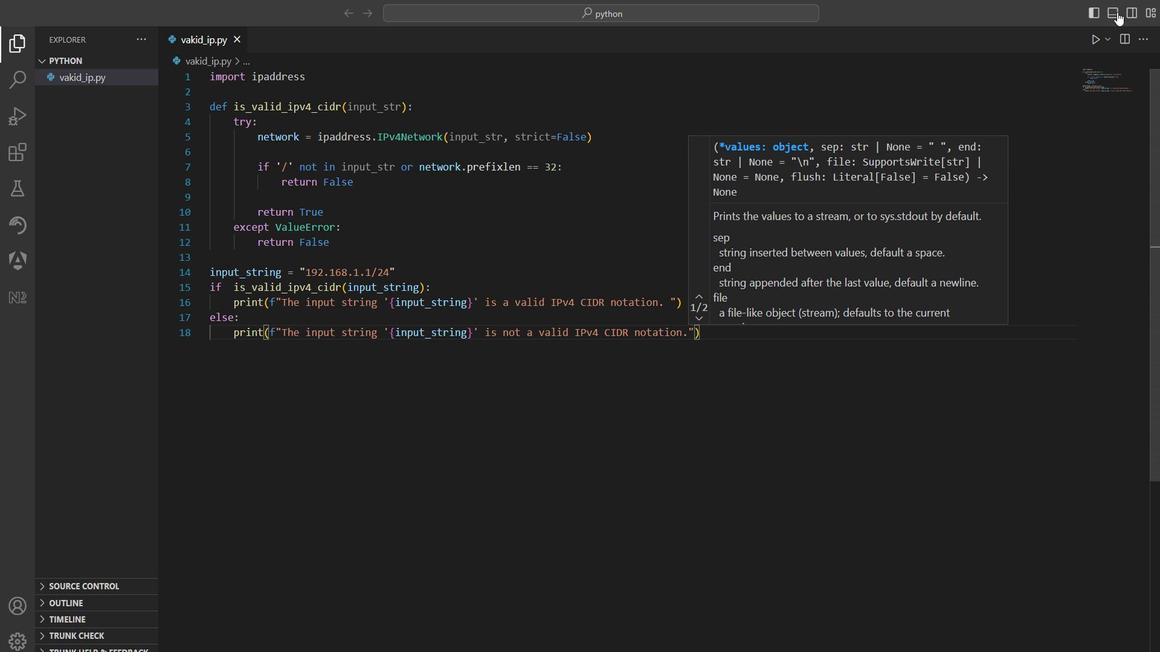
Action: Mouse pressed left at (468, 208)
Screenshot: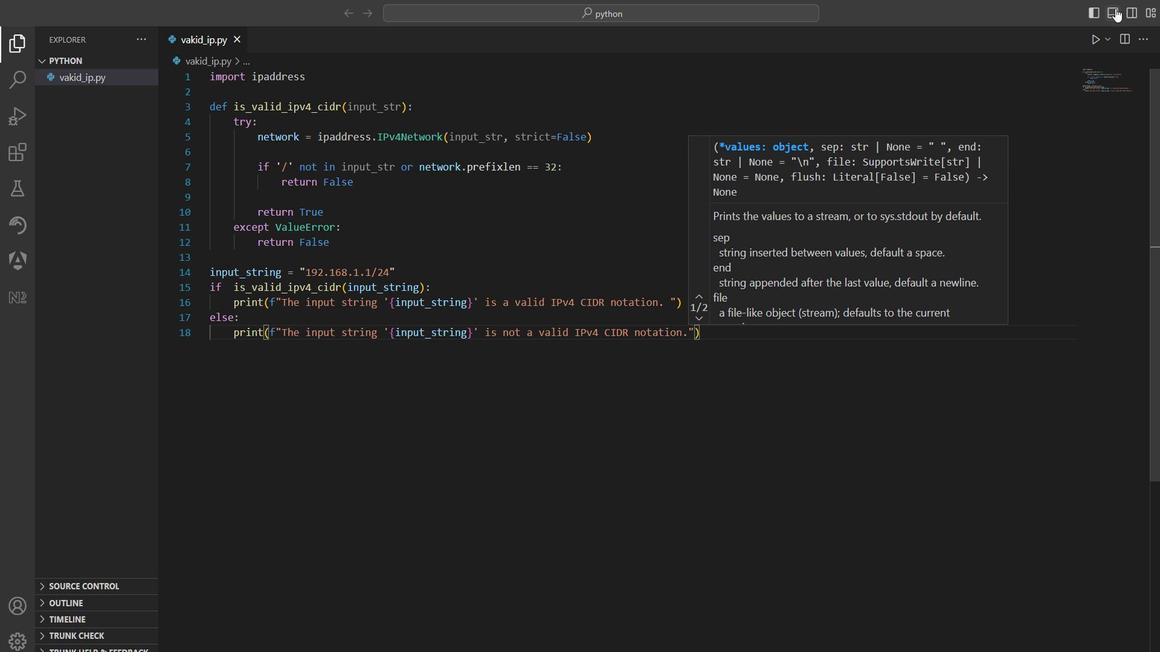 
Action: Mouse pressed left at (468, 208)
Screenshot: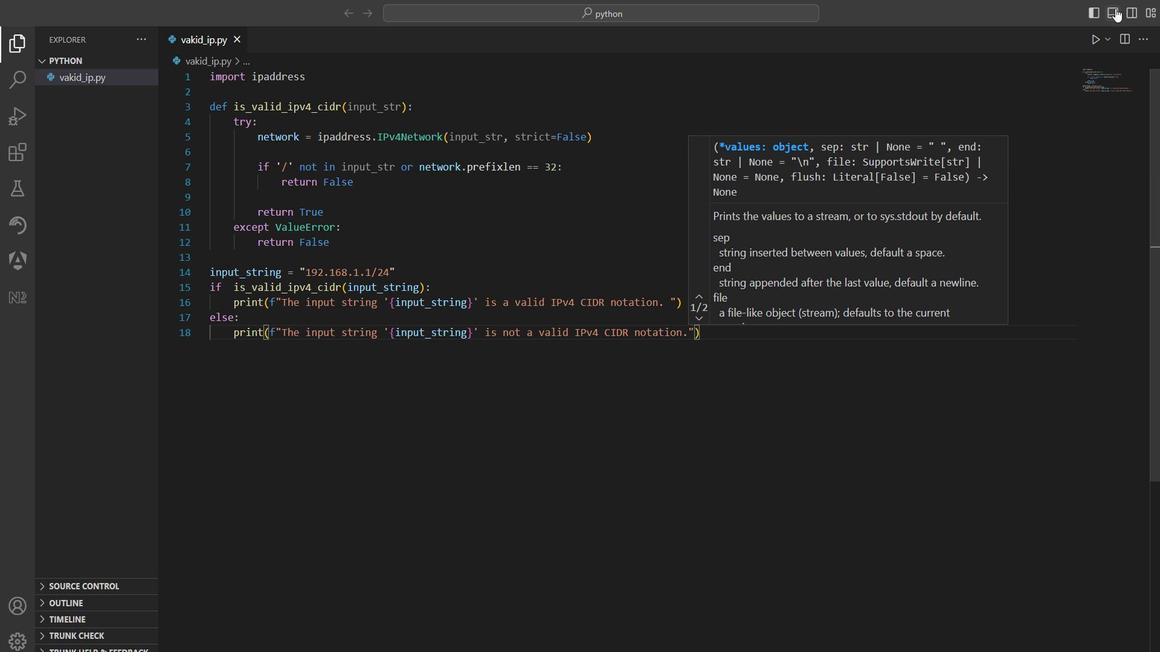
Action: Mouse moved to (278, 87)
Screenshot: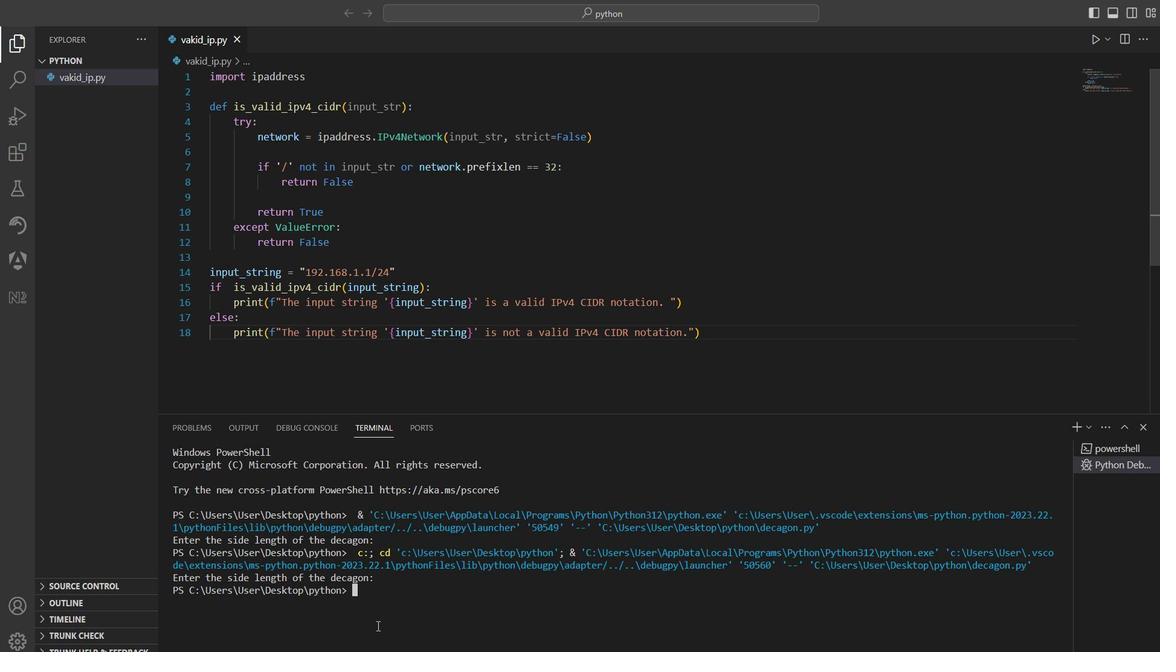 
Action: Mouse pressed left at (278, 87)
Screenshot: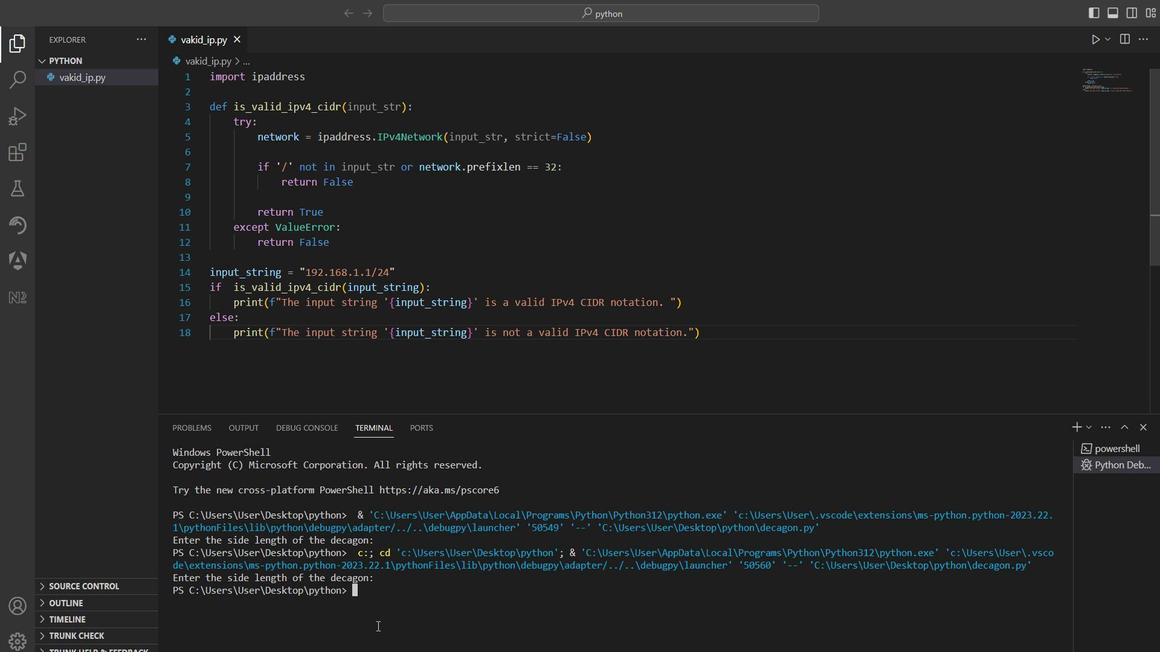 
Action: Mouse pressed left at (278, 87)
Screenshot: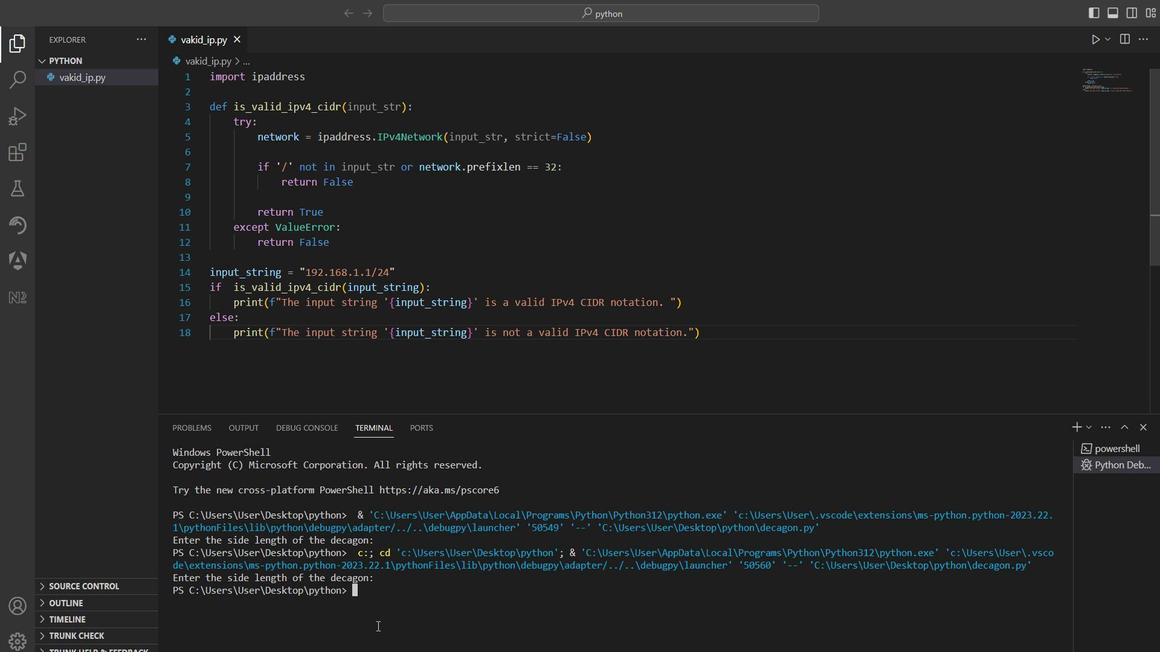 
Action: Key pressed ccleear<Key.enter>pyythoon<Key.space><Key.space><Key.backspace><Key.space>vvall<Key.backspace>kid<Key.shift_r>_ip..py<Key.enter>
Screenshot: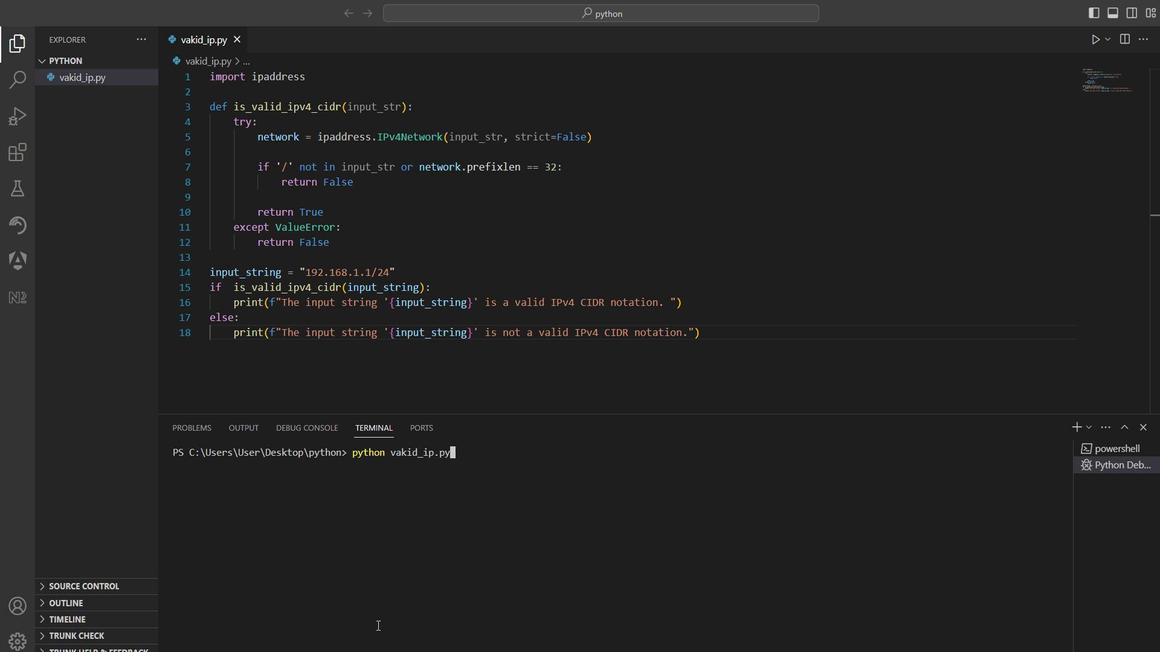 
Action: Mouse moved to (703, 116)
Screenshot: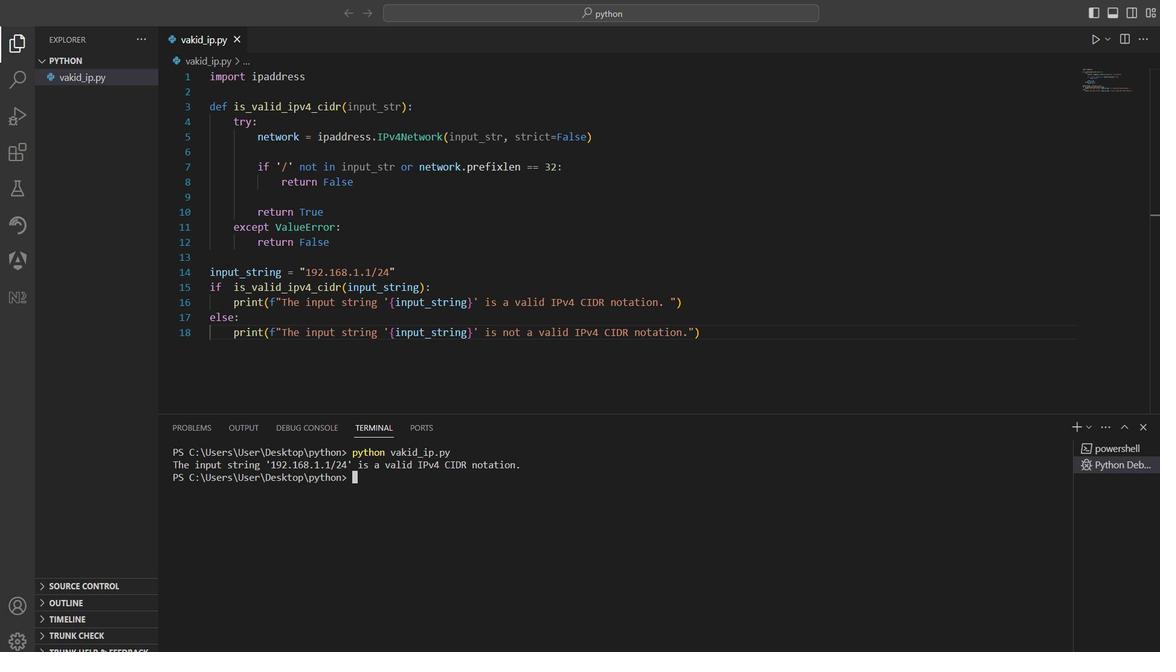 
Action: Mouse pressed left at (703, 116)
Screenshot: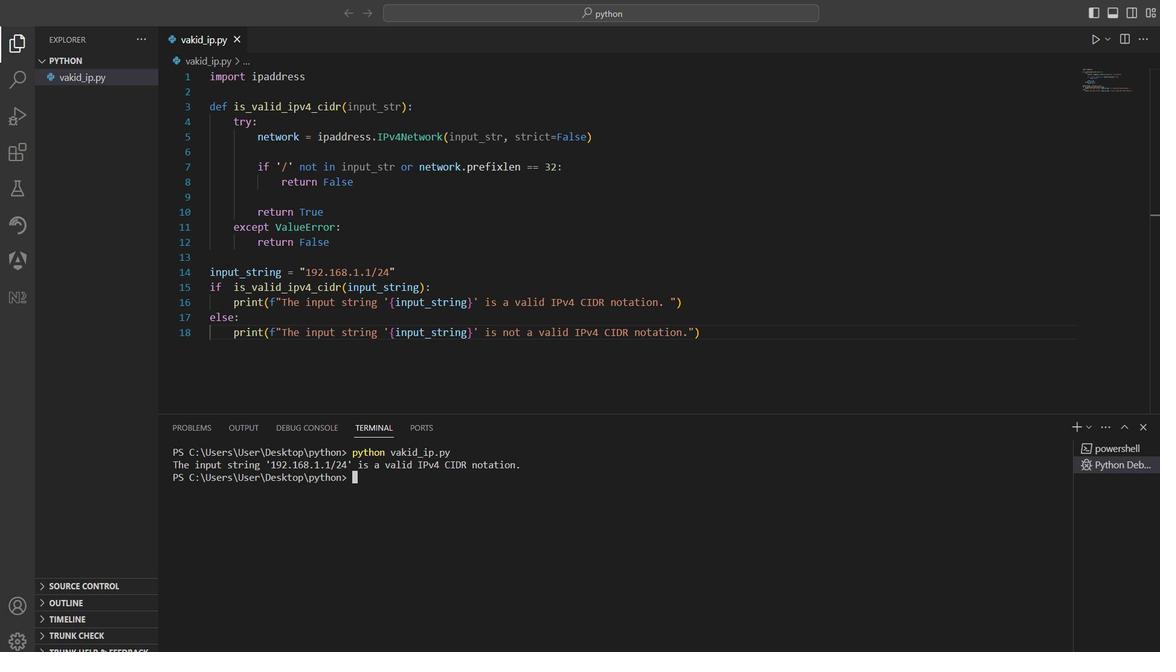 
Action: Mouse pressed left at (703, 116)
Screenshot: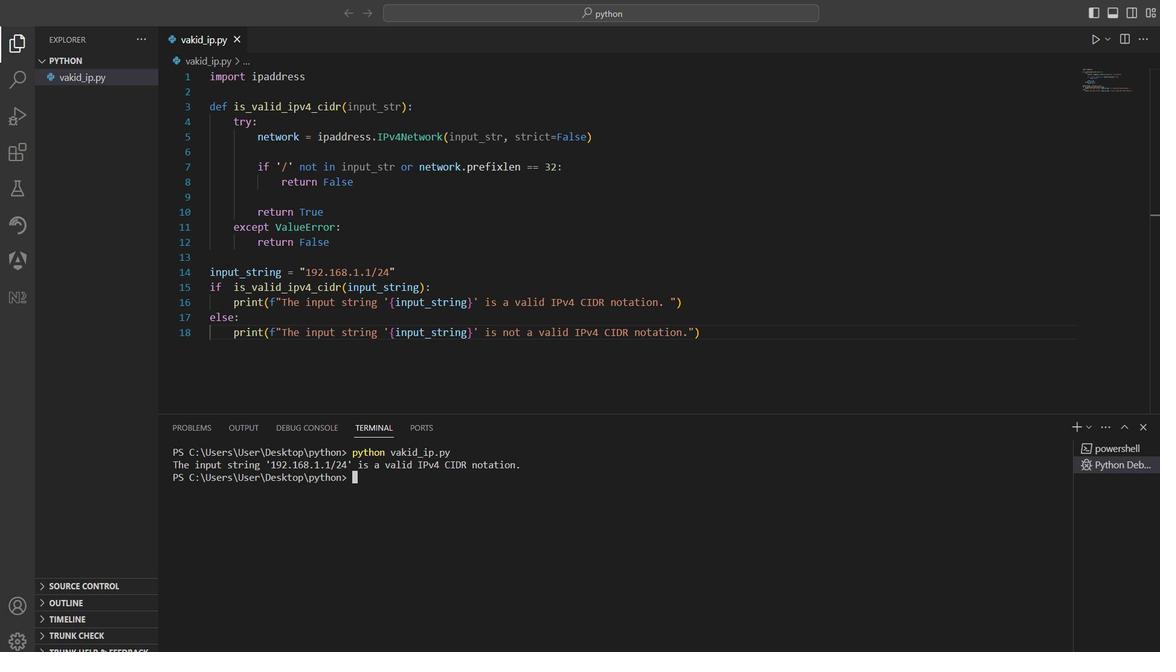 
Action: Mouse moved to (625, 146)
Screenshot: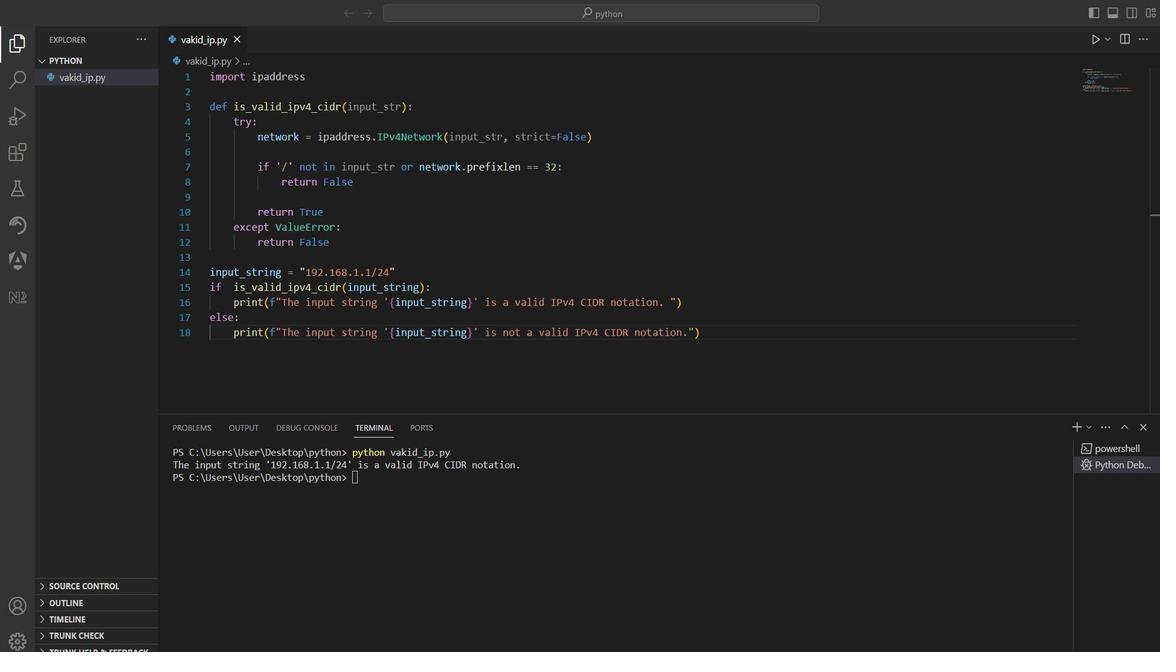 
Action: Mouse pressed left at (625, 146)
Screenshot: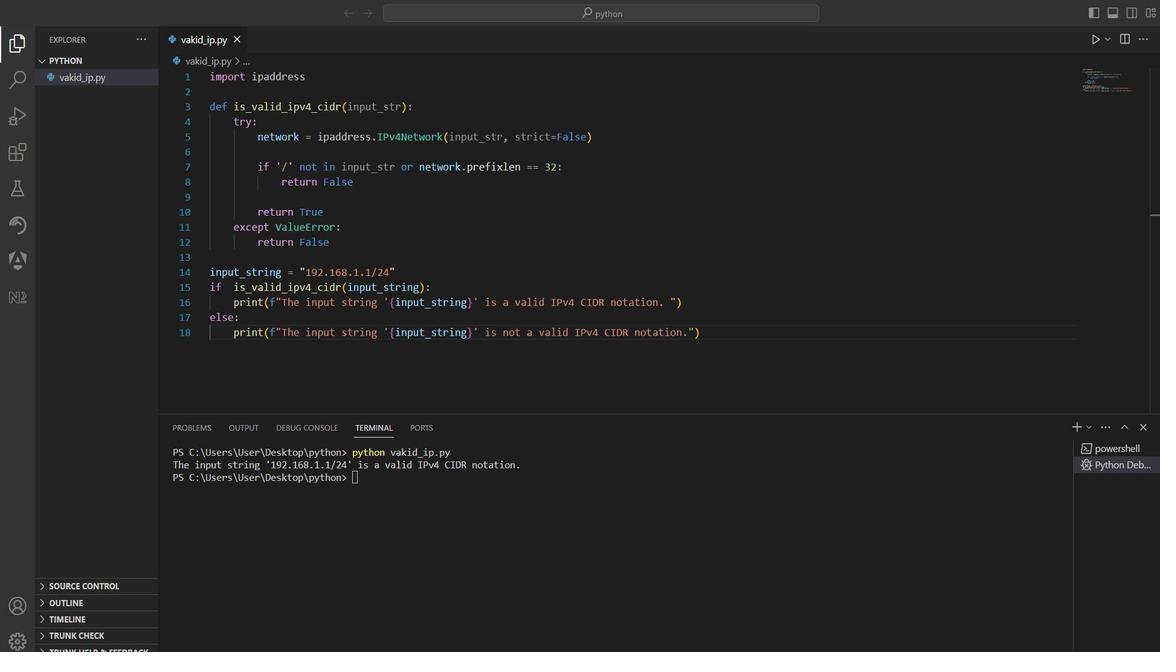 
Action: Mouse moved to (628, 135)
Screenshot: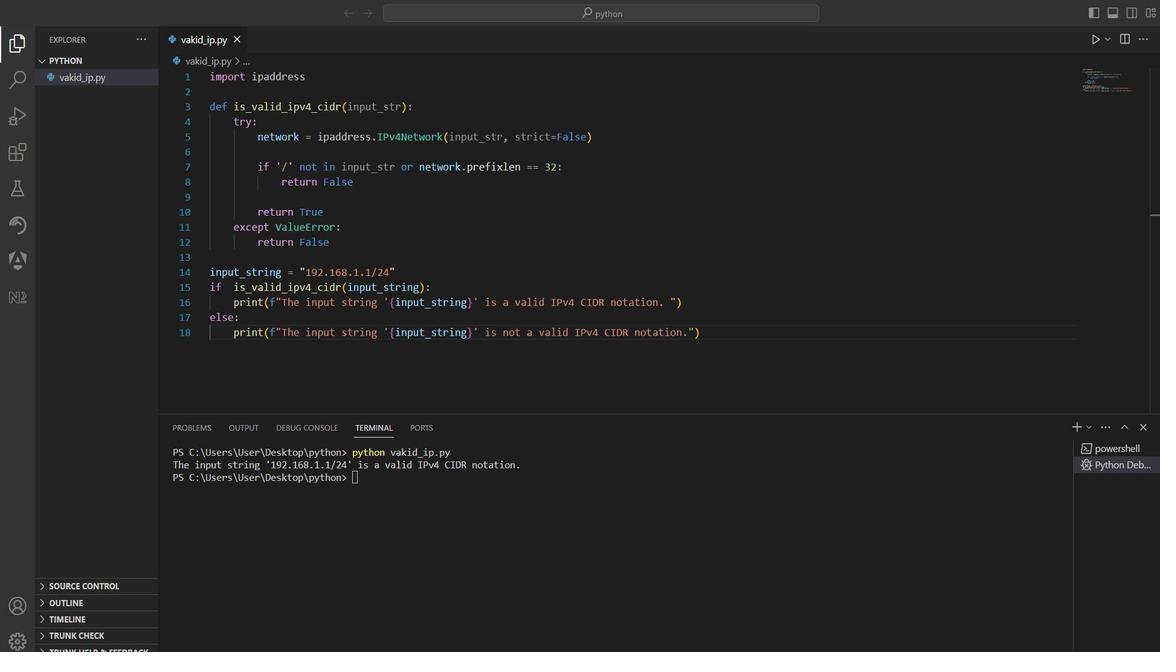 
Action: Mouse pressed left at (628, 135)
Screenshot: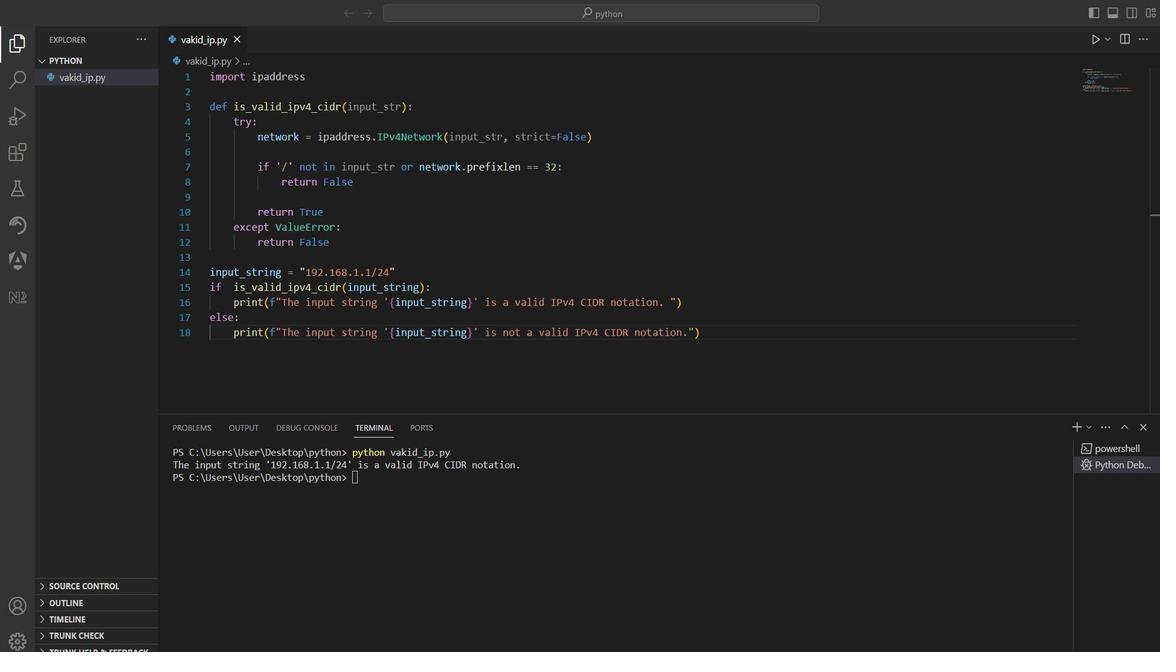 
Action: Mouse moved to (635, 145)
Screenshot: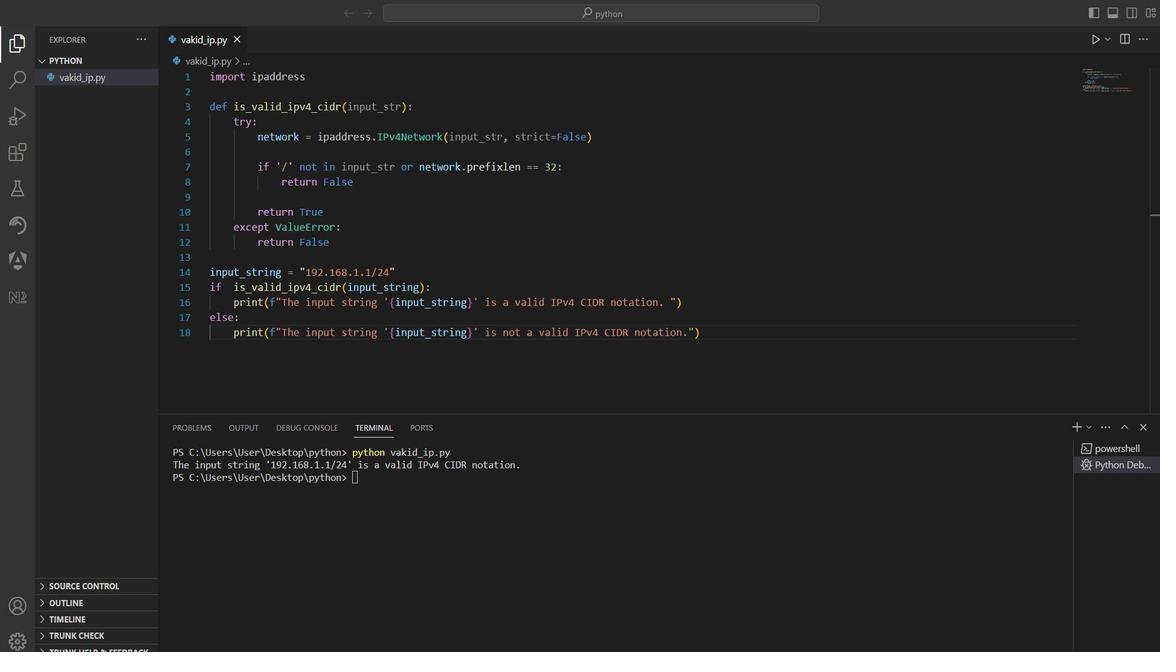 
Action: Mouse pressed left at (635, 145)
Screenshot: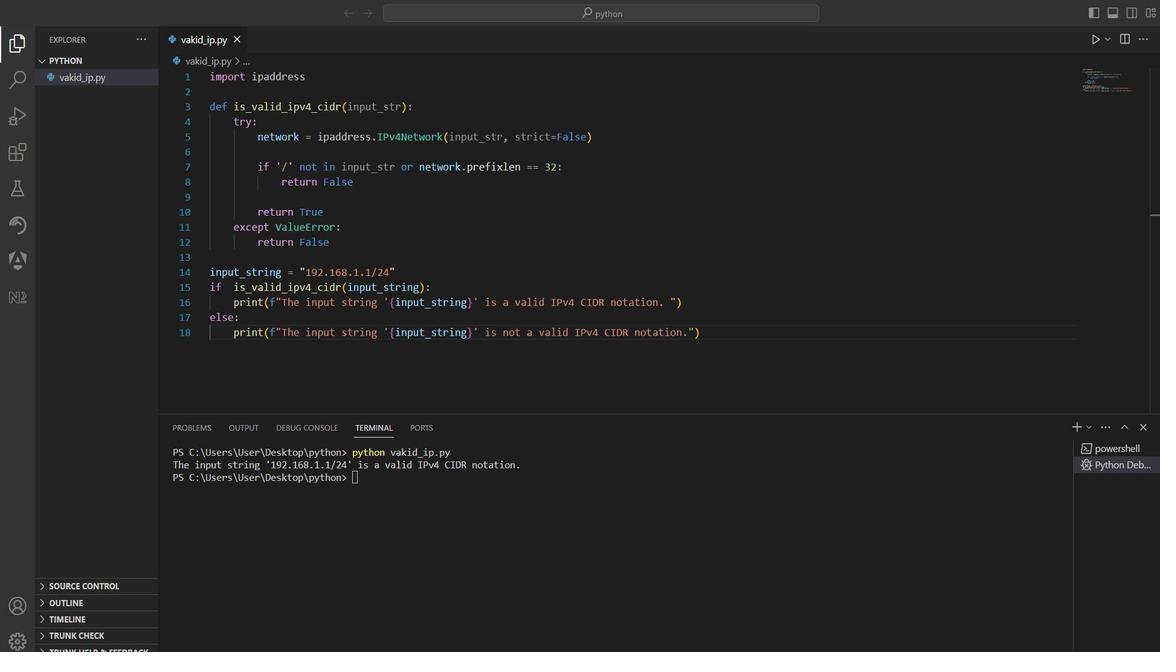 
Action: Mouse moved to (749, 154)
Screenshot: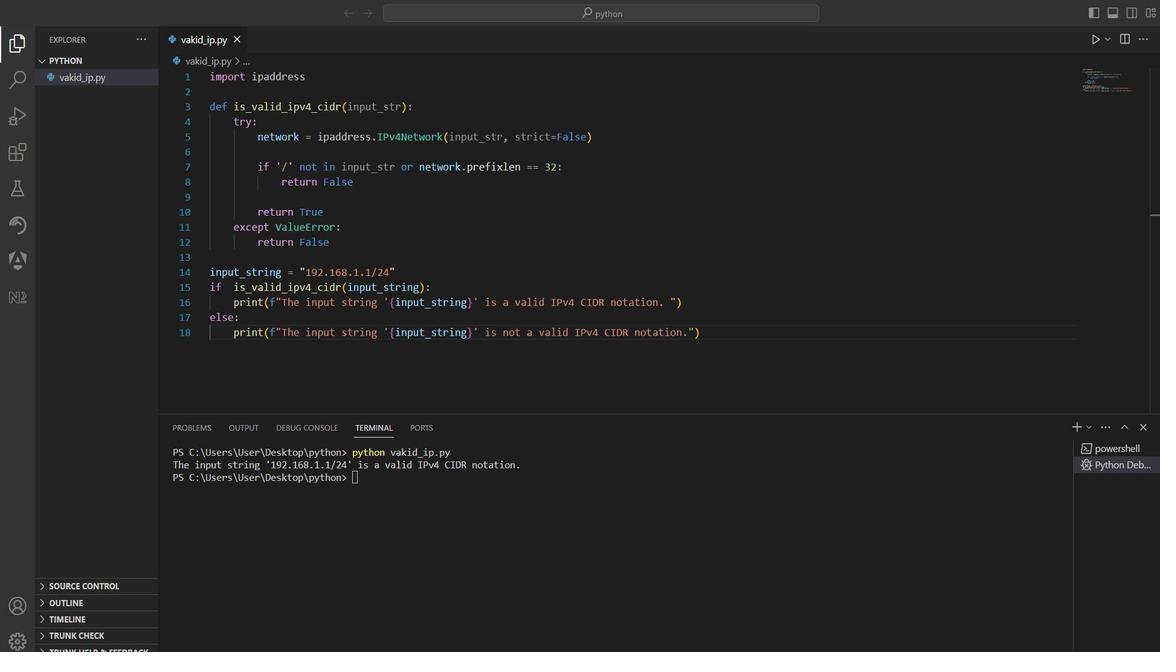 
